Task: Compose an email with the signature Laura Phillips with the subject Request for feedback on an environmental impact assessment and the message Please let me know if there are any concerns with the project management approach. from softage.3@softage.net to softage.4@softage.net with an attached audio file Music_loop.mp3 Undo the message, redo the message and add the line (Thank you) Send the email. Finally, move the email from Sent Items to the label Equipment
Action: Mouse pressed left at (103, 131)
Screenshot: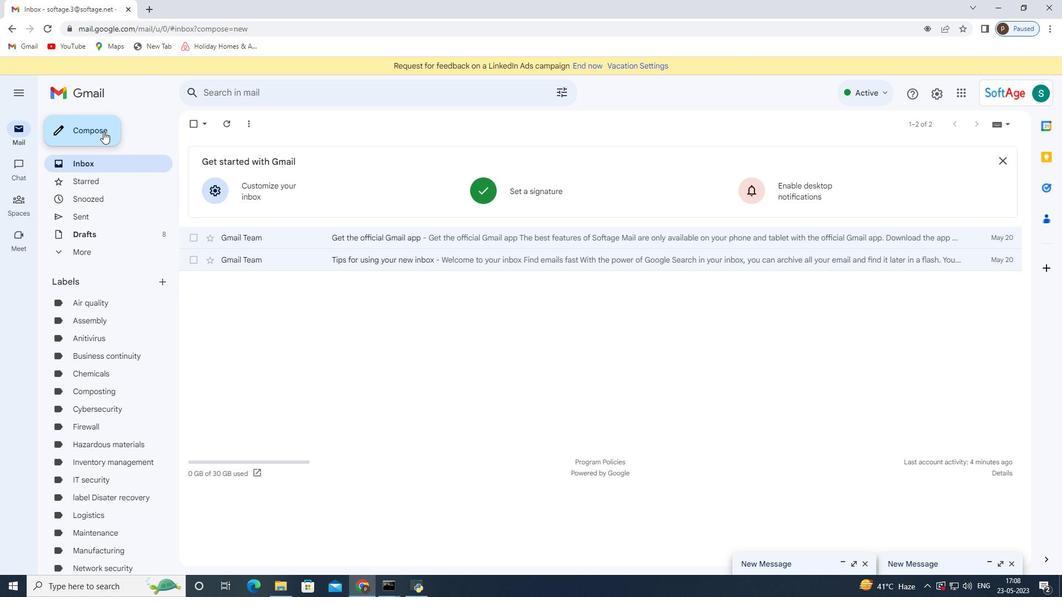 
Action: Mouse moved to (598, 545)
Screenshot: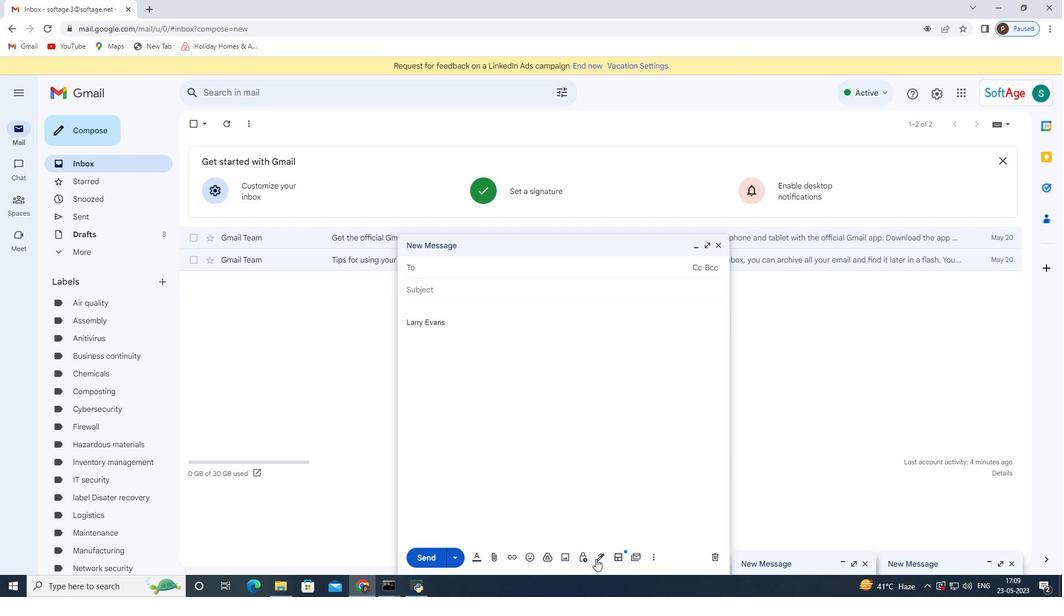 
Action: Mouse pressed left at (598, 545)
Screenshot: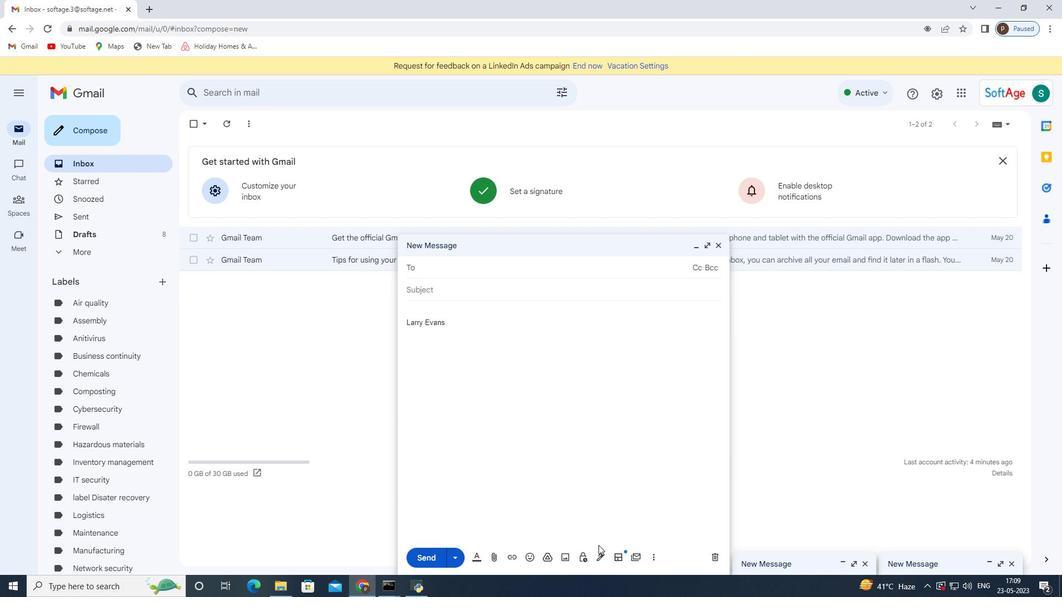 
Action: Mouse moved to (598, 553)
Screenshot: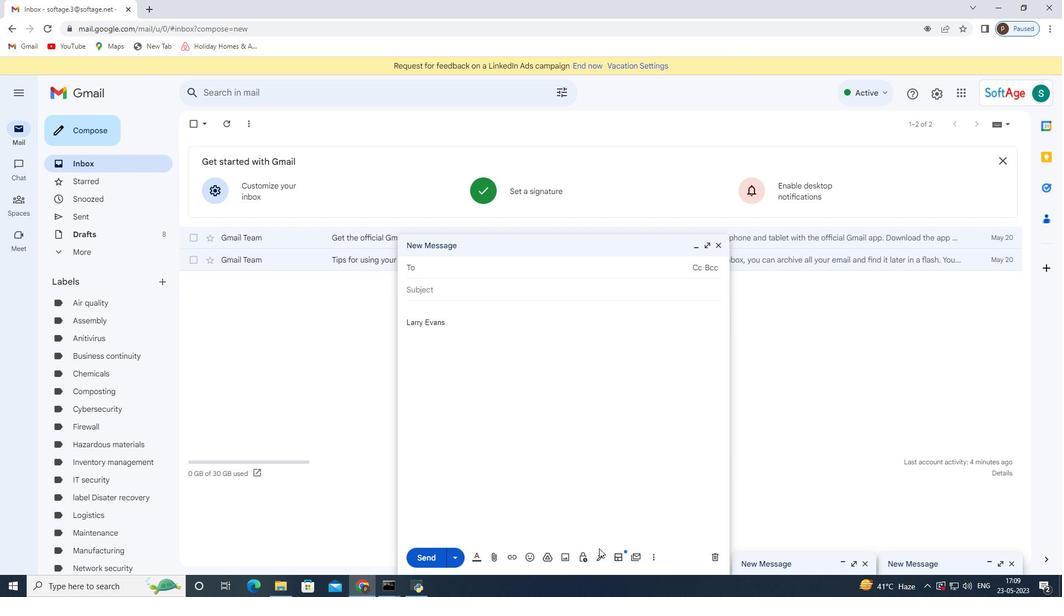 
Action: Mouse pressed left at (598, 553)
Screenshot: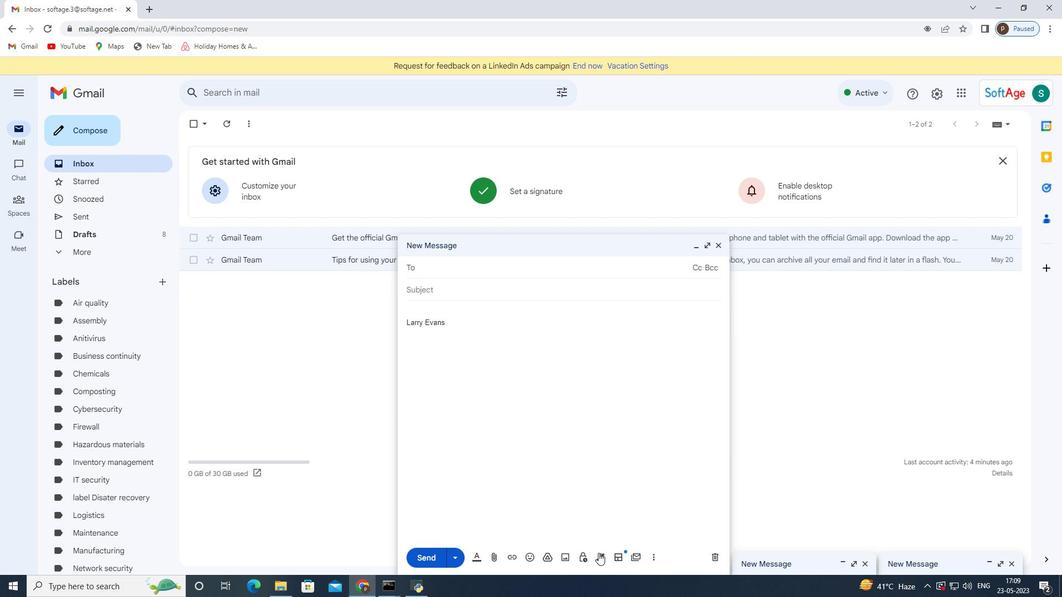 
Action: Mouse moved to (659, 498)
Screenshot: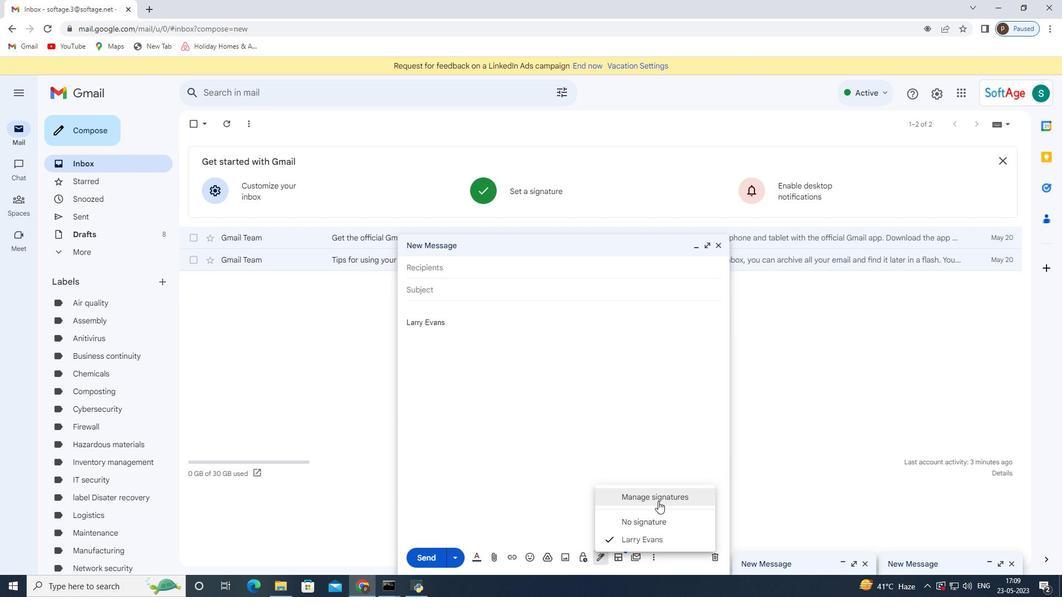 
Action: Mouse pressed left at (659, 498)
Screenshot: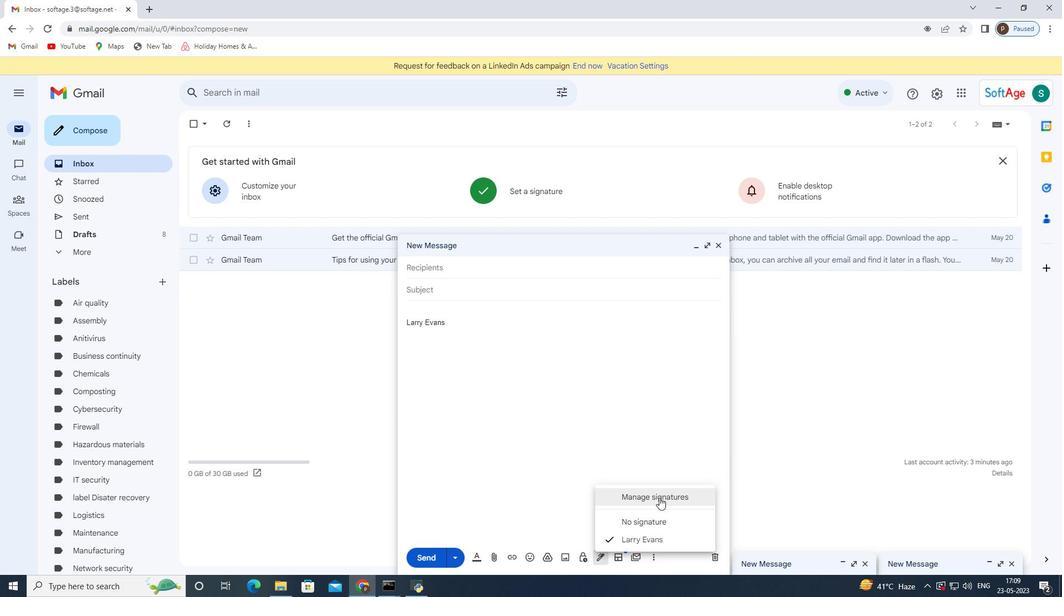 
Action: Mouse moved to (720, 244)
Screenshot: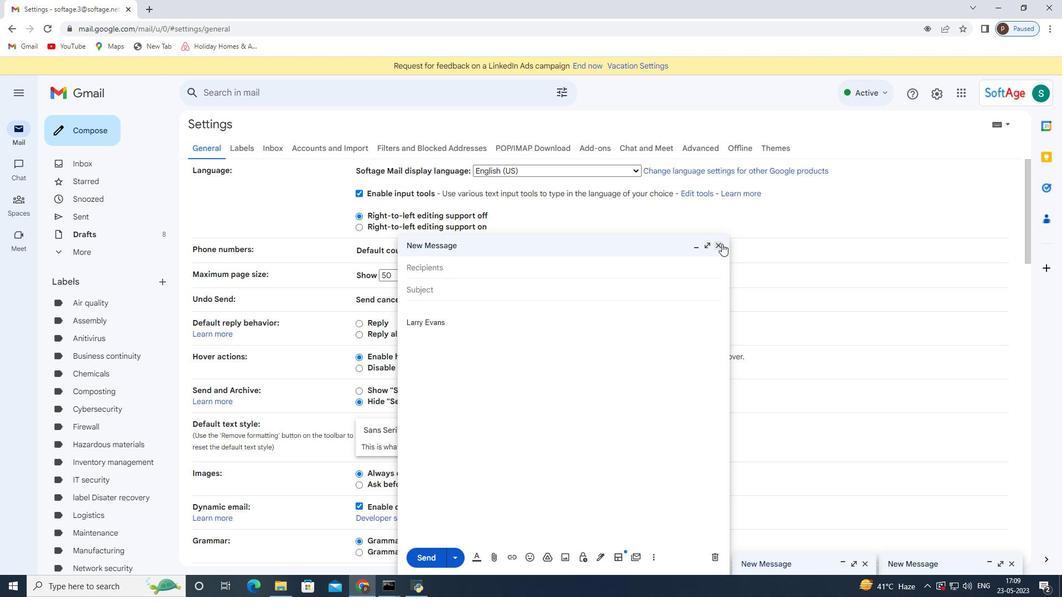 
Action: Mouse pressed left at (720, 244)
Screenshot: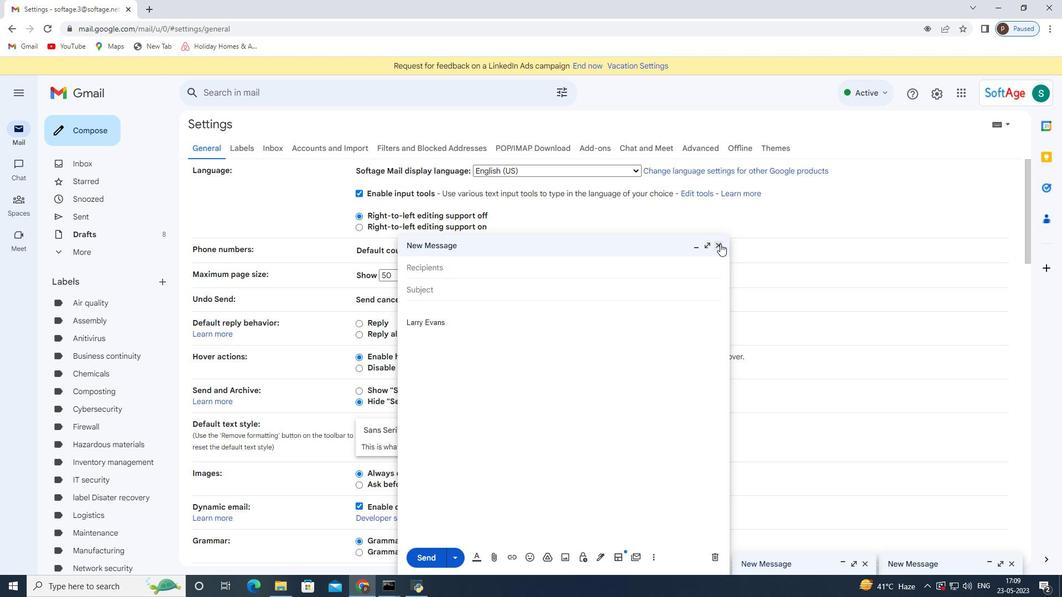 
Action: Mouse moved to (513, 373)
Screenshot: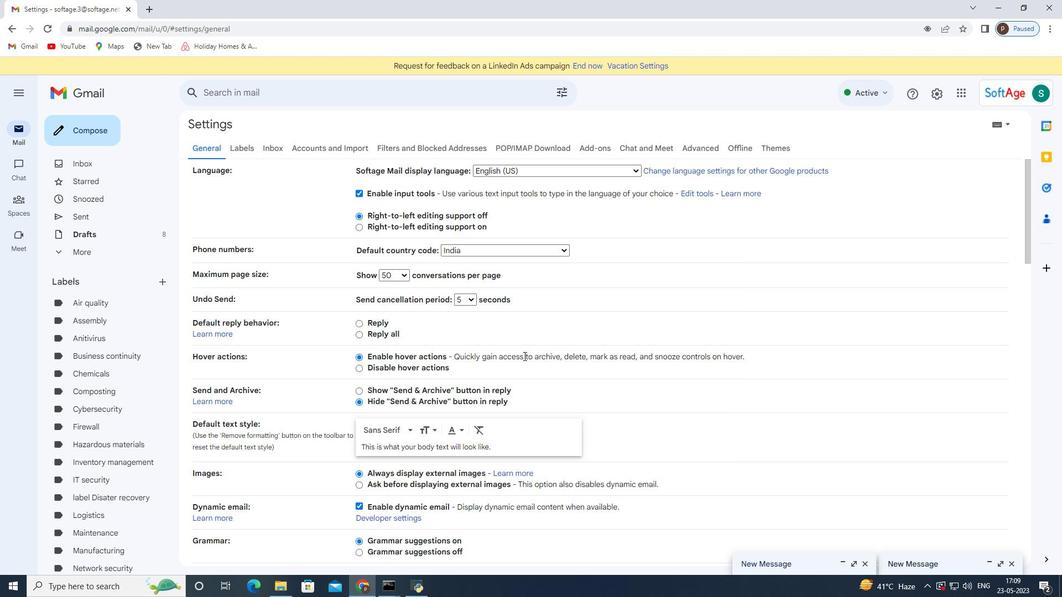 
Action: Mouse scrolled (522, 357) with delta (0, 0)
Screenshot: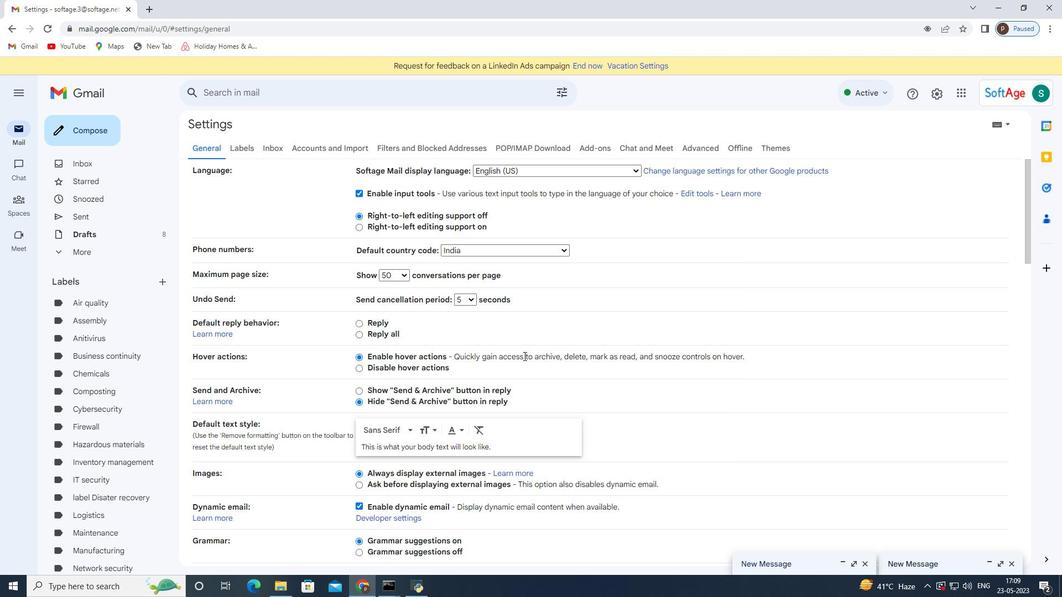 
Action: Mouse moved to (513, 373)
Screenshot: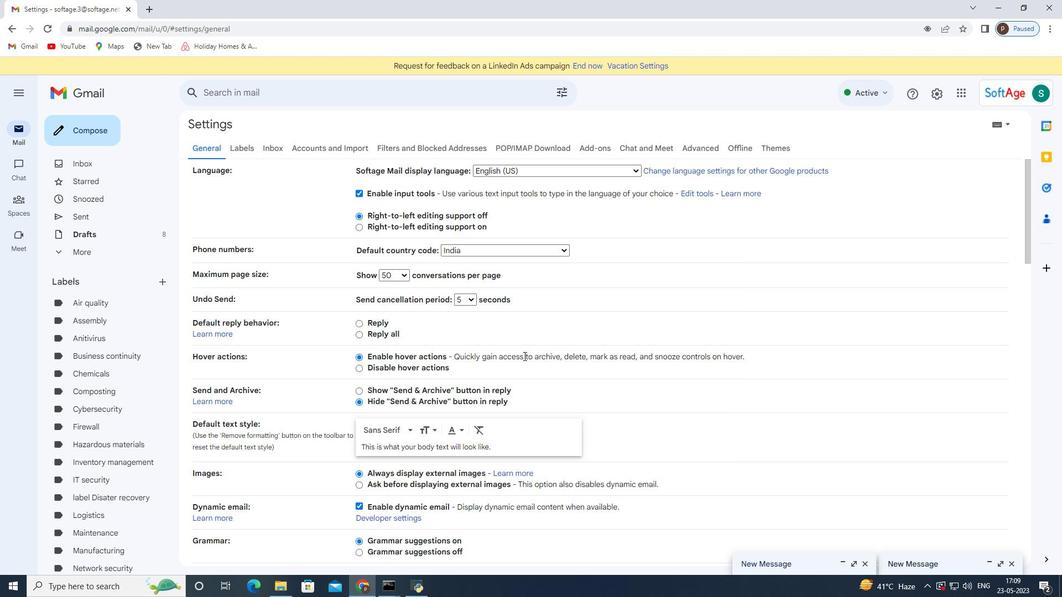 
Action: Mouse scrolled (520, 360) with delta (0, 0)
Screenshot: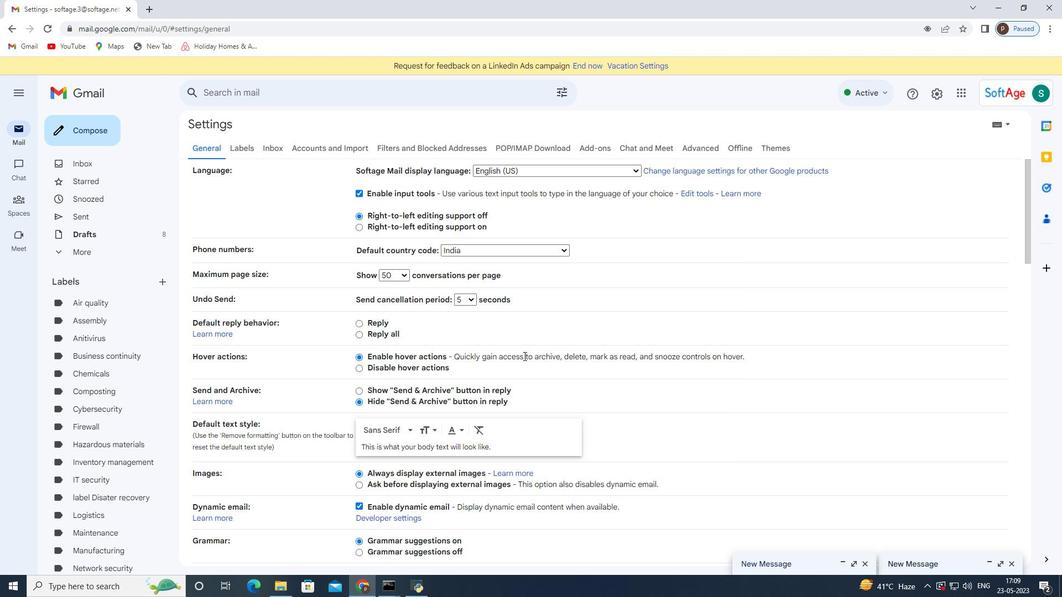 
Action: Mouse scrolled (514, 370) with delta (0, 0)
Screenshot: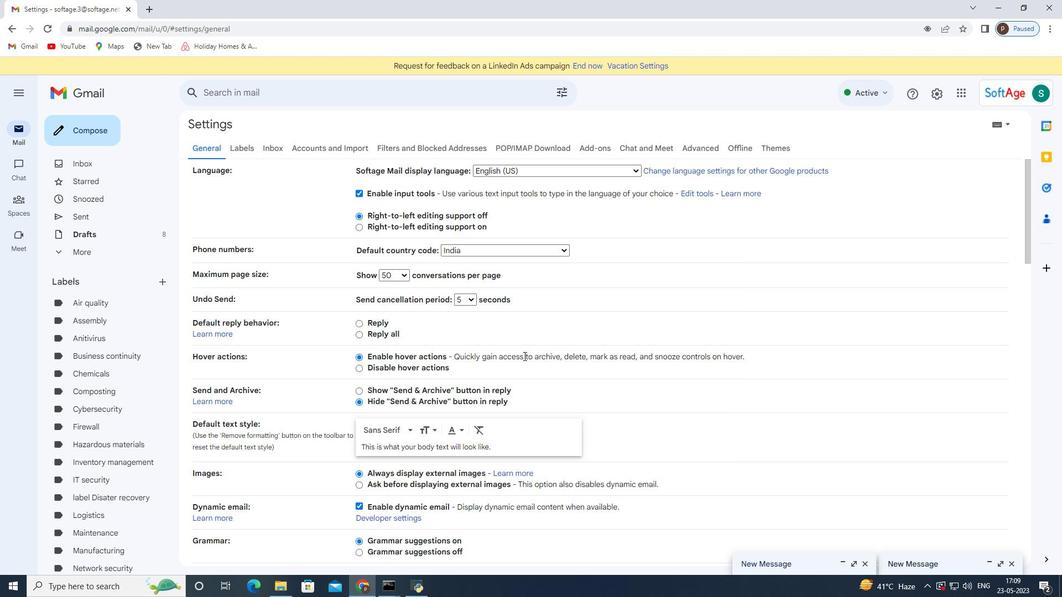 
Action: Mouse scrolled (514, 371) with delta (0, 0)
Screenshot: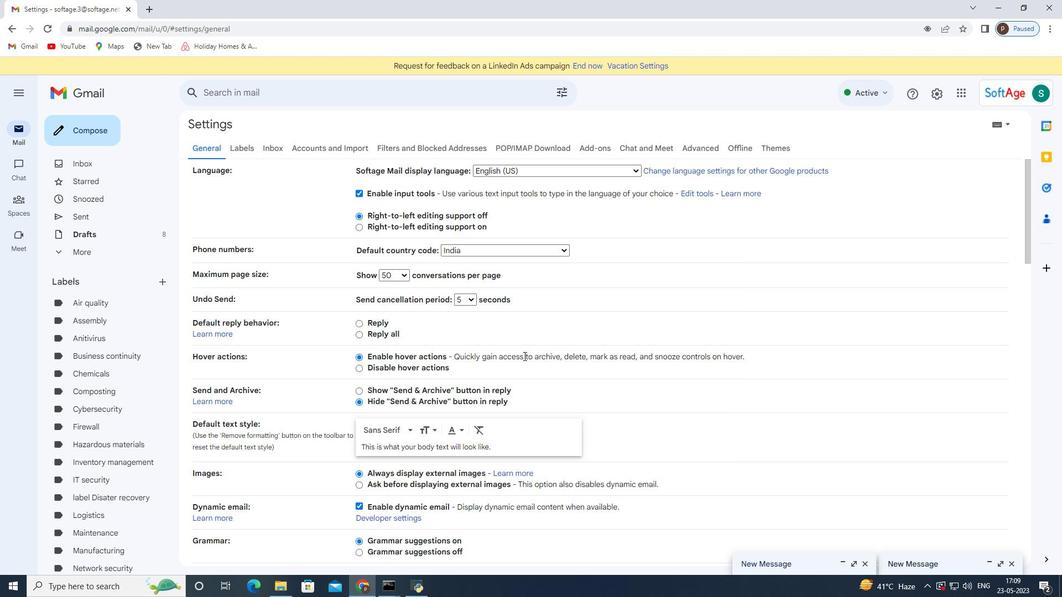 
Action: Mouse moved to (512, 374)
Screenshot: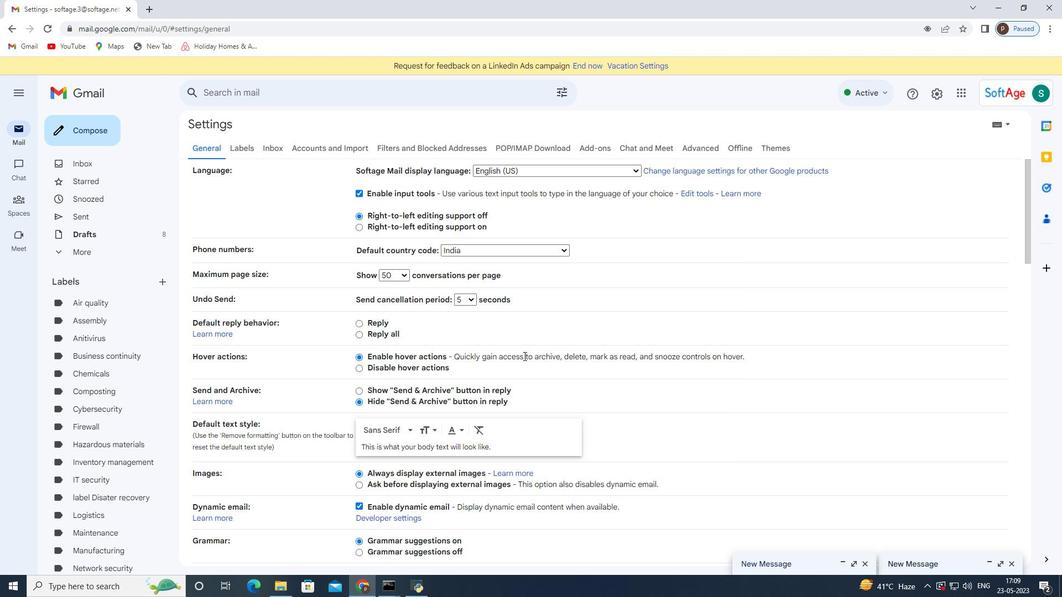 
Action: Mouse scrolled (513, 372) with delta (0, 0)
Screenshot: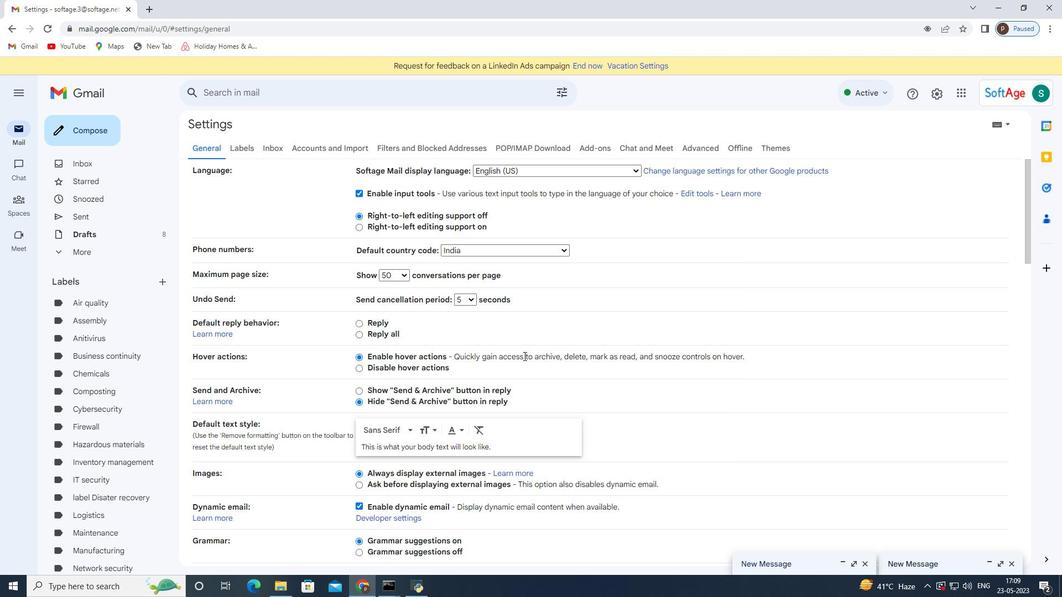 
Action: Mouse moved to (511, 374)
Screenshot: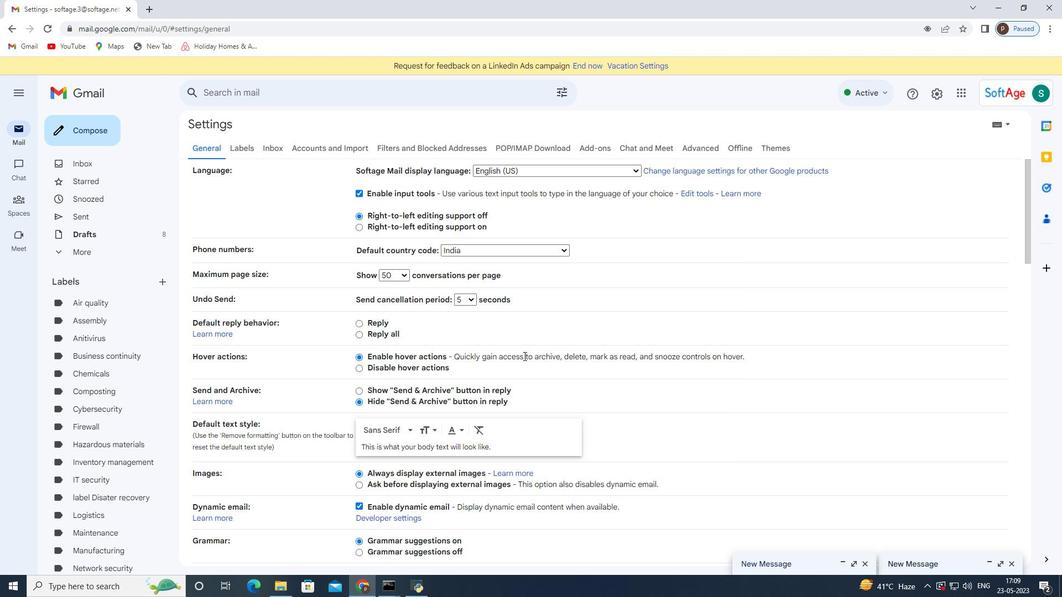 
Action: Mouse scrolled (512, 374) with delta (0, 0)
Screenshot: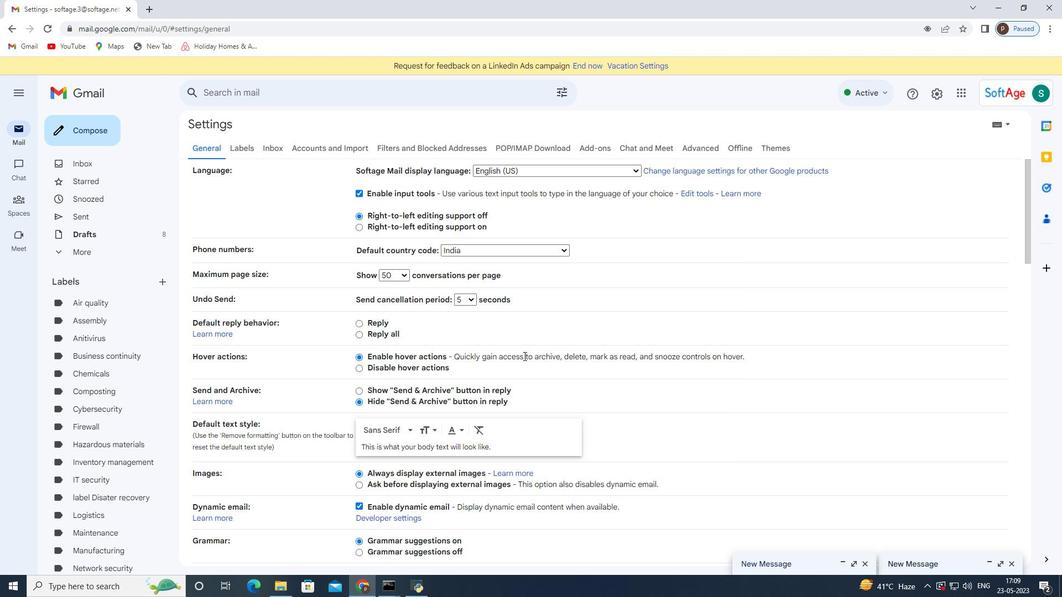 
Action: Mouse scrolled (511, 374) with delta (0, 0)
Screenshot: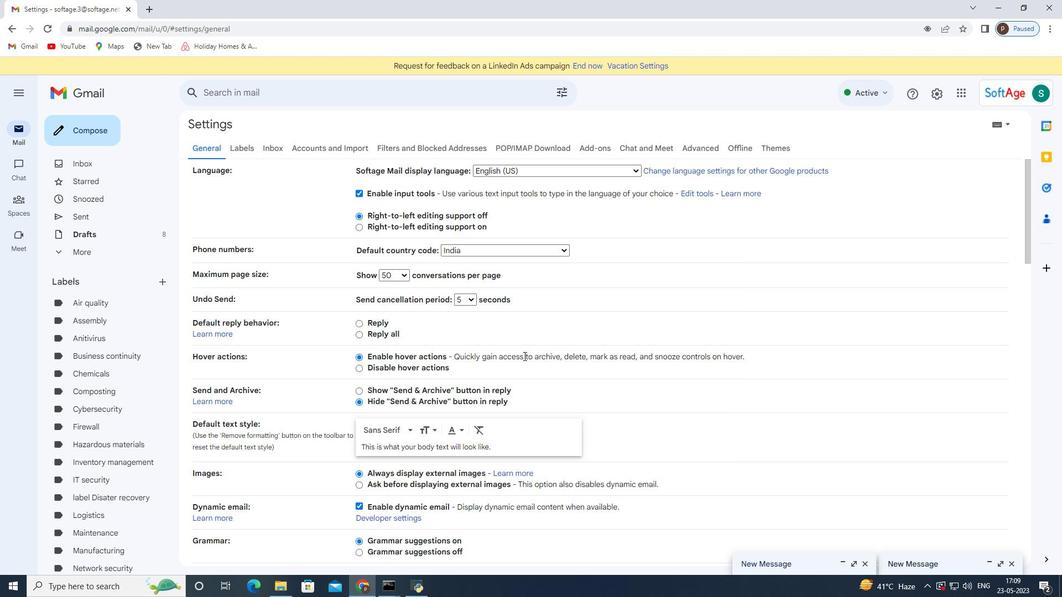 
Action: Mouse scrolled (511, 374) with delta (0, 0)
Screenshot: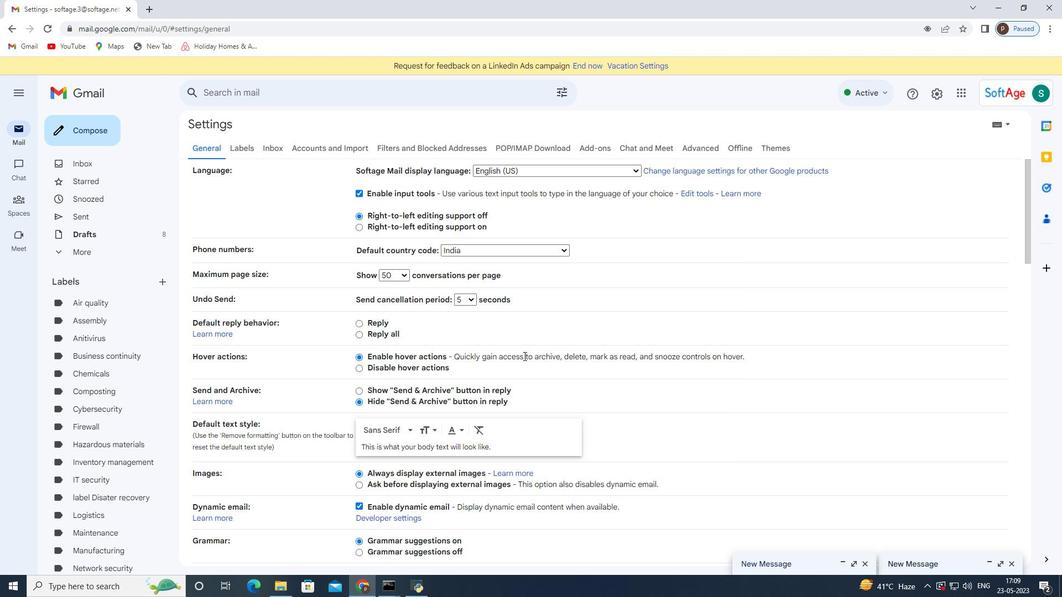 
Action: Mouse scrolled (511, 374) with delta (0, 0)
Screenshot: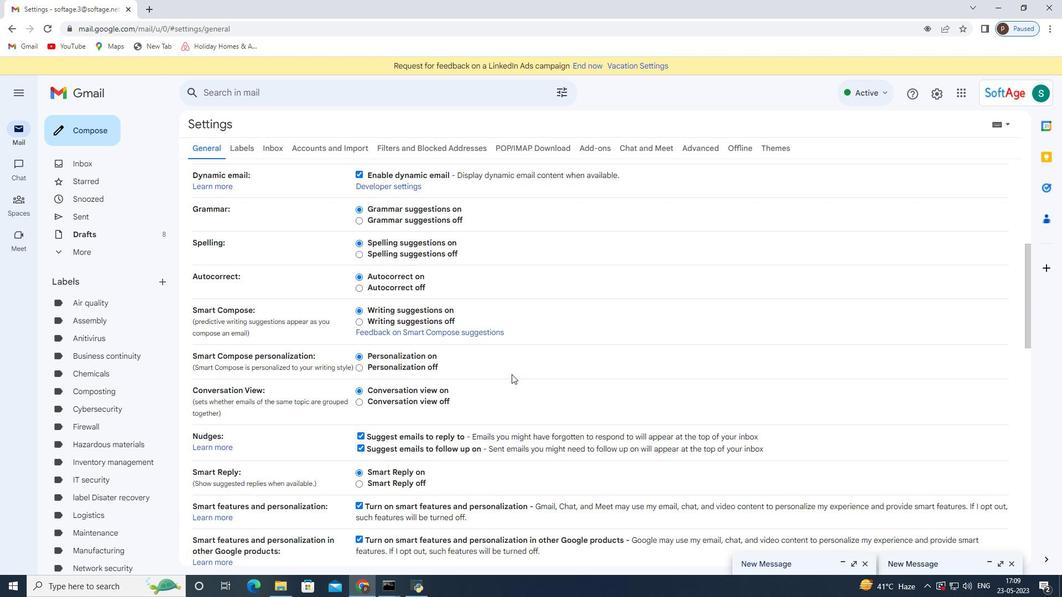 
Action: Mouse scrolled (511, 374) with delta (0, 0)
Screenshot: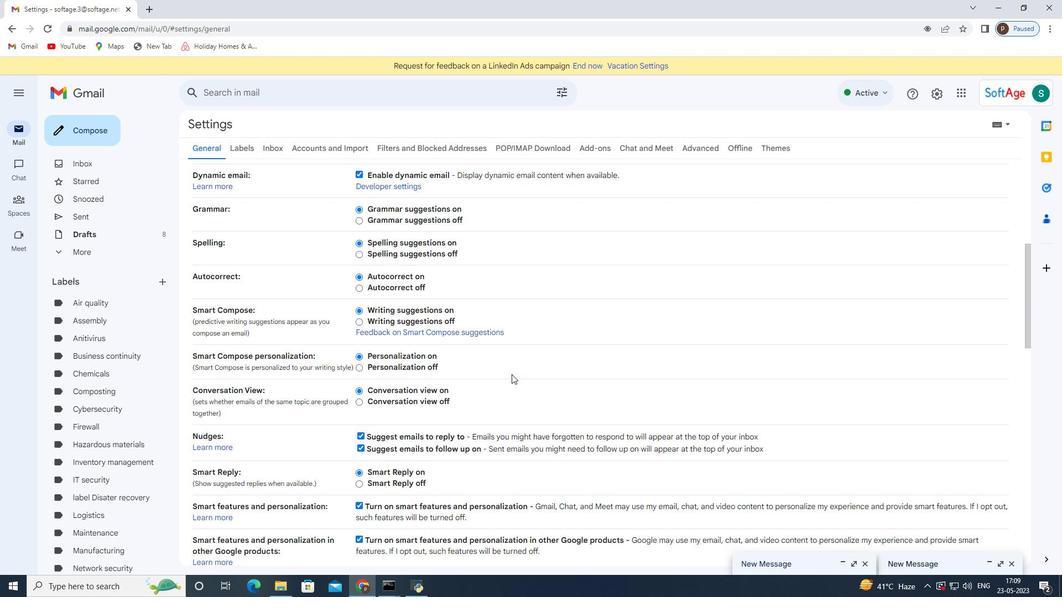 
Action: Mouse scrolled (511, 374) with delta (0, 0)
Screenshot: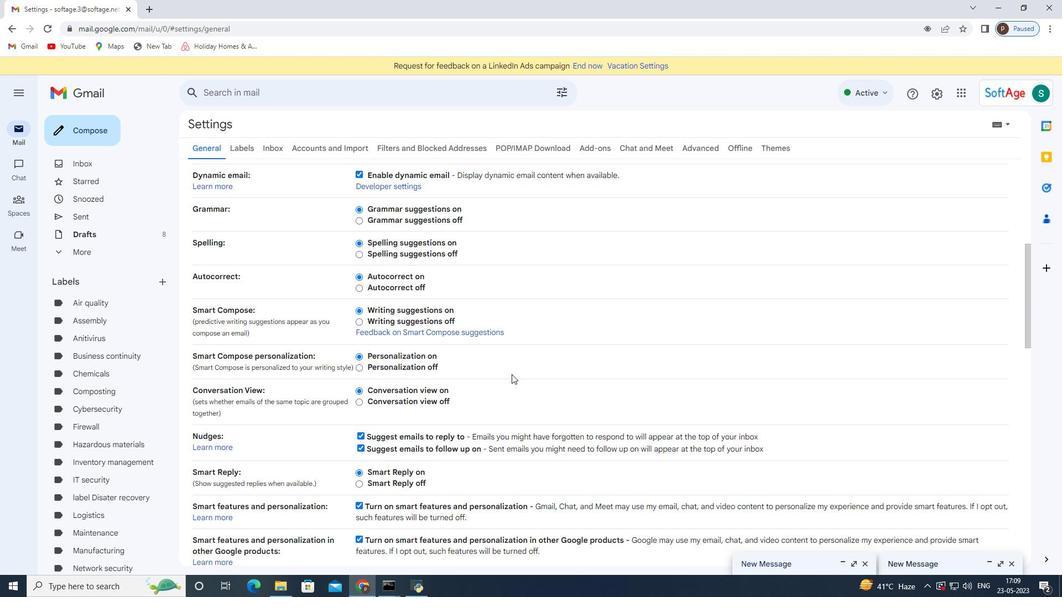 
Action: Mouse scrolled (511, 374) with delta (0, 0)
Screenshot: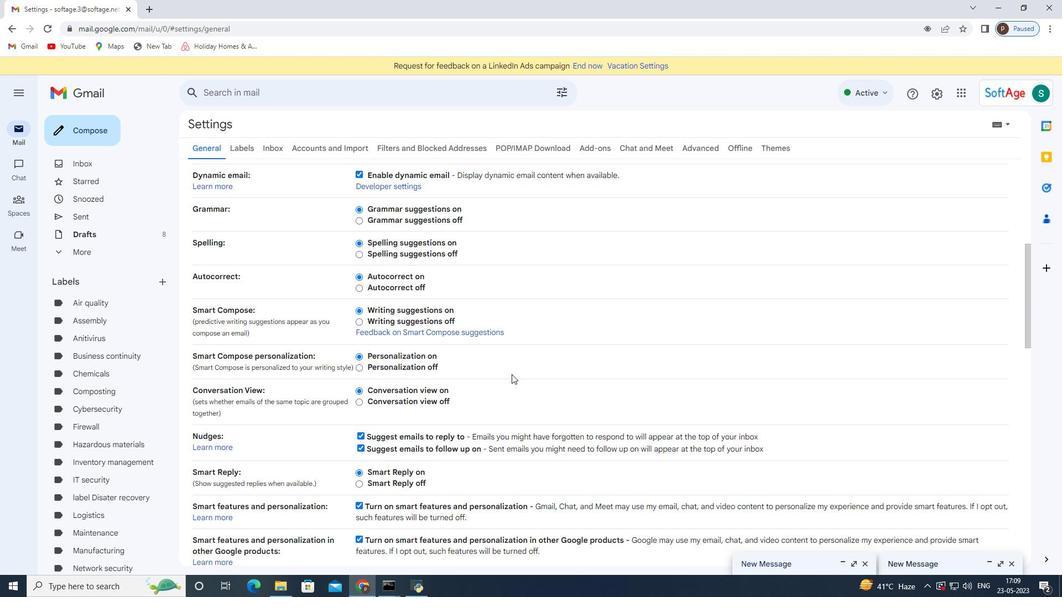 
Action: Mouse scrolled (511, 374) with delta (0, 0)
Screenshot: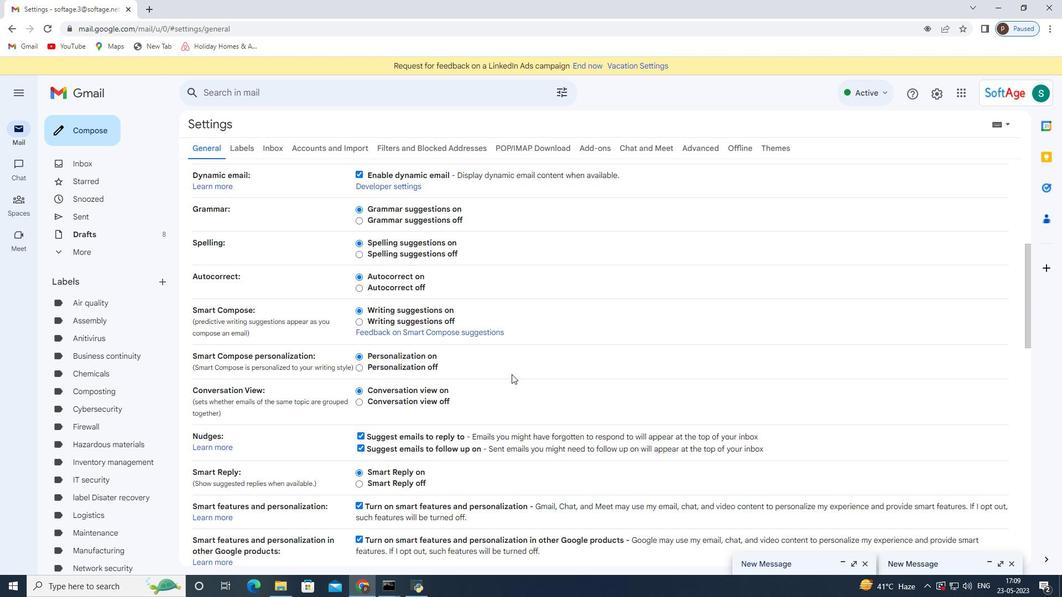 
Action: Mouse scrolled (511, 374) with delta (0, 0)
Screenshot: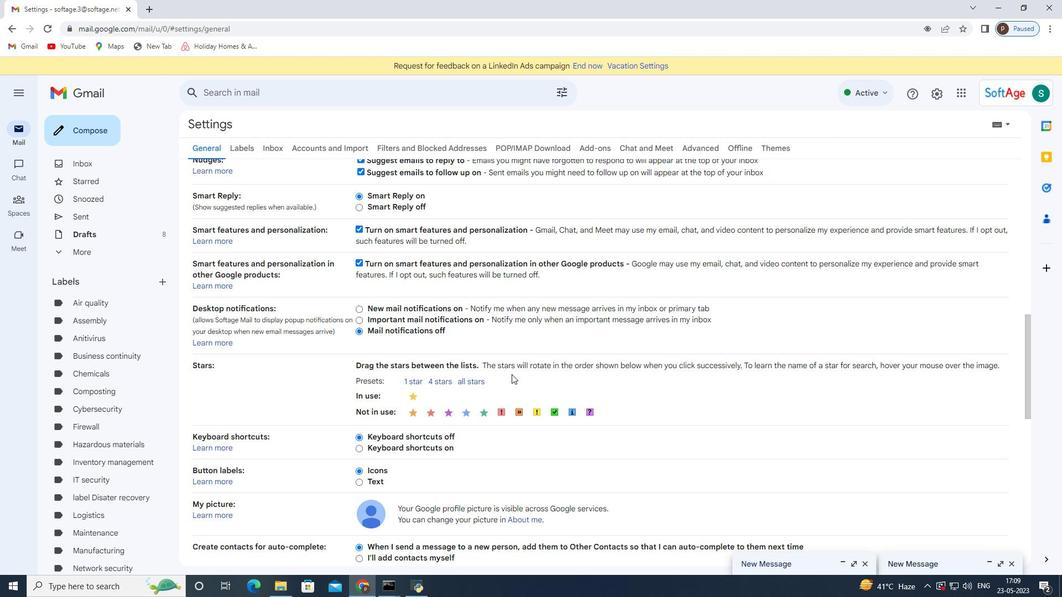 
Action: Mouse scrolled (511, 374) with delta (0, 0)
Screenshot: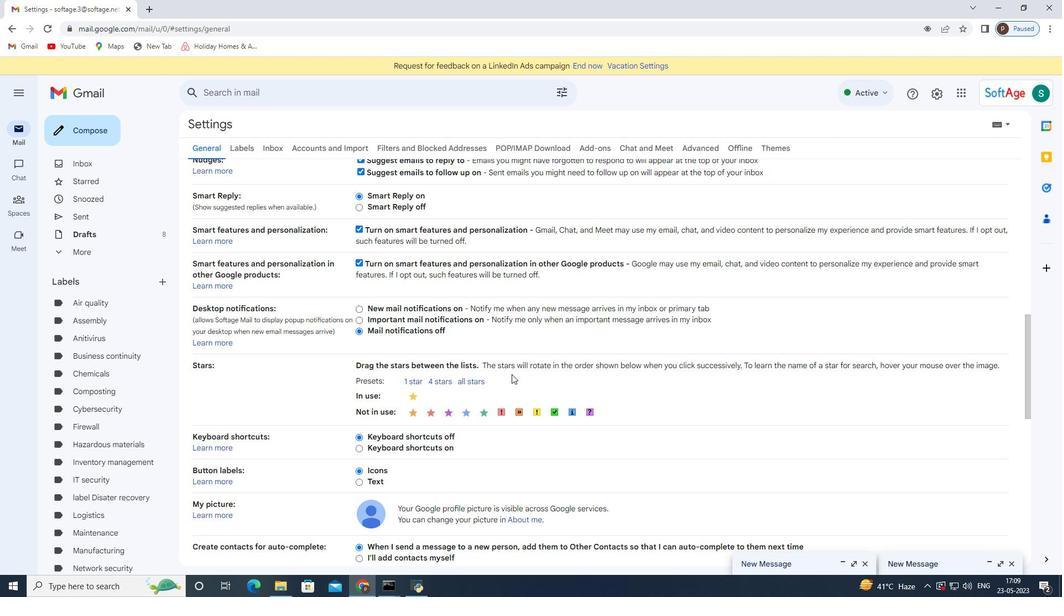 
Action: Mouse moved to (509, 377)
Screenshot: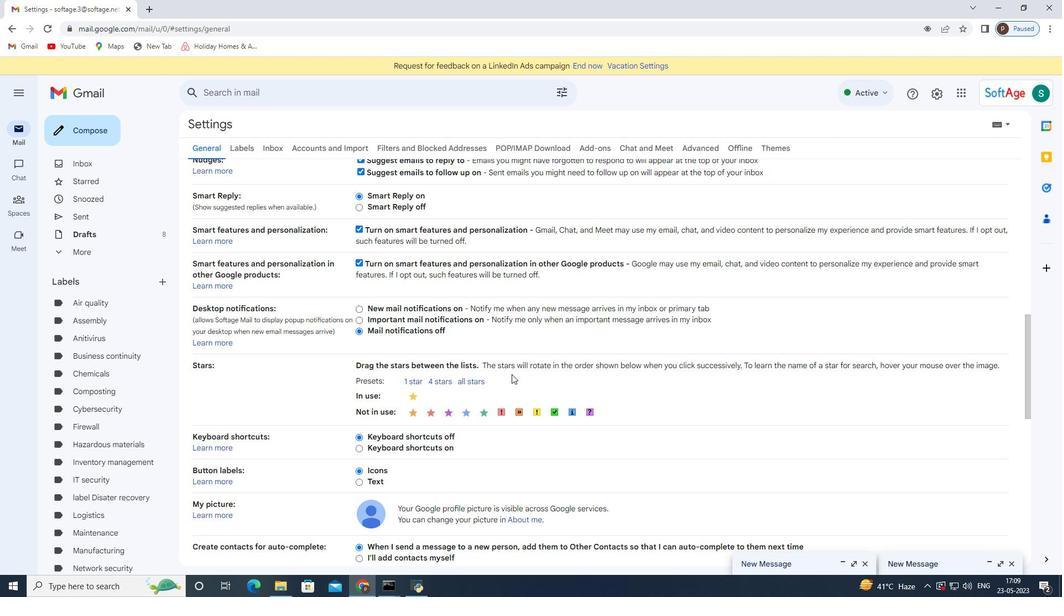 
Action: Mouse scrolled (509, 376) with delta (0, 0)
Screenshot: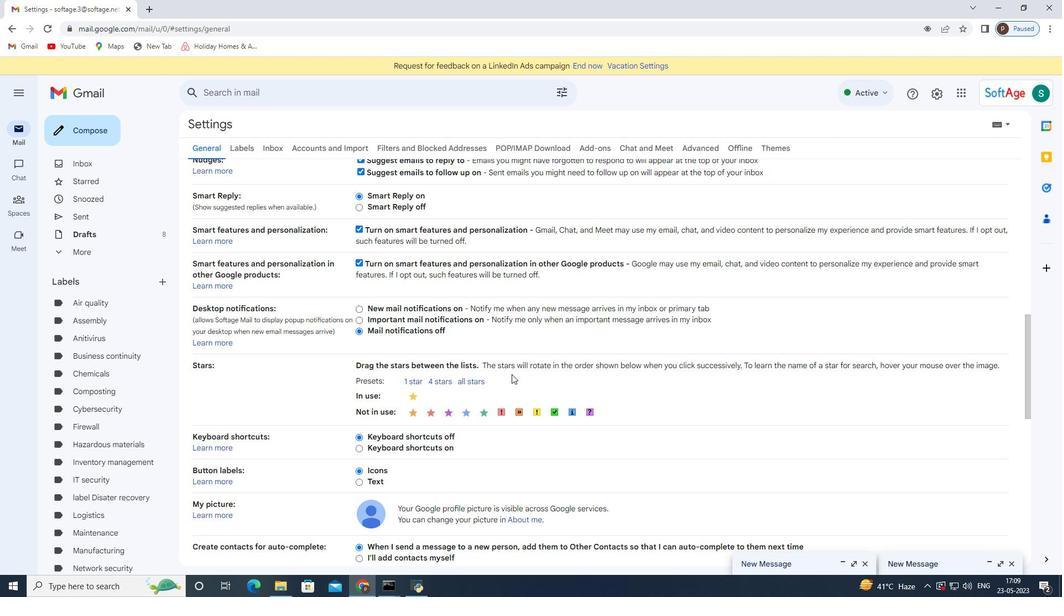 
Action: Mouse moved to (505, 382)
Screenshot: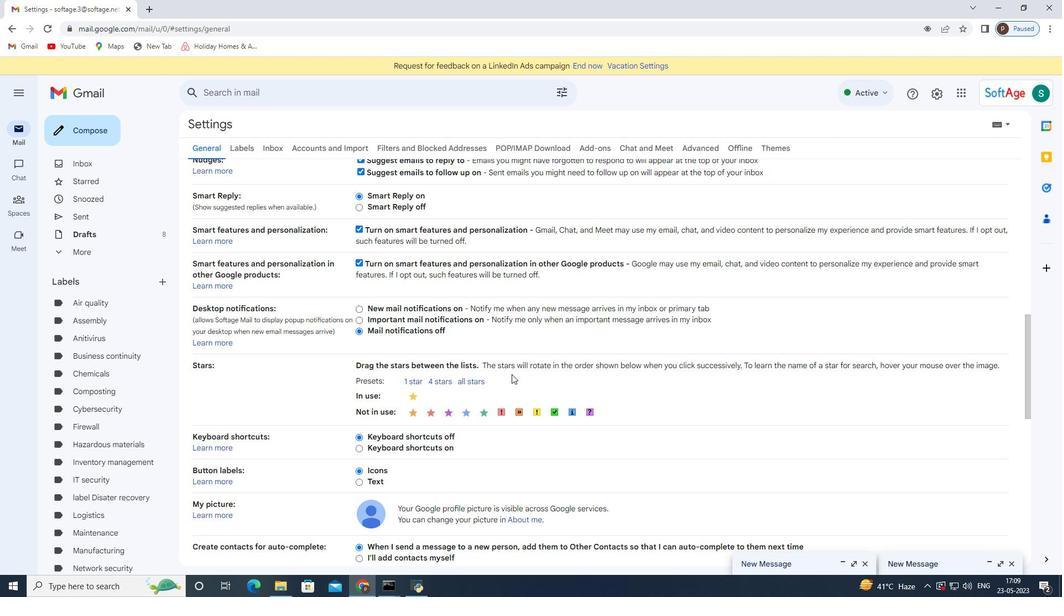 
Action: Mouse scrolled (505, 381) with delta (0, 0)
Screenshot: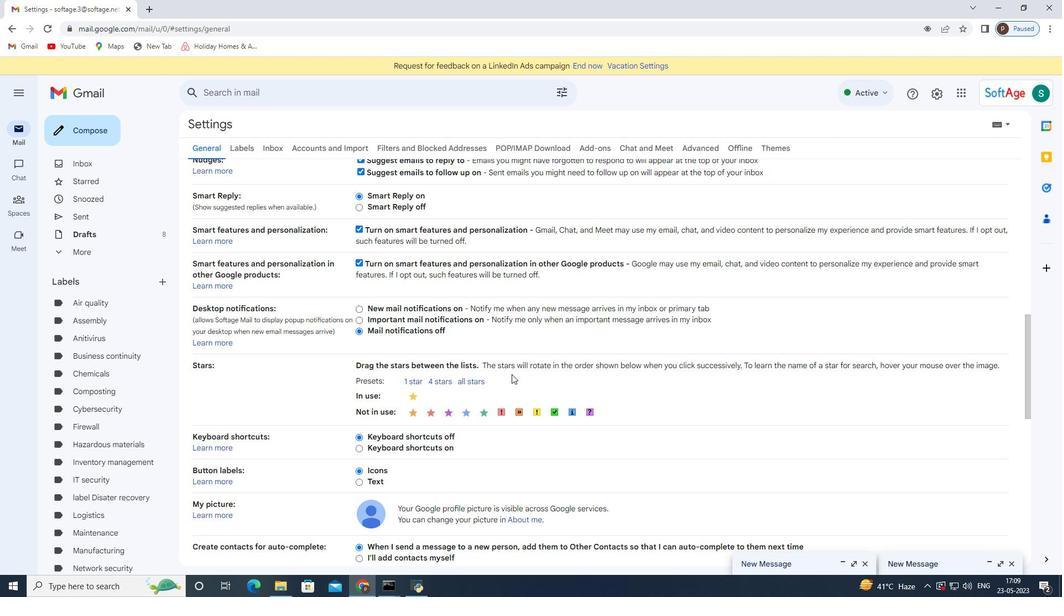 
Action: Mouse moved to (502, 386)
Screenshot: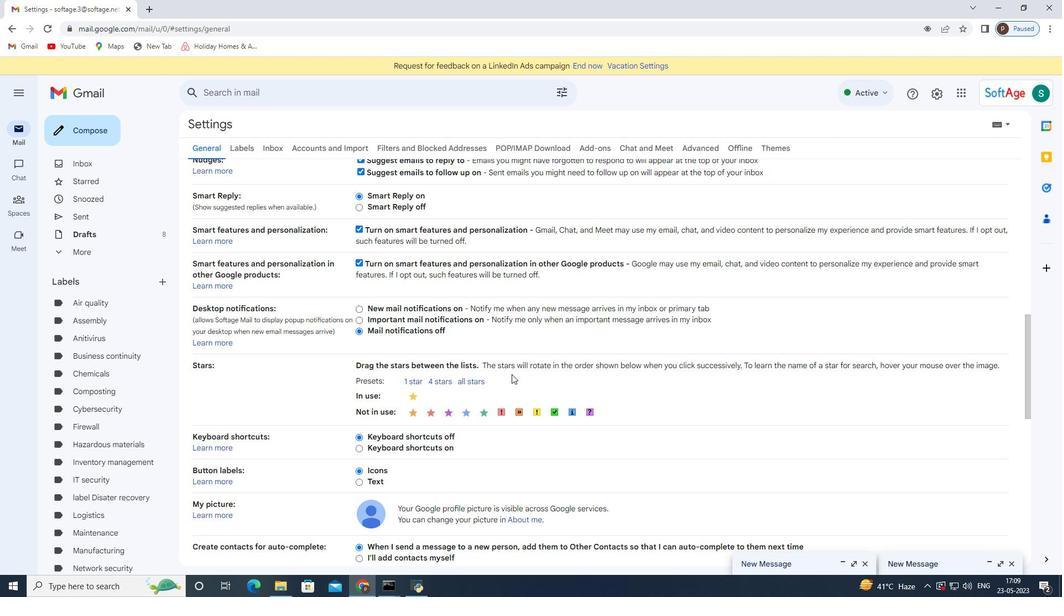 
Action: Mouse scrolled (502, 385) with delta (0, 0)
Screenshot: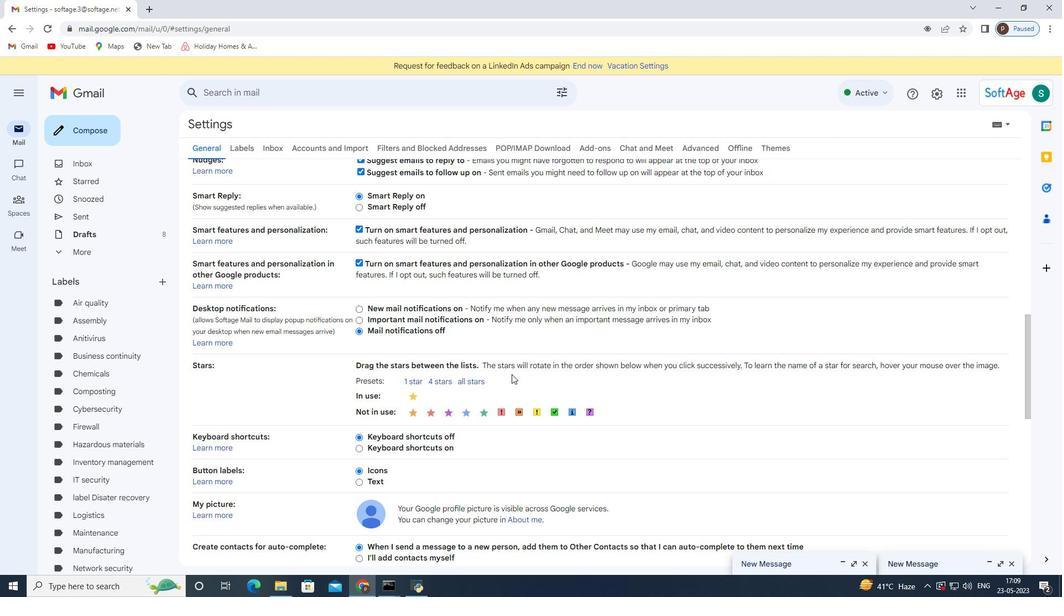 
Action: Mouse moved to (480, 319)
Screenshot: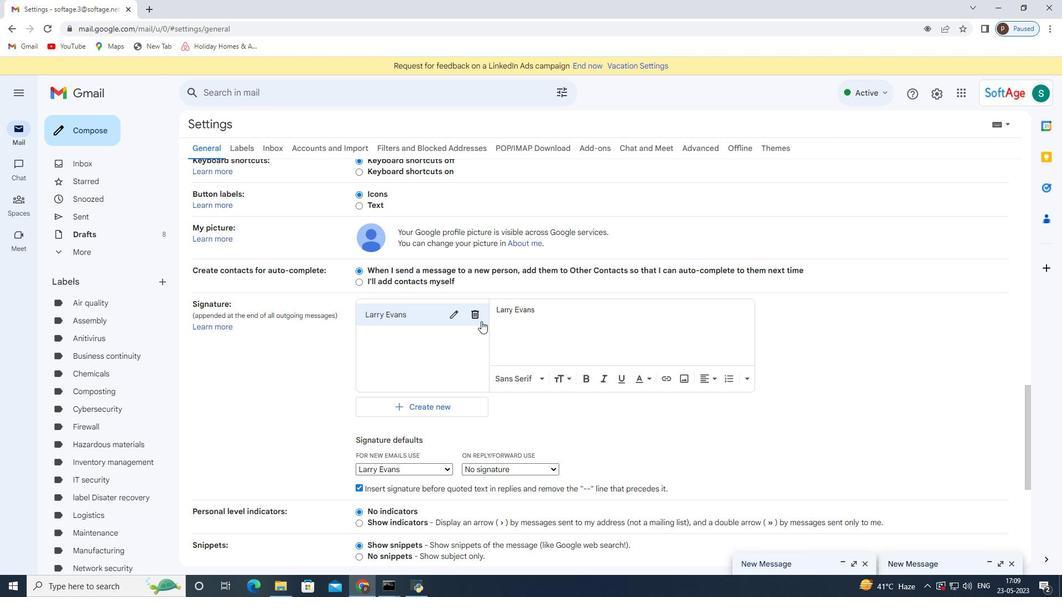 
Action: Mouse pressed left at (480, 319)
Screenshot: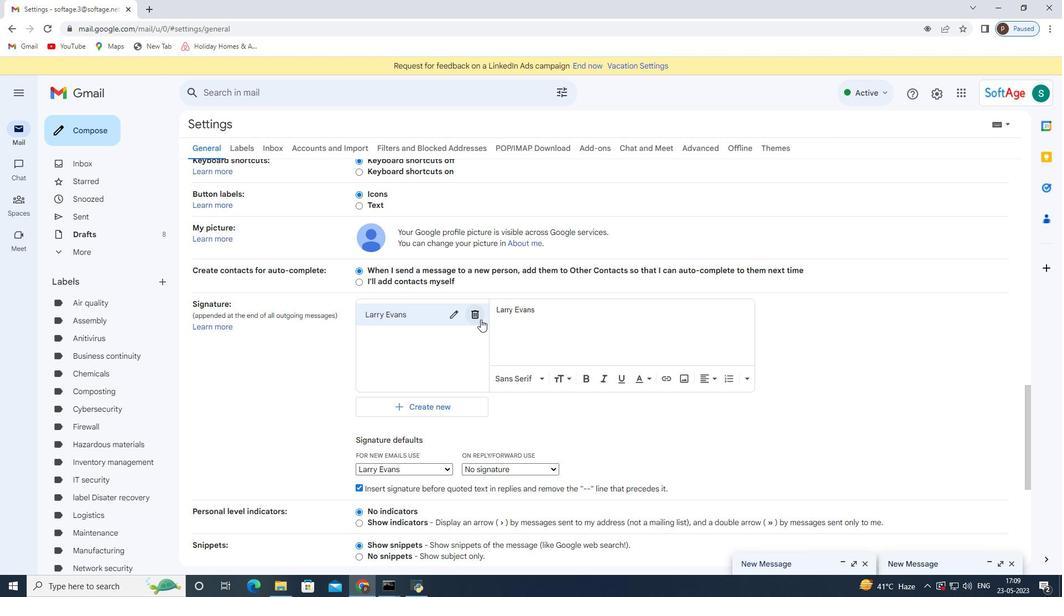 
Action: Mouse moved to (627, 337)
Screenshot: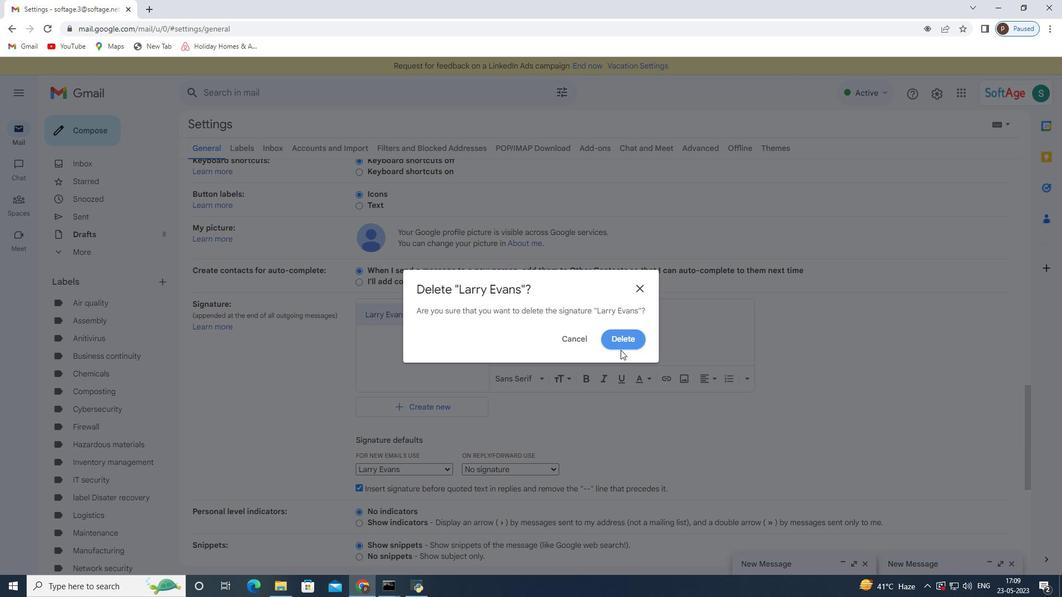 
Action: Mouse pressed left at (627, 337)
Screenshot: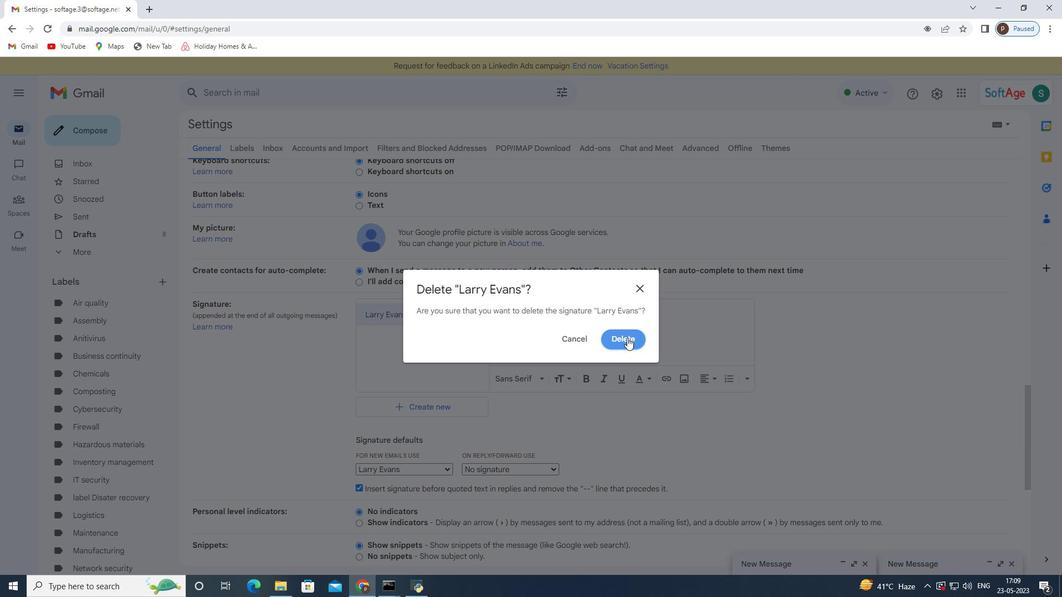 
Action: Mouse moved to (409, 328)
Screenshot: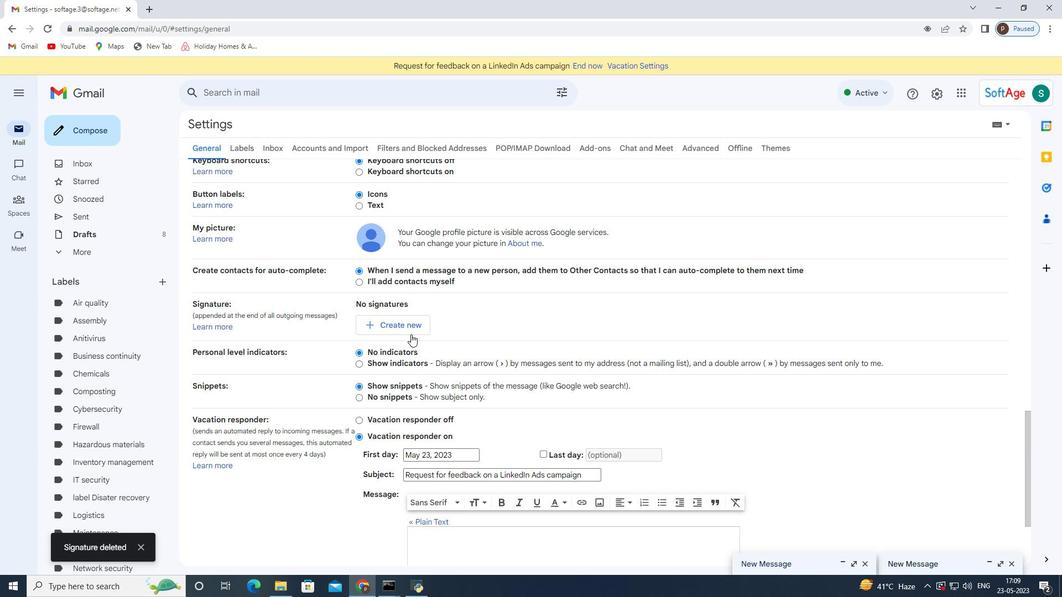 
Action: Mouse pressed left at (409, 328)
Screenshot: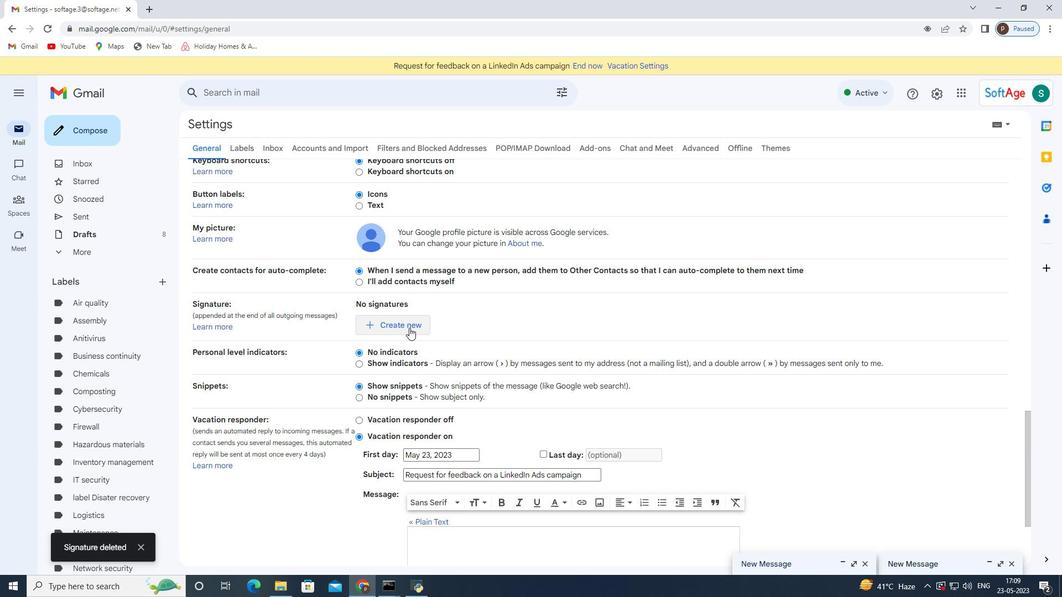 
Action: Mouse moved to (470, 308)
Screenshot: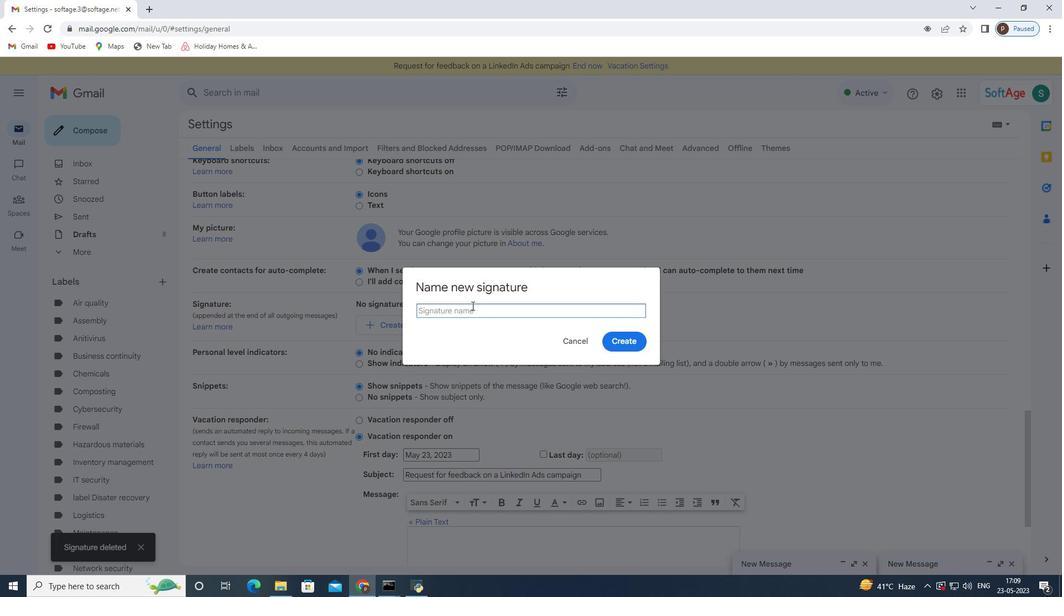 
Action: Mouse pressed left at (470, 308)
Screenshot: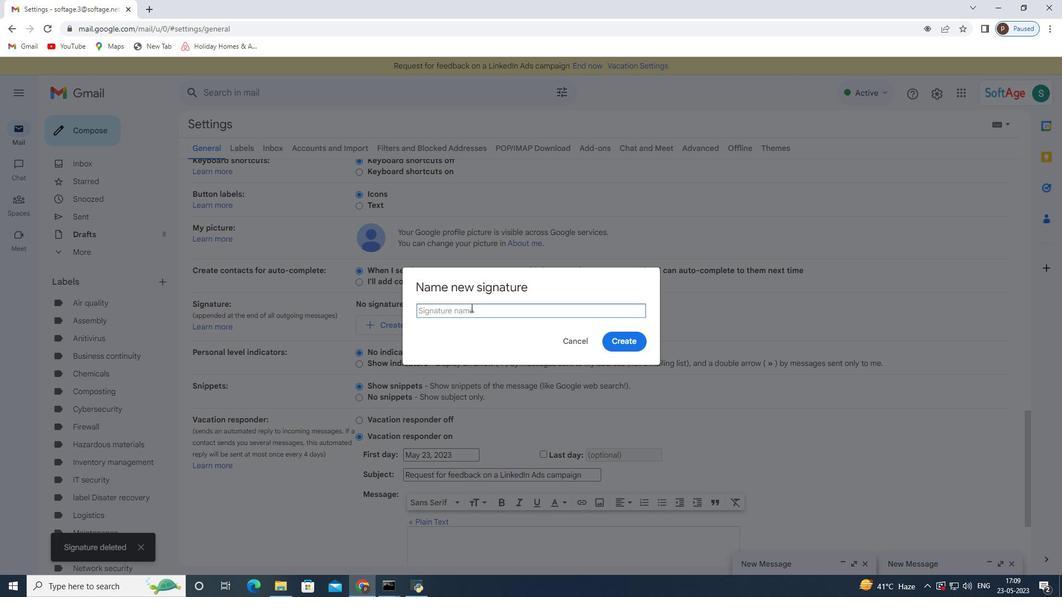 
Action: Key pressed <Key.shift>Laura<Key.space><Key.shift><Key.shift><Key.shift><Key.shift><Key.shift><Key.shift><Key.shift><Key.shift><Key.shift><Key.shift><Key.shift><Key.shift>Phillips
Screenshot: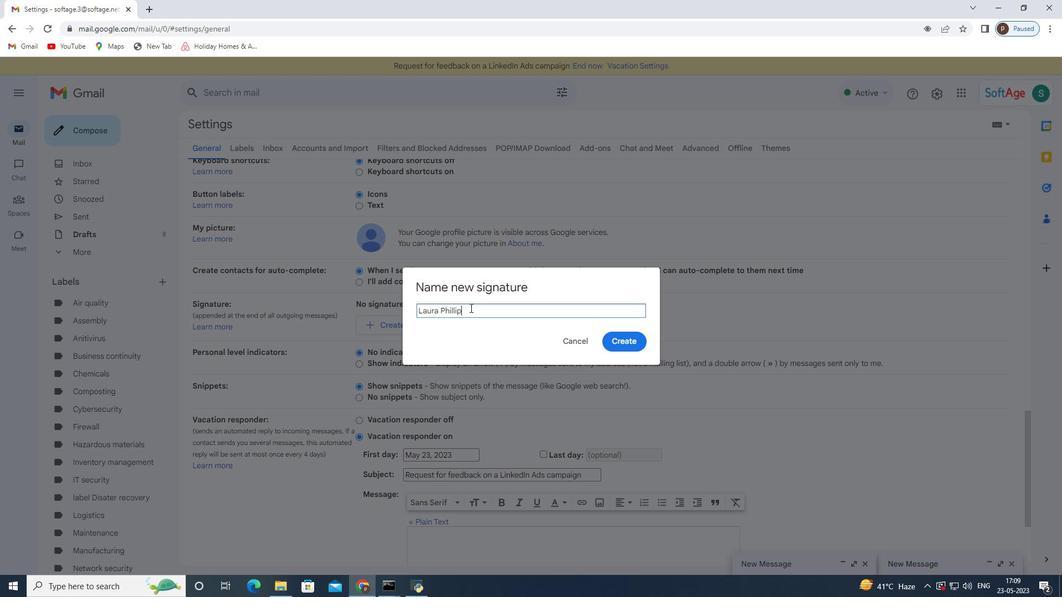 
Action: Mouse moved to (637, 341)
Screenshot: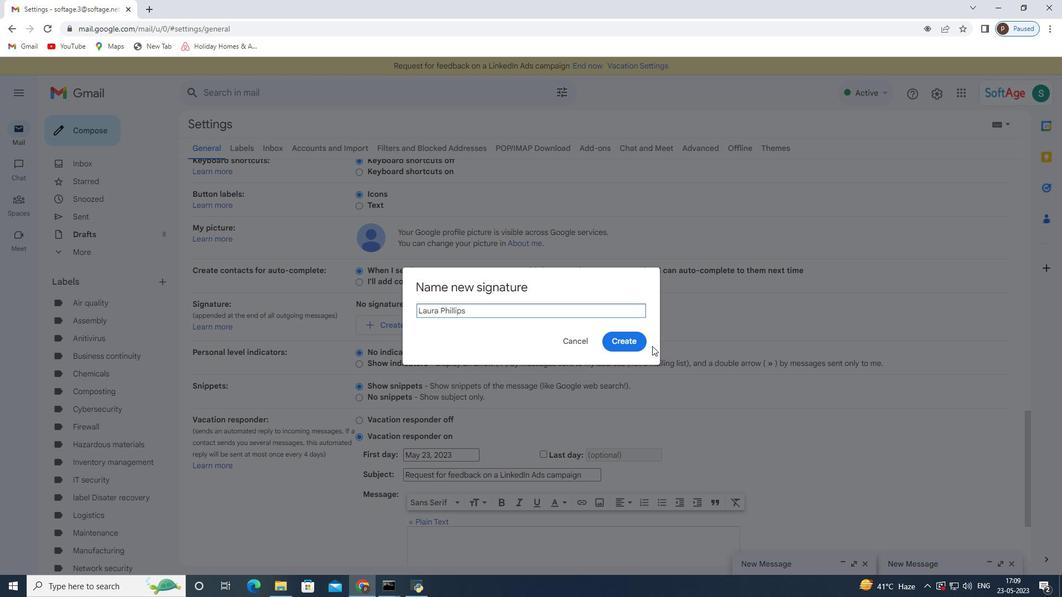 
Action: Mouse pressed left at (637, 341)
Screenshot: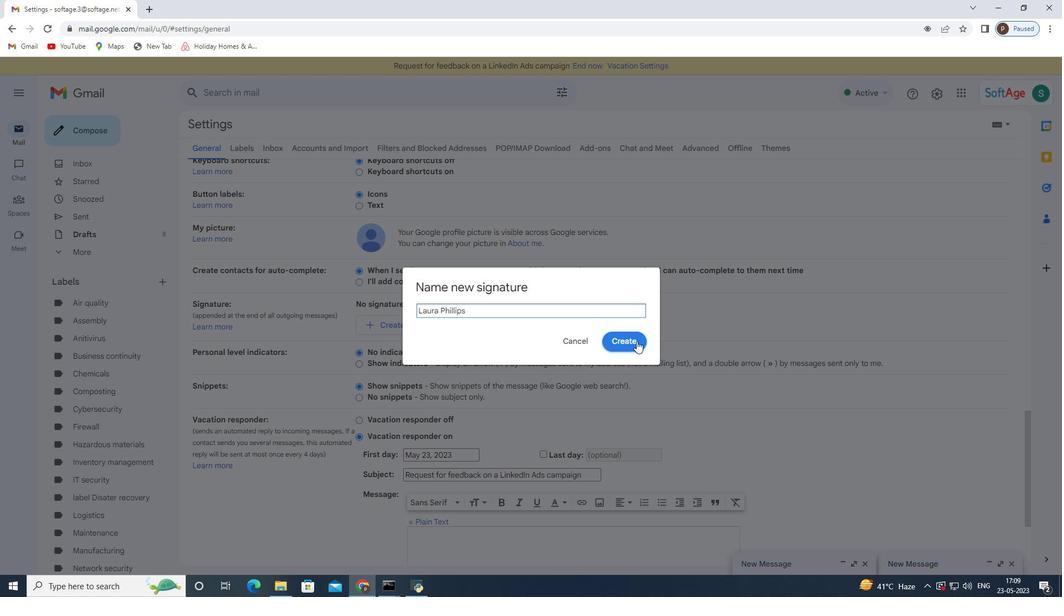 
Action: Mouse moved to (509, 311)
Screenshot: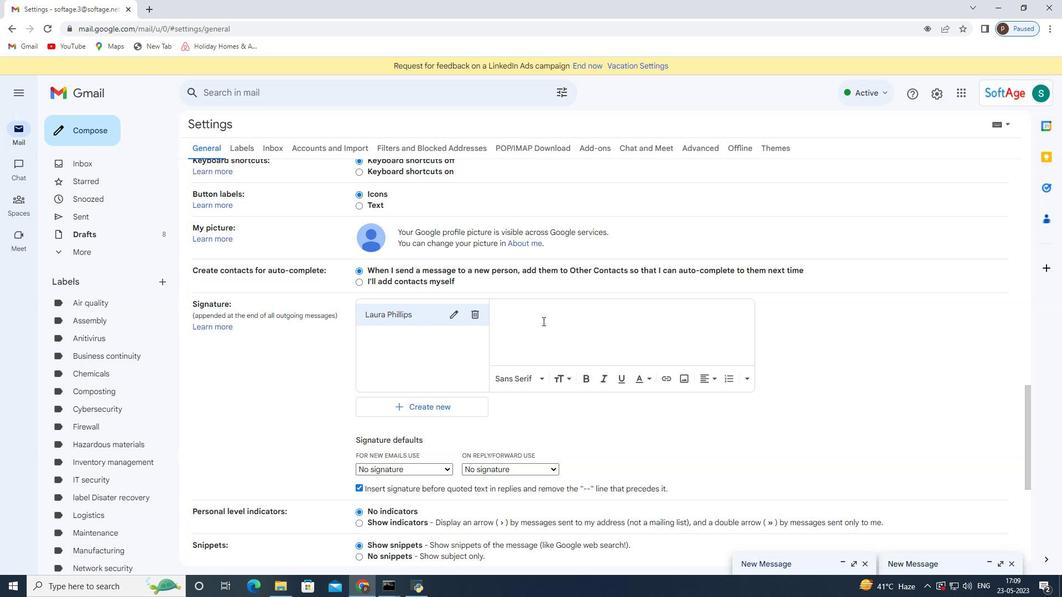 
Action: Mouse pressed left at (509, 311)
Screenshot: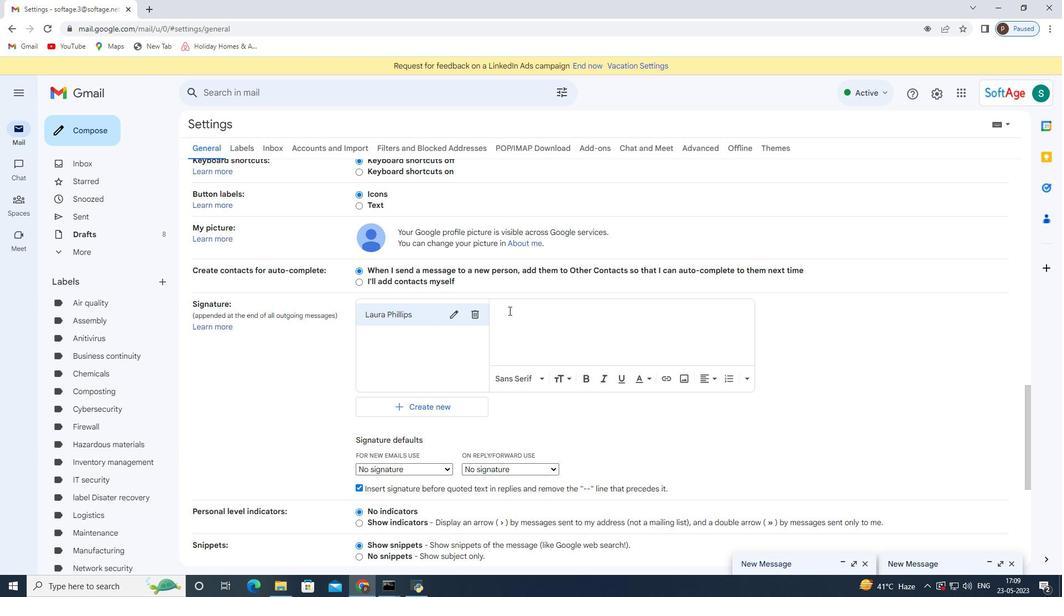 
Action: Key pressed <Key.shift>Laura<Key.space><Key.shift>Phillips
Screenshot: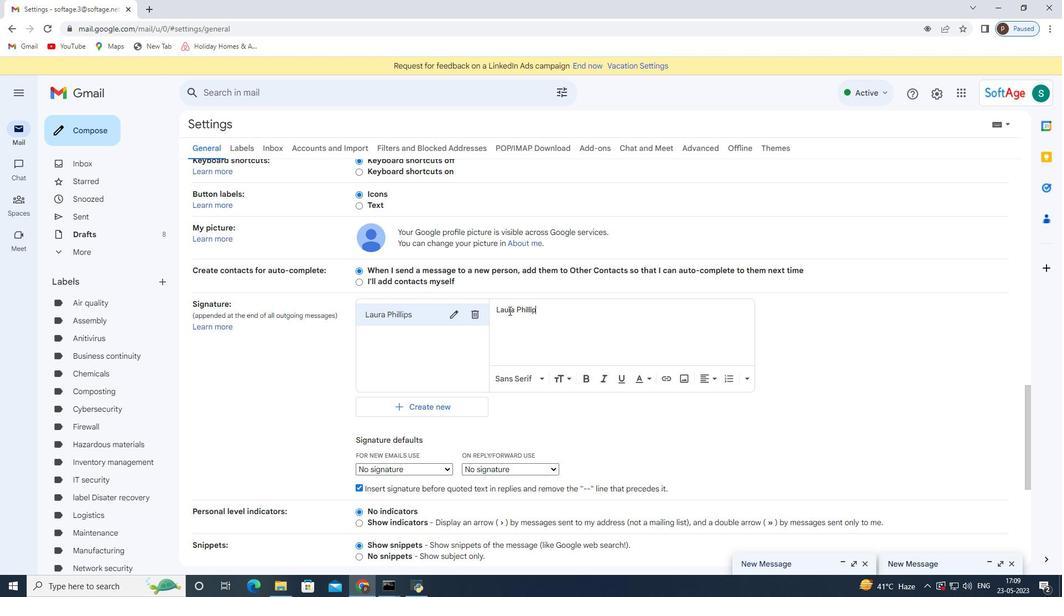 
Action: Mouse scrolled (509, 310) with delta (0, 0)
Screenshot: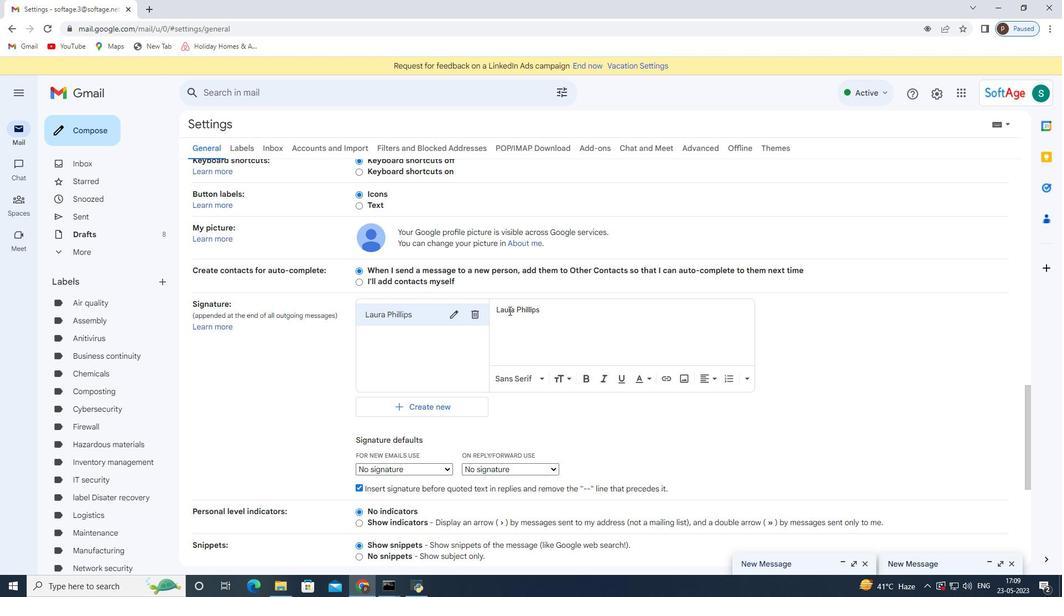 
Action: Mouse moved to (440, 416)
Screenshot: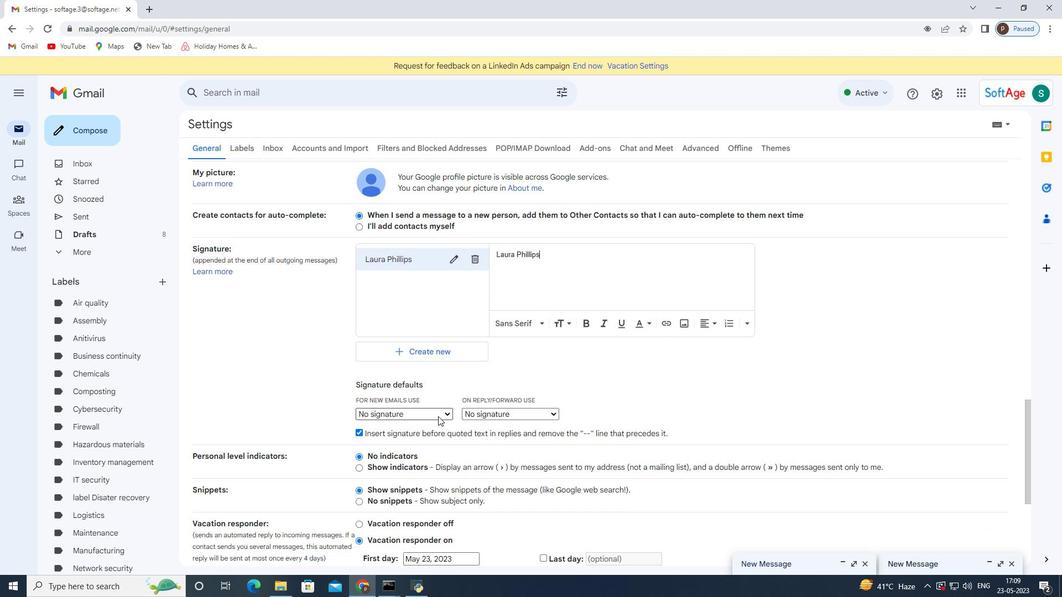 
Action: Mouse pressed left at (440, 416)
Screenshot: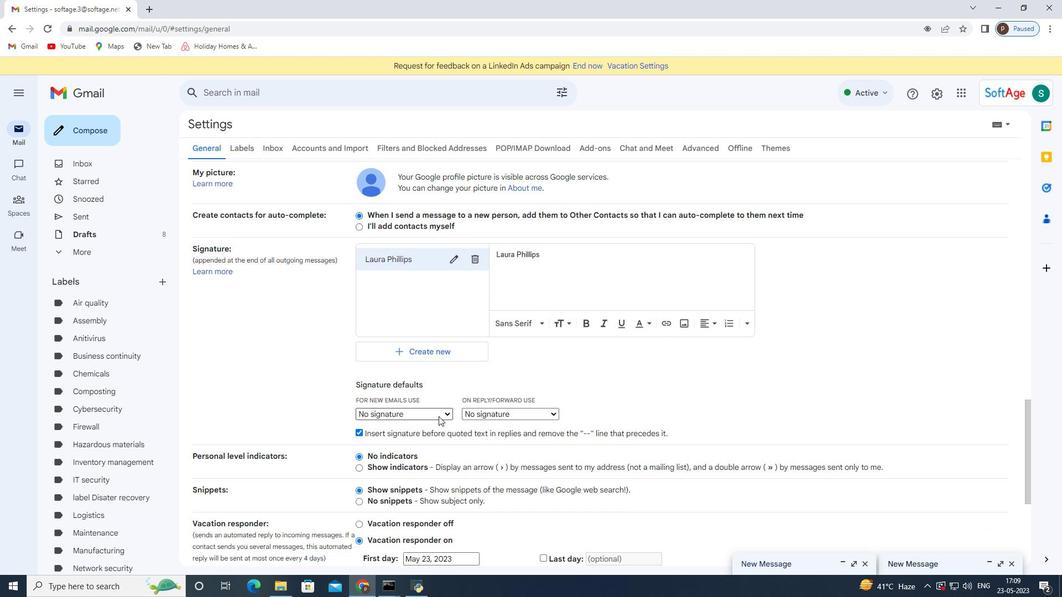 
Action: Mouse moved to (427, 440)
Screenshot: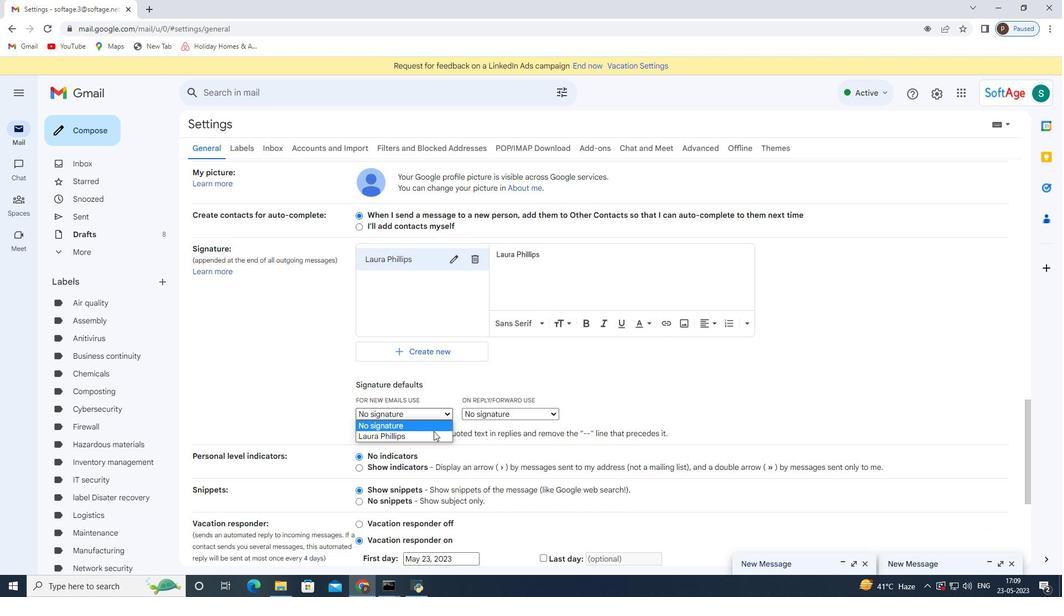 
Action: Mouse pressed left at (427, 440)
Screenshot: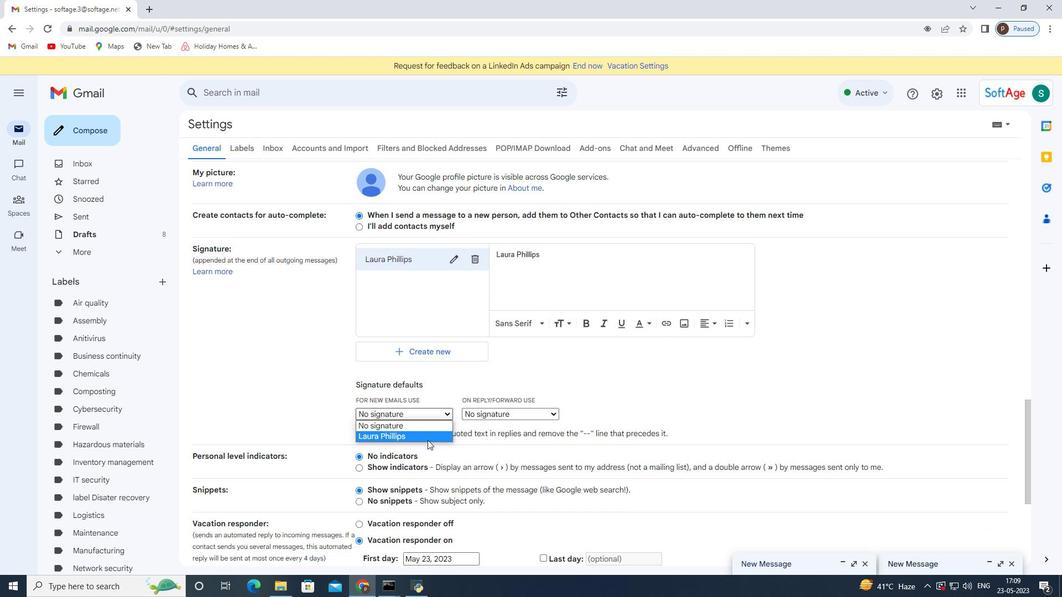 
Action: Mouse moved to (437, 436)
Screenshot: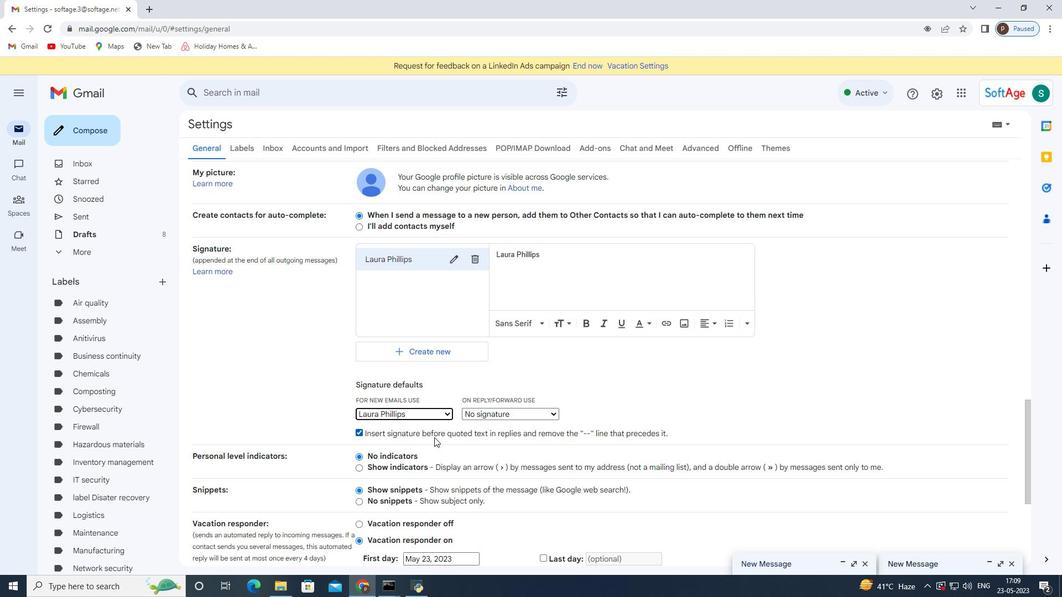 
Action: Mouse scrolled (437, 435) with delta (0, 0)
Screenshot: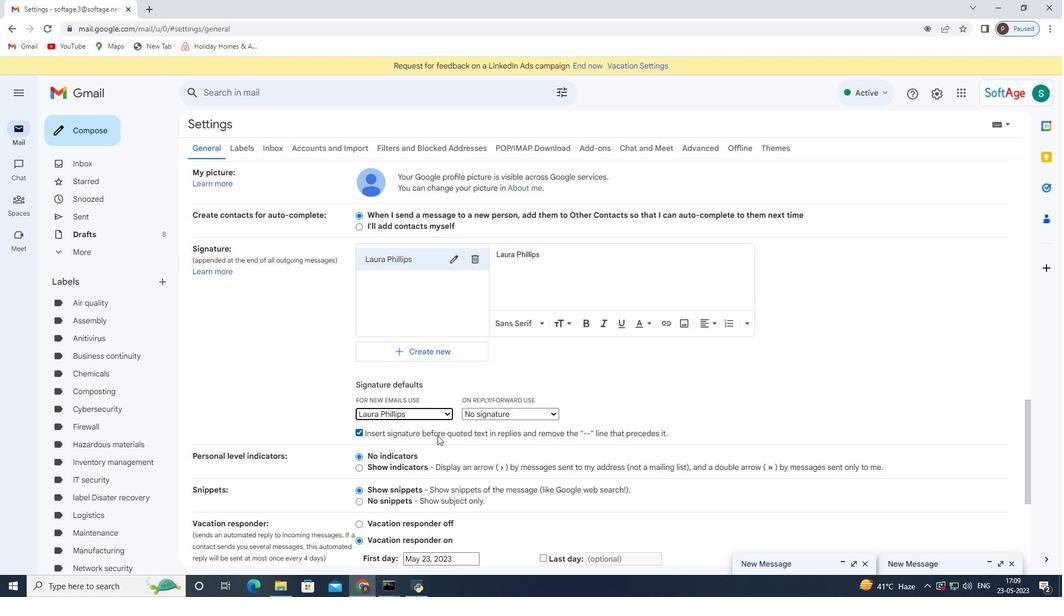 
Action: Mouse scrolled (437, 435) with delta (0, 0)
Screenshot: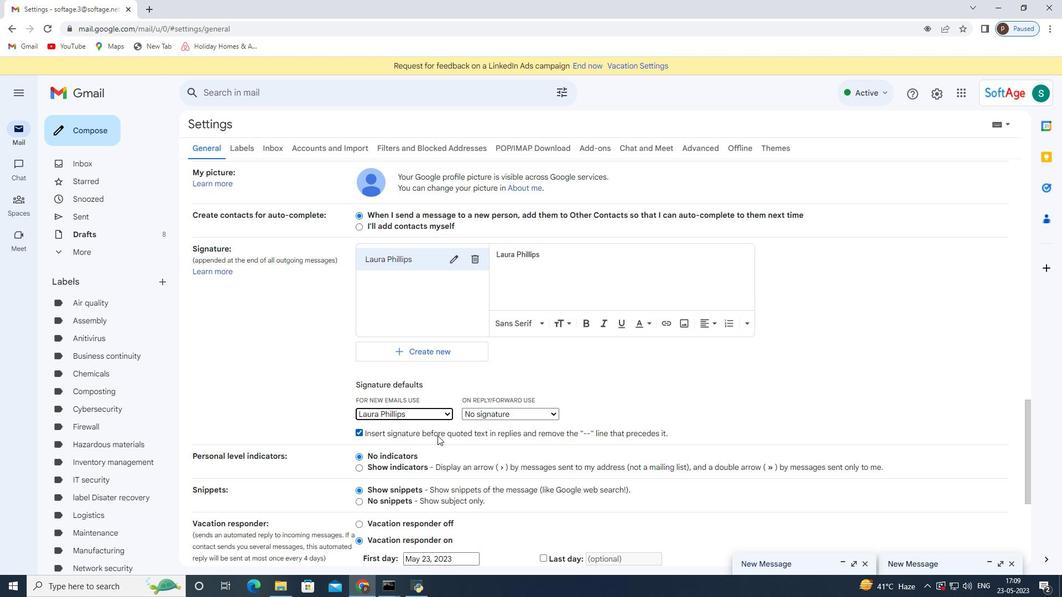 
Action: Mouse moved to (464, 413)
Screenshot: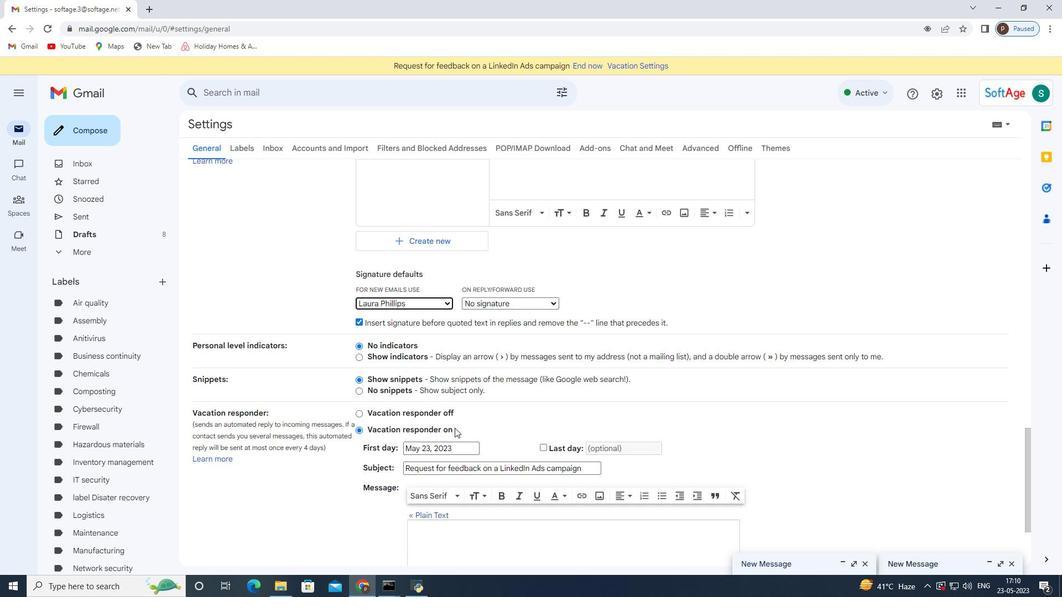 
Action: Mouse scrolled (464, 412) with delta (0, 0)
Screenshot: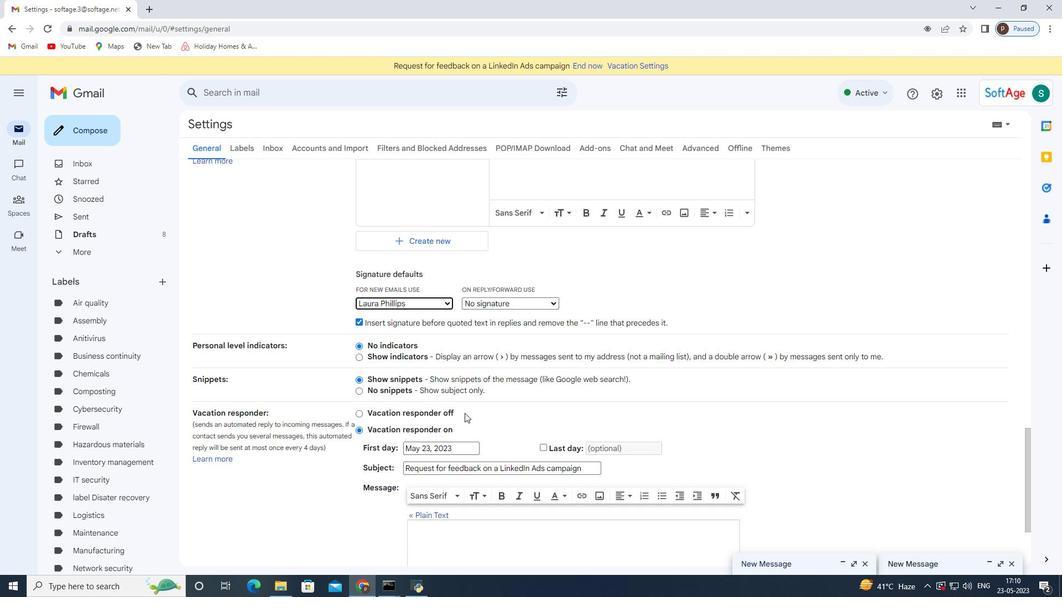 
Action: Mouse moved to (464, 419)
Screenshot: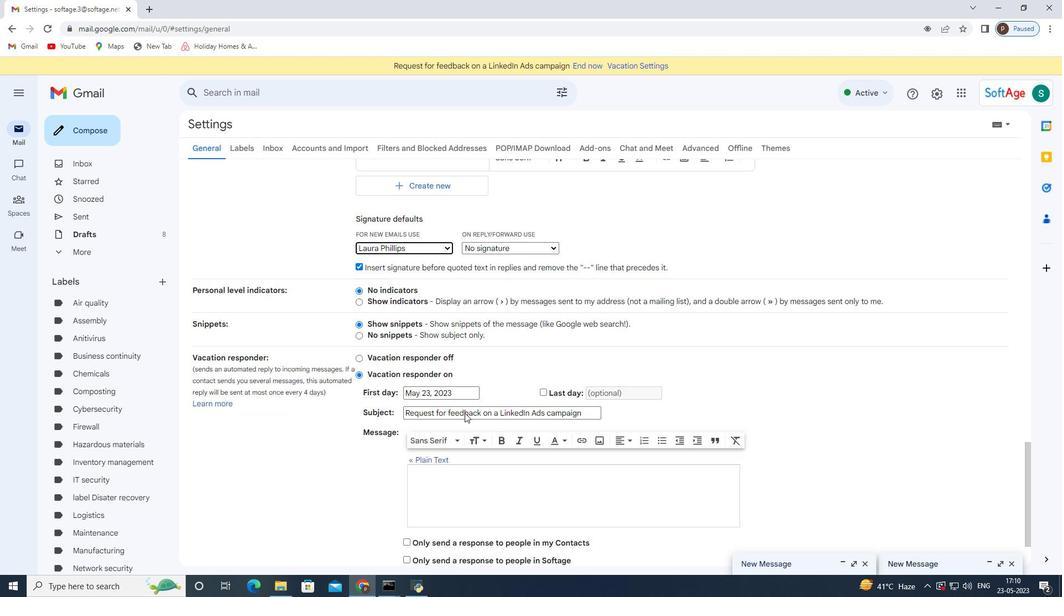 
Action: Mouse scrolled (464, 418) with delta (0, 0)
Screenshot: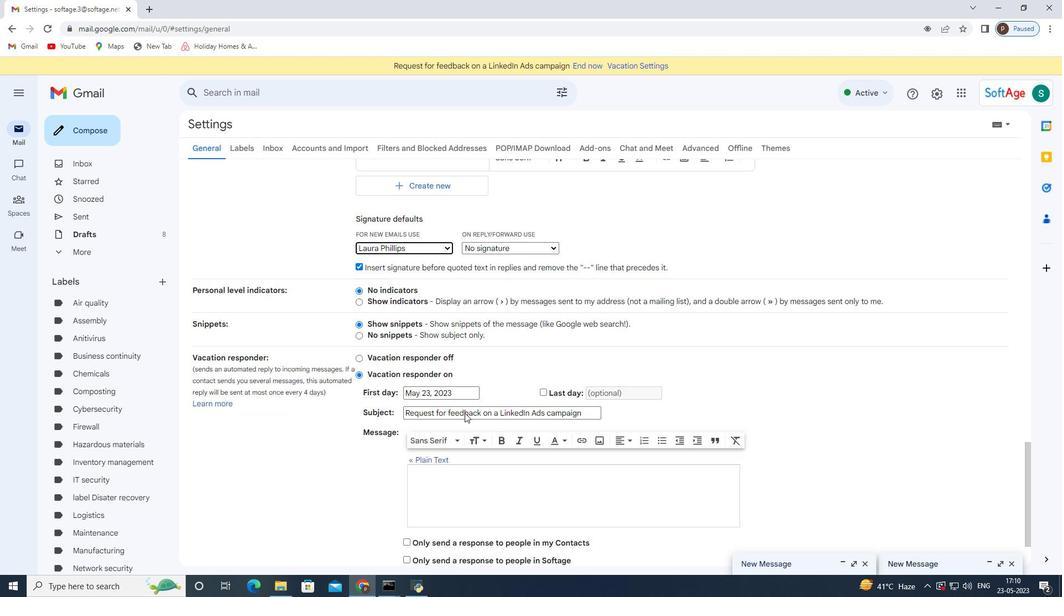 
Action: Mouse moved to (464, 421)
Screenshot: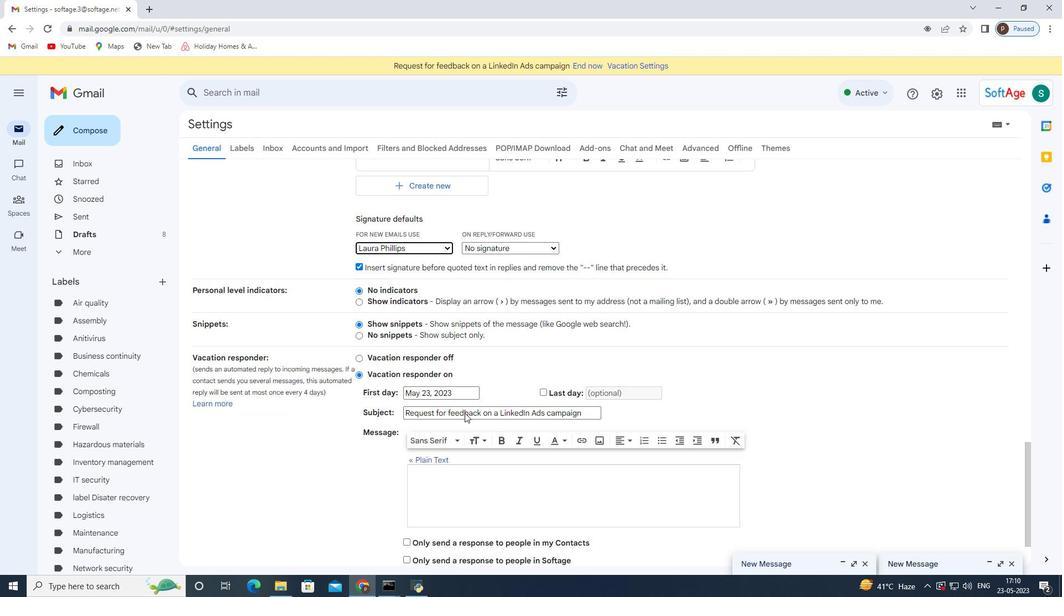
Action: Mouse scrolled (464, 421) with delta (0, 0)
Screenshot: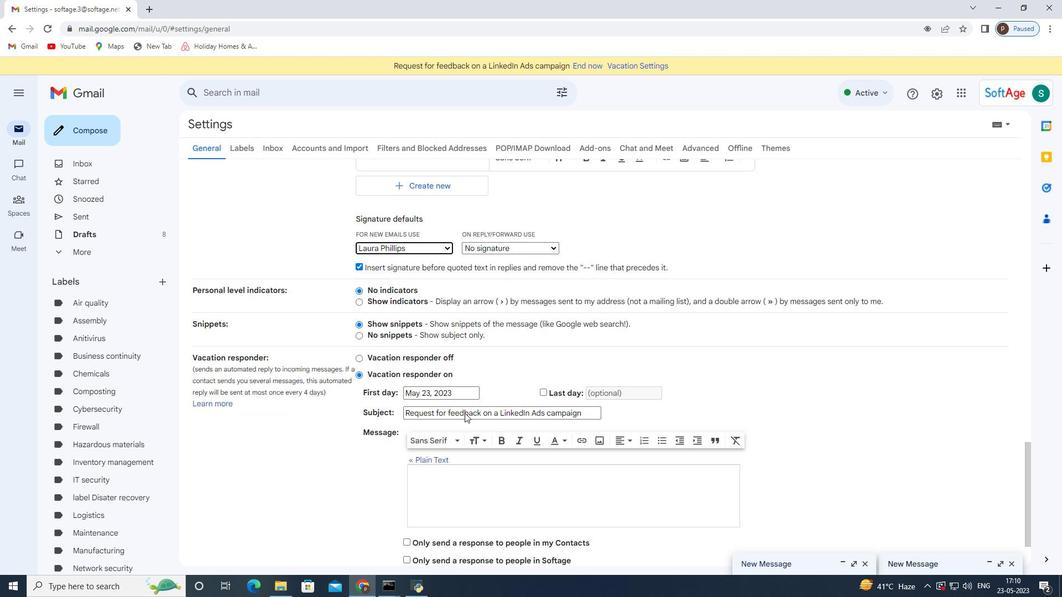 
Action: Mouse moved to (463, 425)
Screenshot: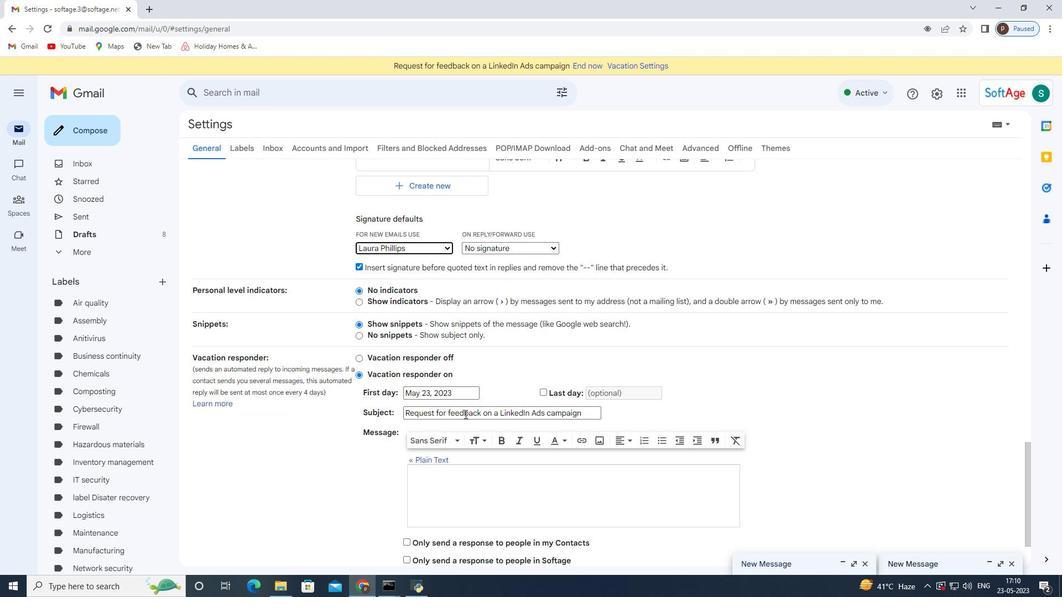 
Action: Mouse scrolled (463, 422) with delta (0, 0)
Screenshot: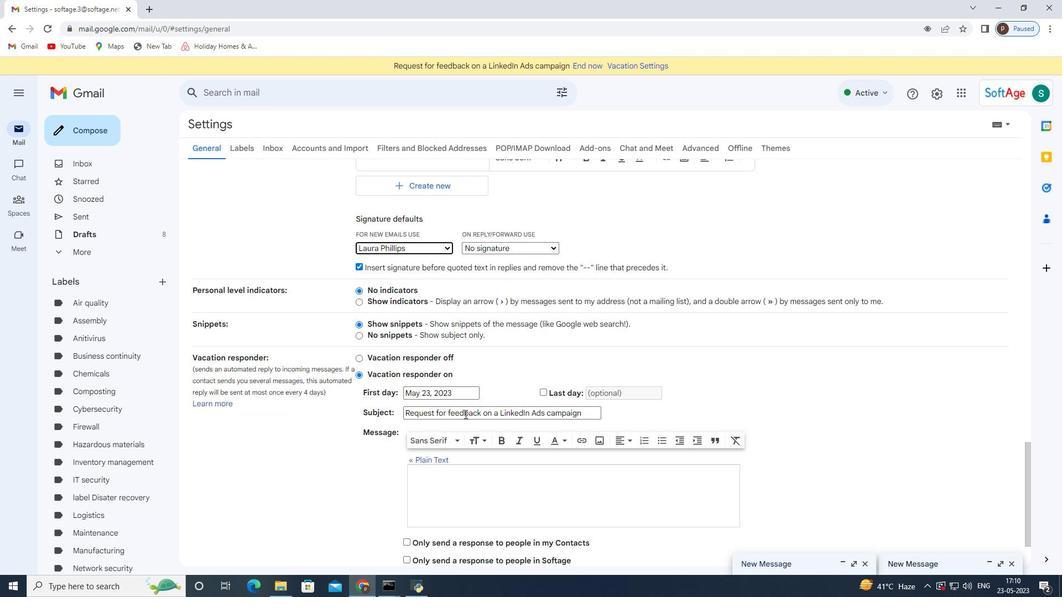 
Action: Mouse scrolled (463, 423) with delta (0, 0)
Screenshot: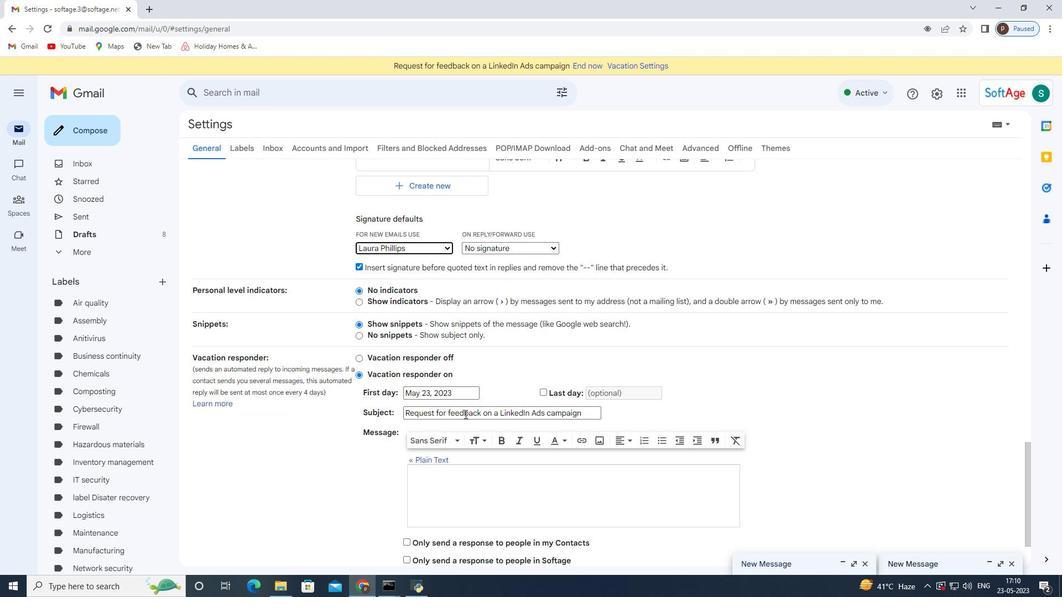 
Action: Mouse moved to (468, 434)
Screenshot: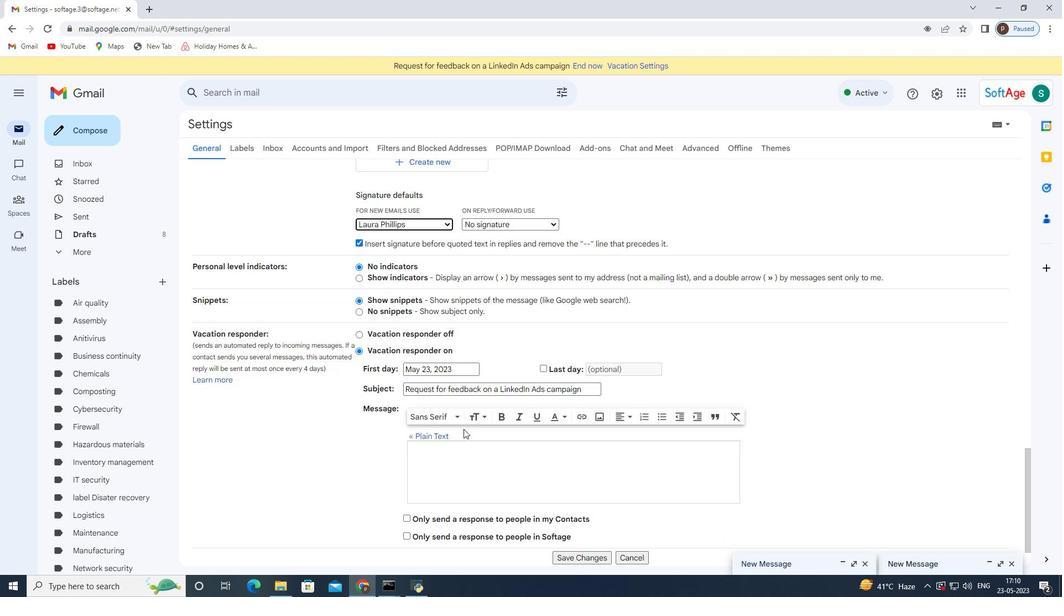 
Action: Mouse scrolled (468, 433) with delta (0, 0)
Screenshot: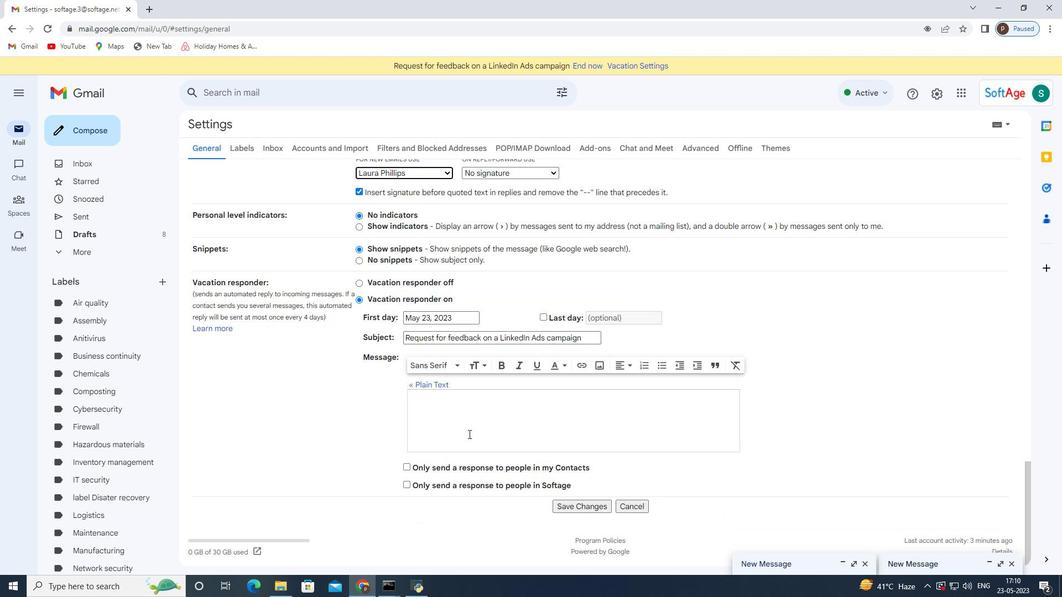 
Action: Mouse moved to (597, 509)
Screenshot: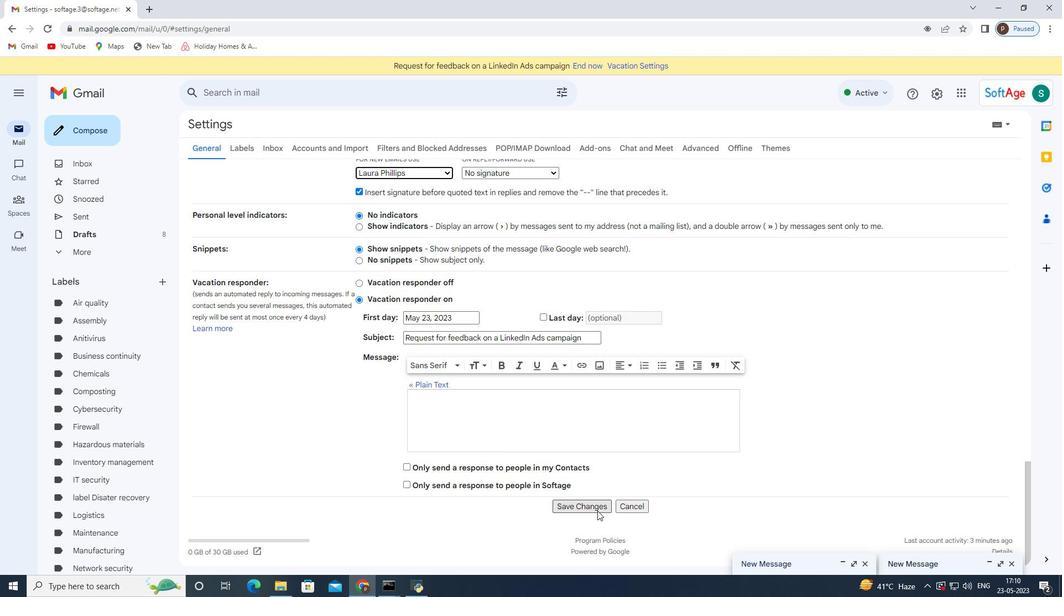 
Action: Mouse pressed left at (597, 509)
Screenshot: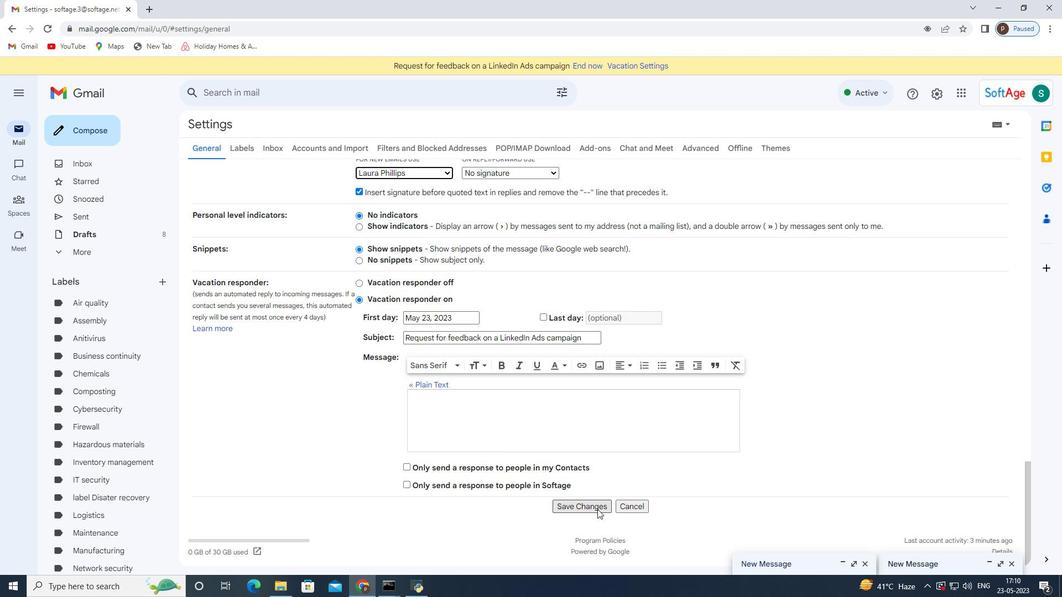 
Action: Mouse moved to (100, 132)
Screenshot: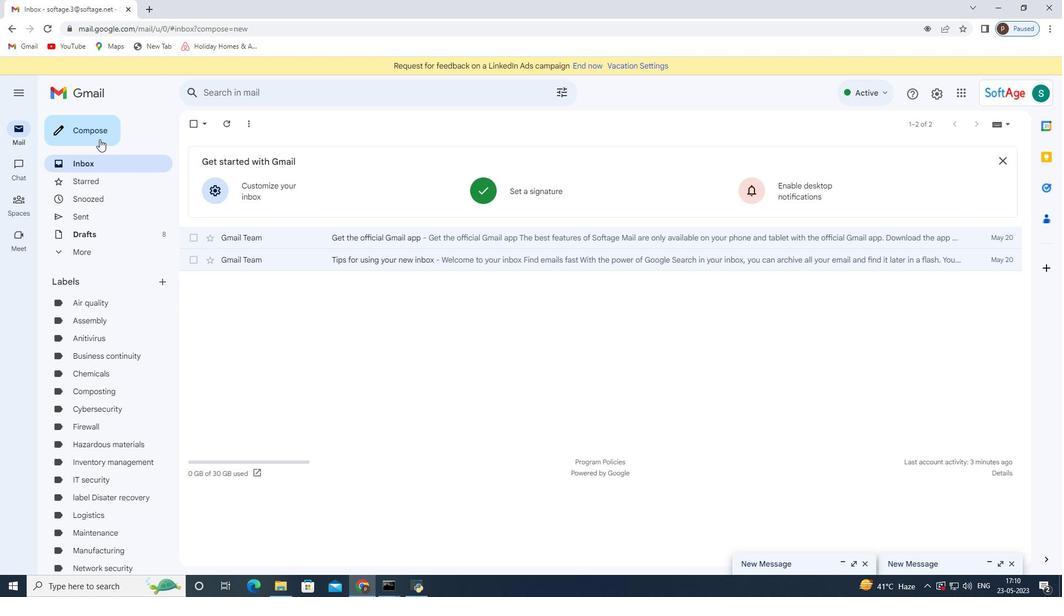 
Action: Mouse pressed left at (100, 132)
Screenshot: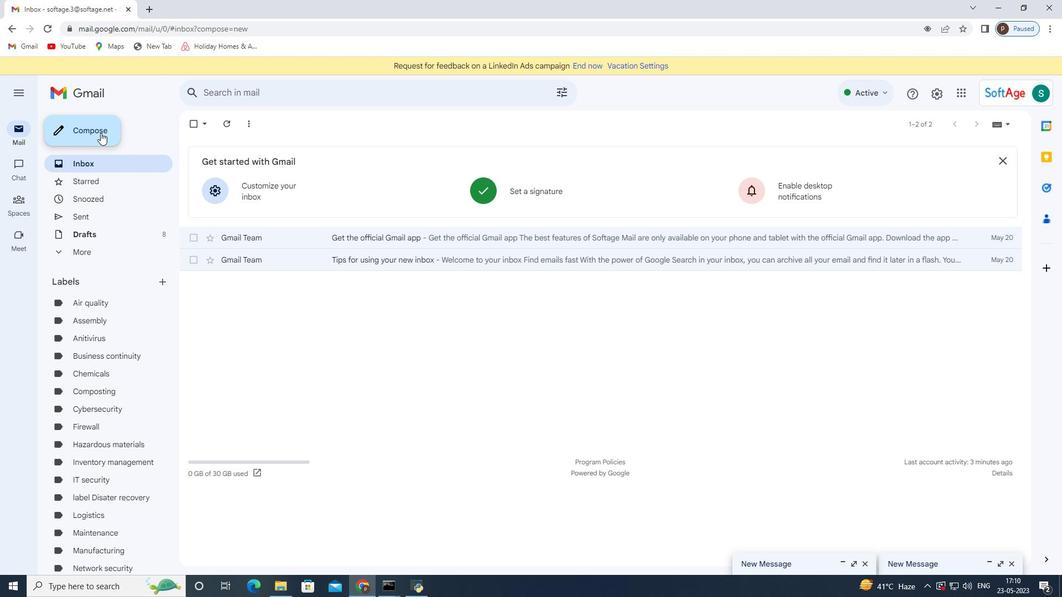 
Action: Mouse moved to (404, 286)
Screenshot: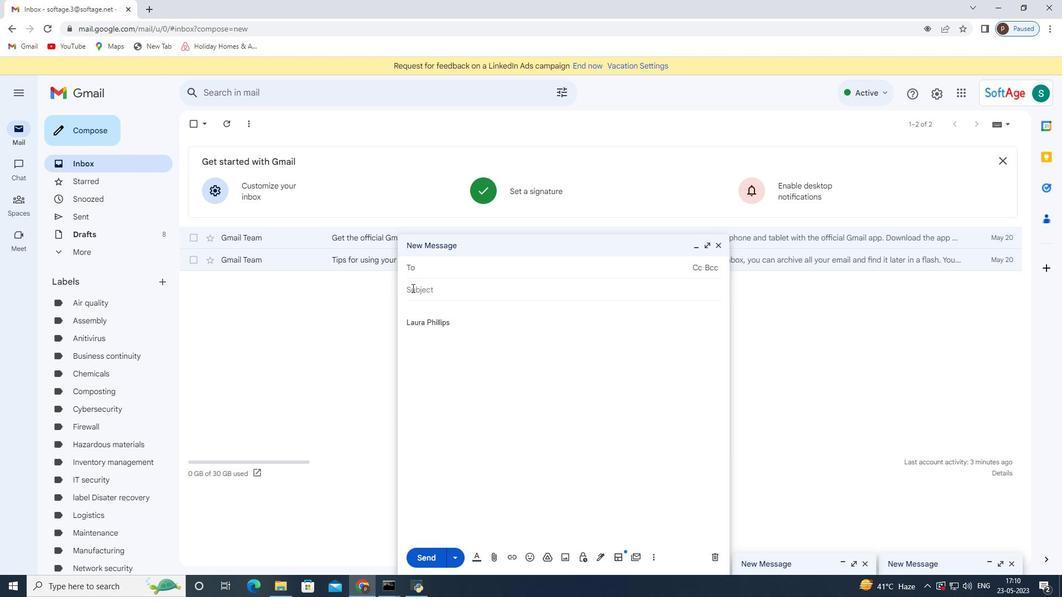 
Action: Mouse pressed left at (404, 286)
Screenshot: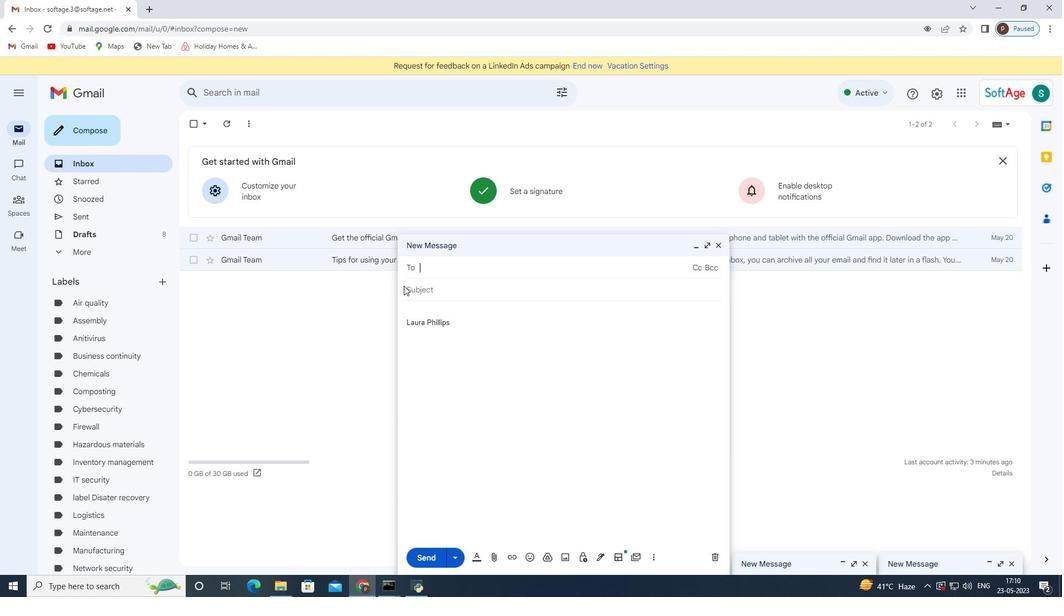 
Action: Mouse moved to (421, 289)
Screenshot: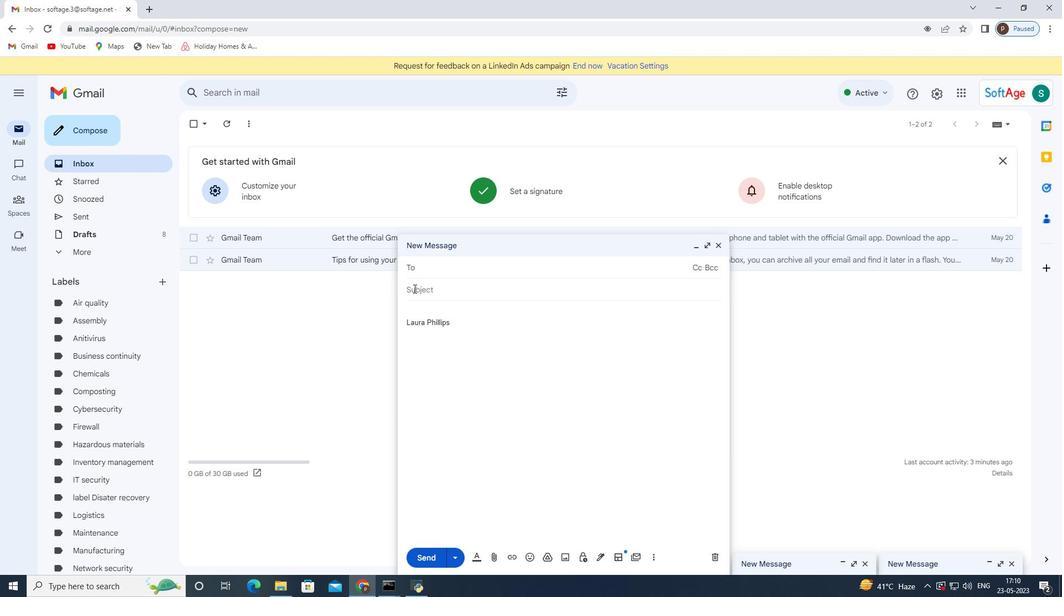 
Action: Mouse pressed left at (421, 289)
Screenshot: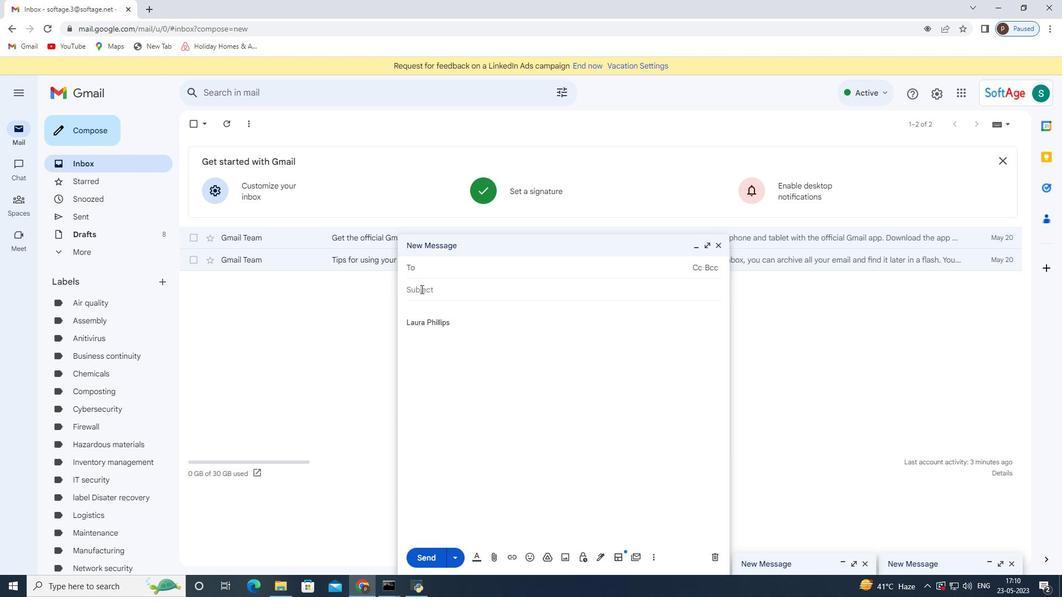 
Action: Key pressed <Key.shift>Request<Key.space>for<Key.space>feedback<Key.space>on<Key.space>an<Key.space>environment<Key.space>impact<Key.space>assessment
Screenshot: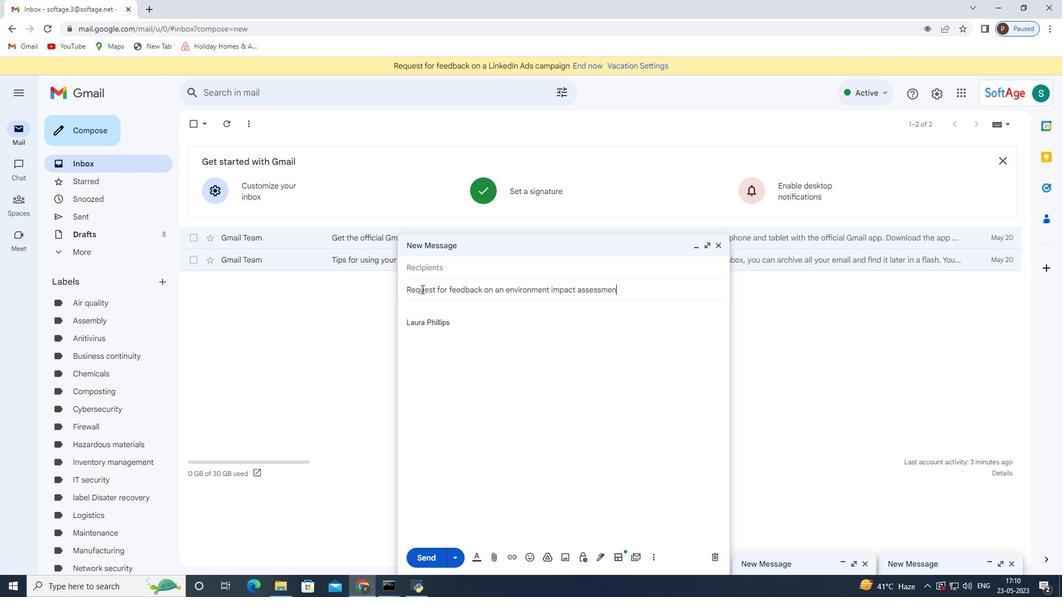 
Action: Mouse moved to (1057, 596)
Screenshot: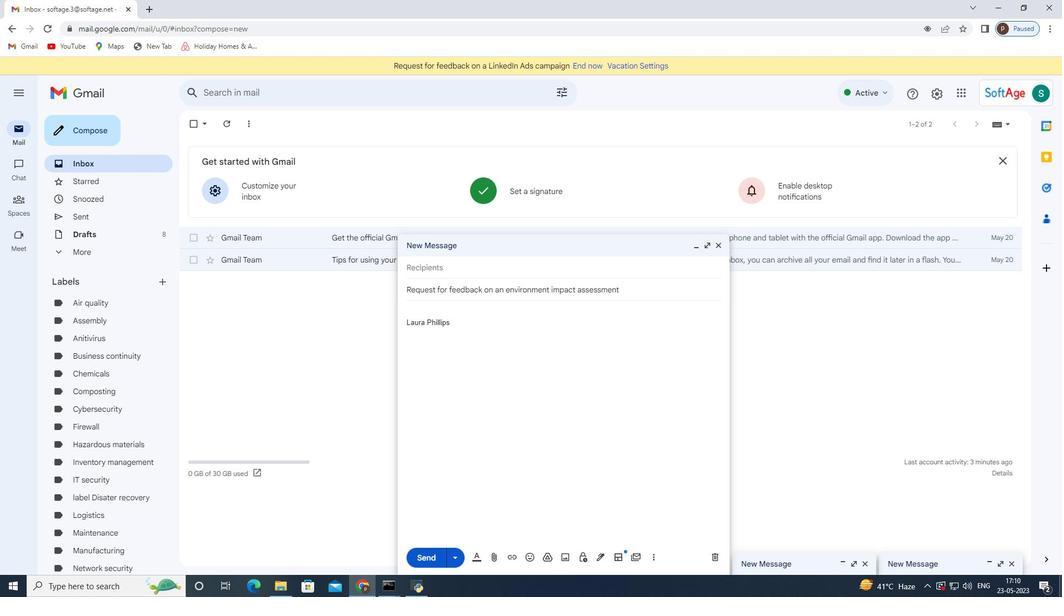 
Action: Key pressed <Key.tab><Key.shift>Please<Key.space>let<Key.space>me<Key.space>know<Key.space>if<Key.space>there<Key.space>are<Key.space>any<Key.space>concerns<Key.space>with<Key.space>the<Key.space>project<Key.space>management<Key.space>approach.
Screenshot: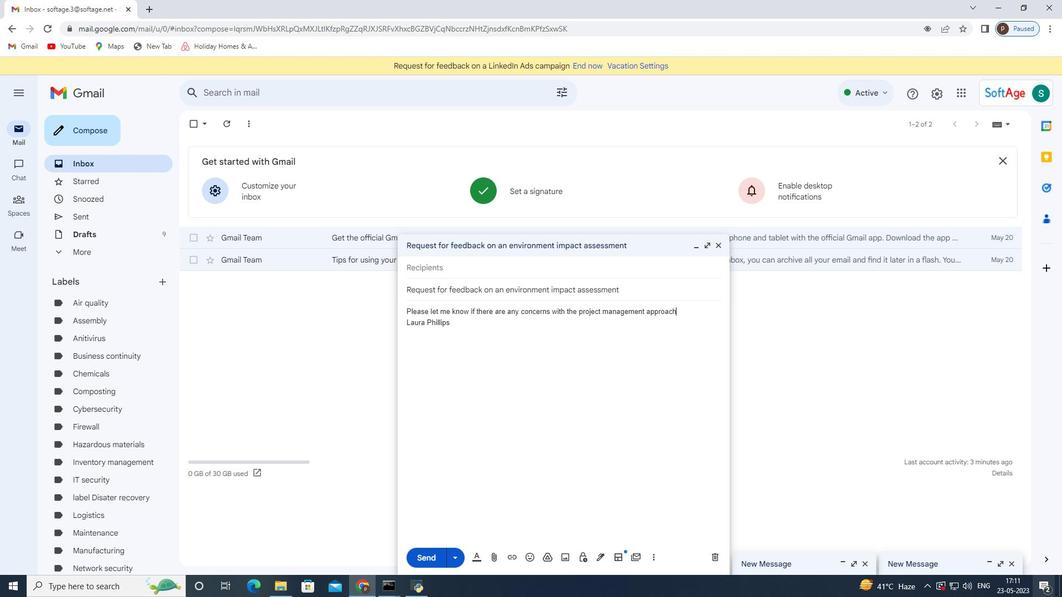 
Action: Mouse moved to (443, 269)
Screenshot: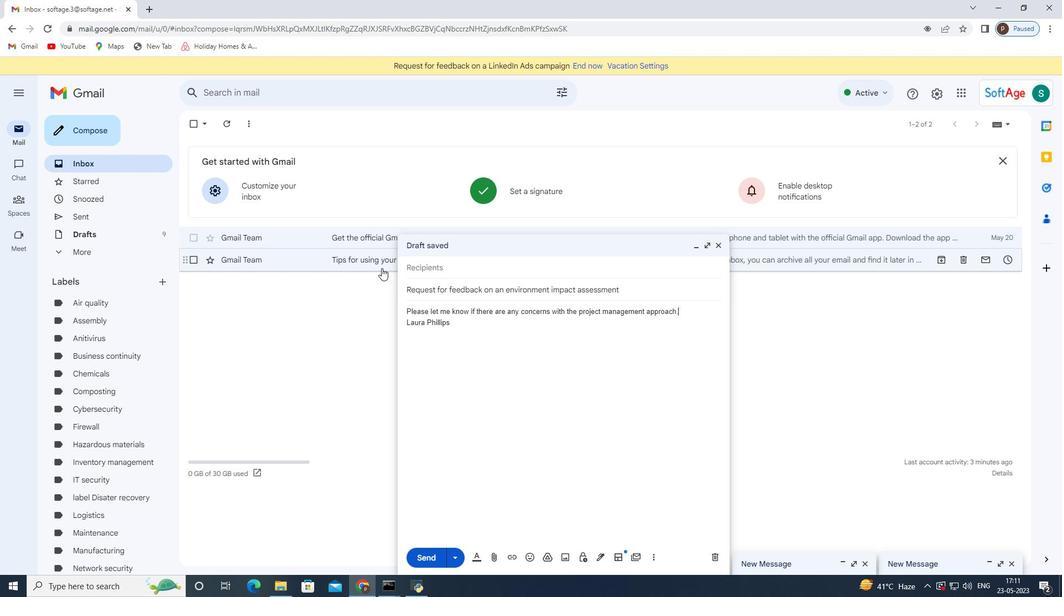 
Action: Mouse pressed left at (443, 269)
Screenshot: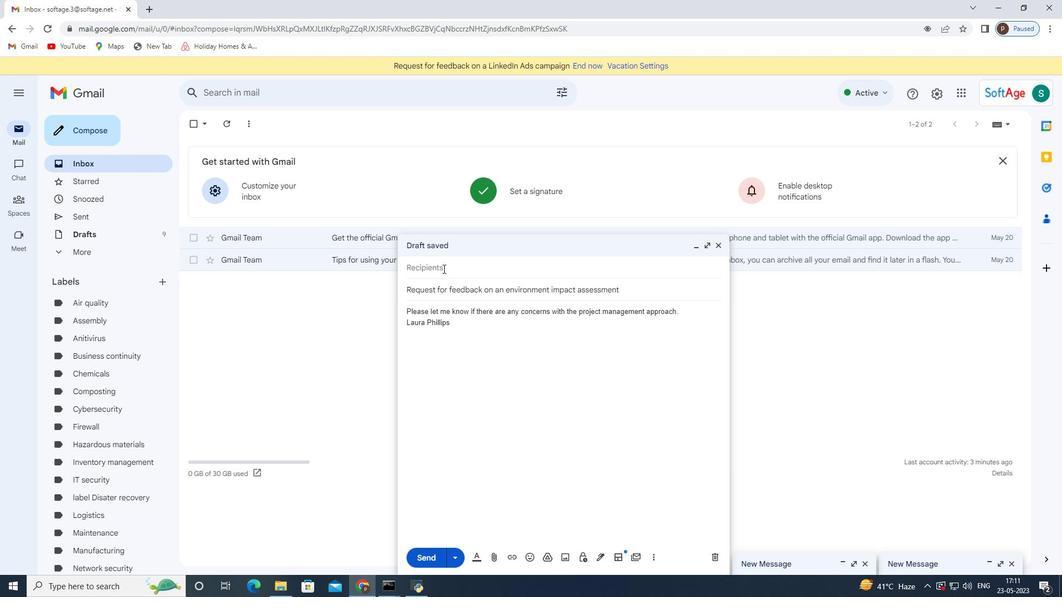 
Action: Key pressed softage.4<Key.shift>@softage.net
Screenshot: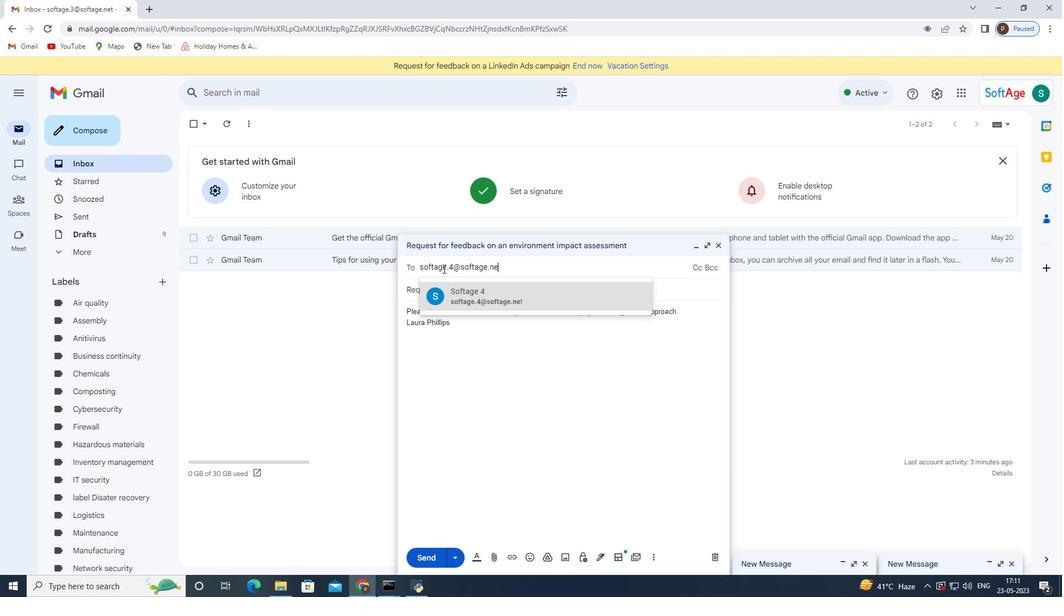 
Action: Mouse moved to (523, 298)
Screenshot: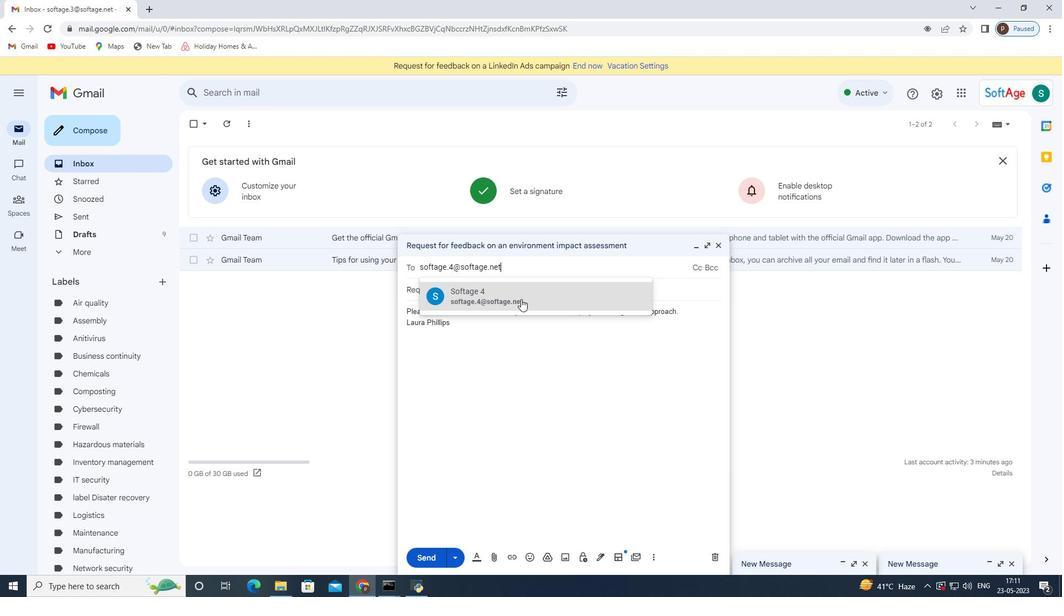 
Action: Mouse pressed left at (523, 298)
Screenshot: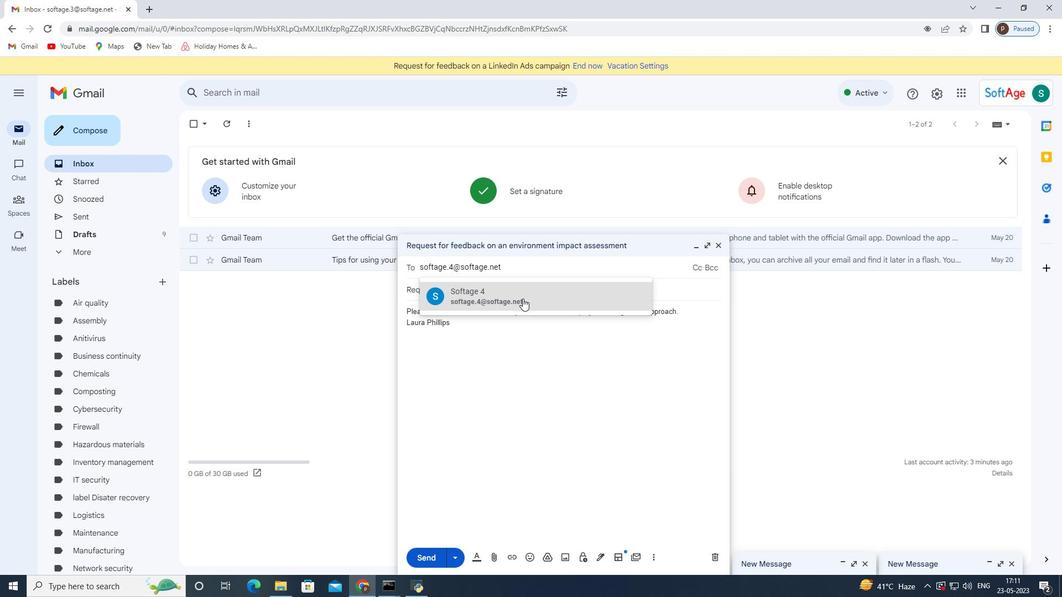 
Action: Mouse moved to (494, 556)
Screenshot: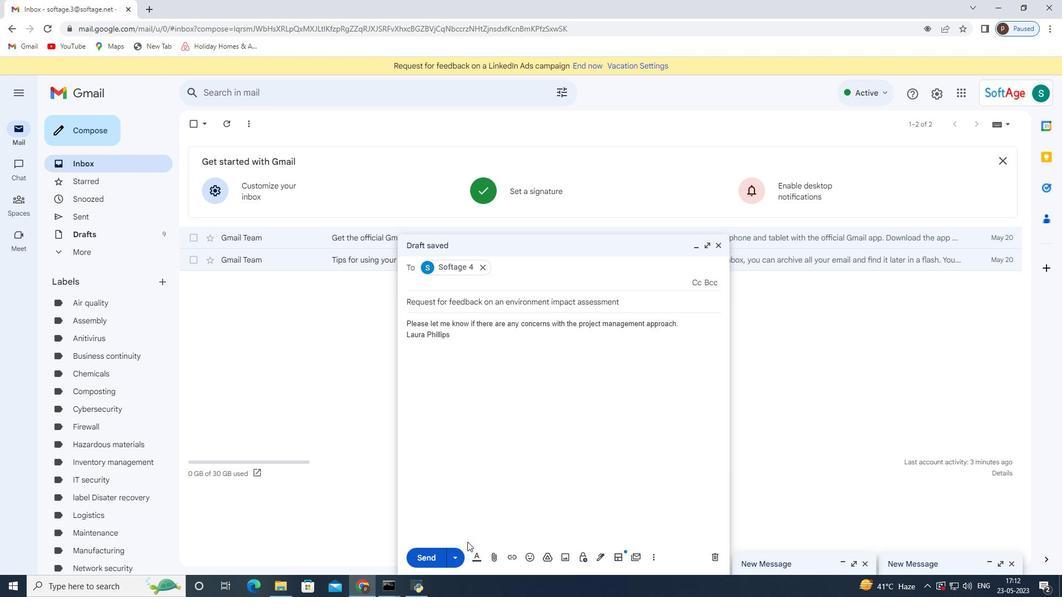 
Action: Mouse pressed left at (494, 556)
Screenshot: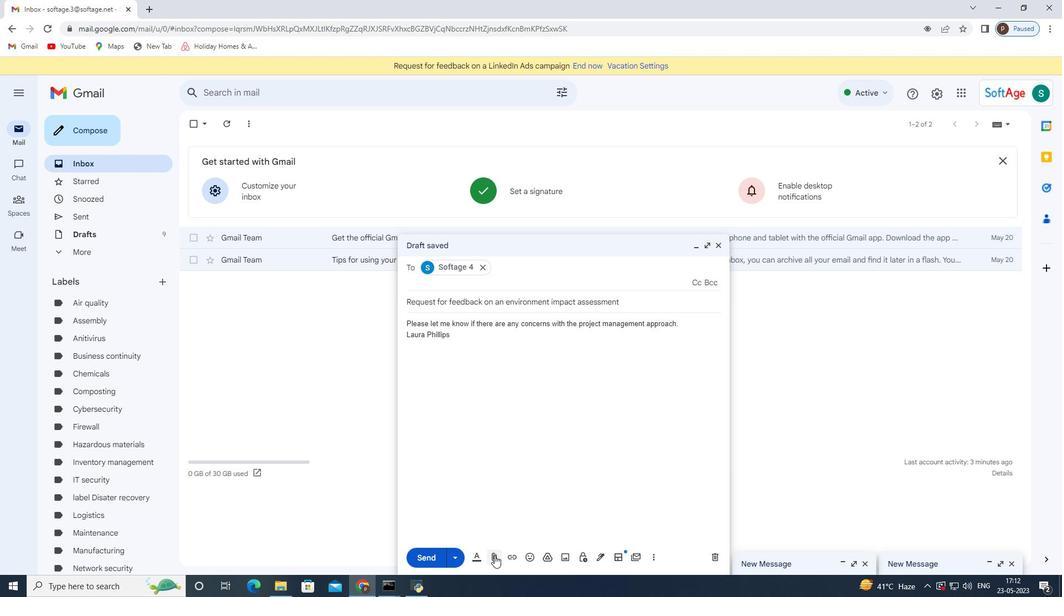 
Action: Mouse moved to (176, 93)
Screenshot: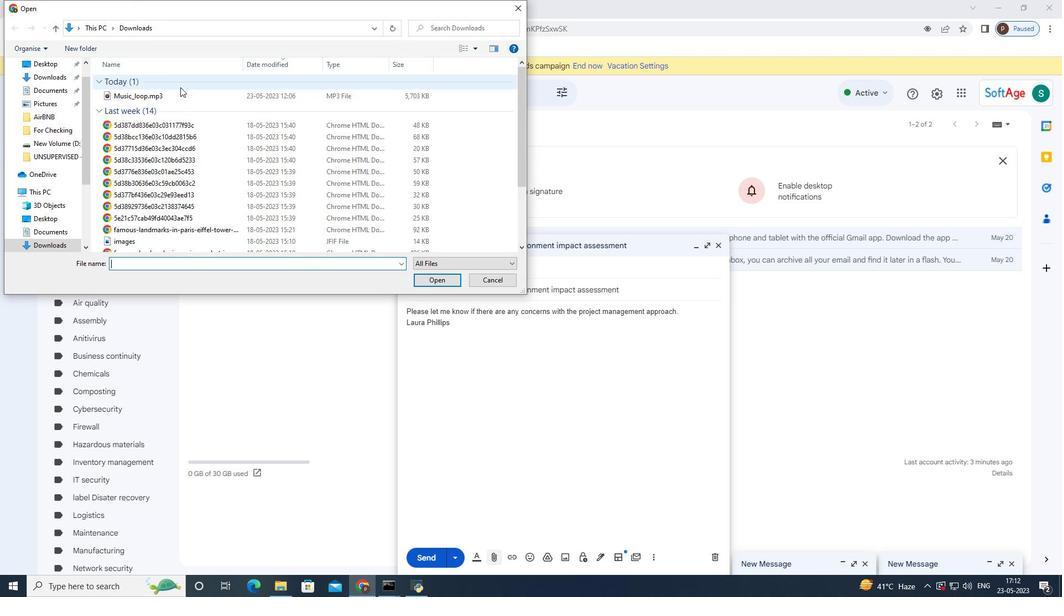 
Action: Mouse pressed left at (176, 93)
Screenshot: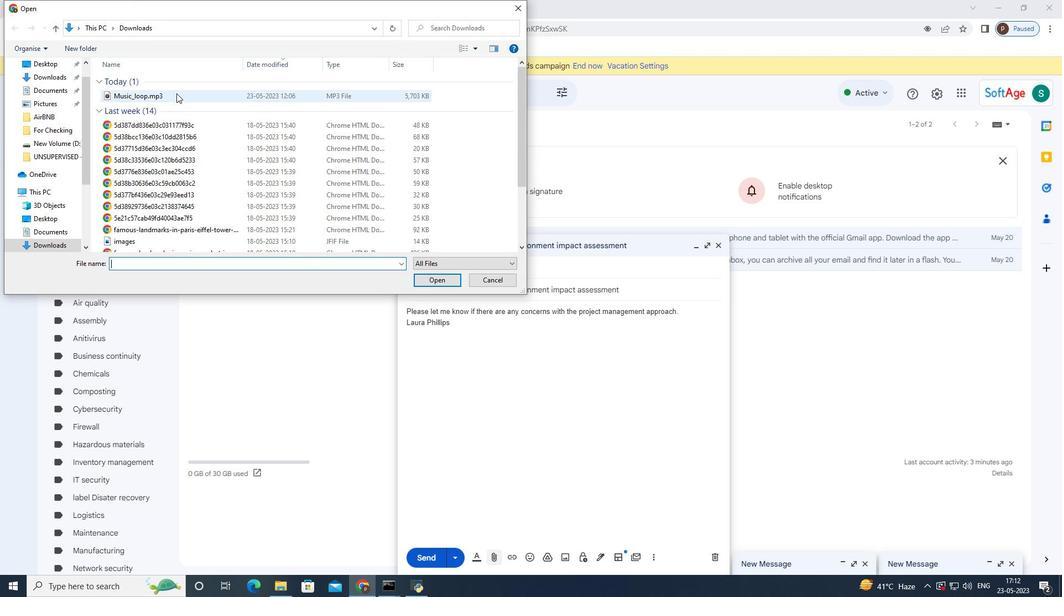 
Action: Mouse moved to (431, 281)
Screenshot: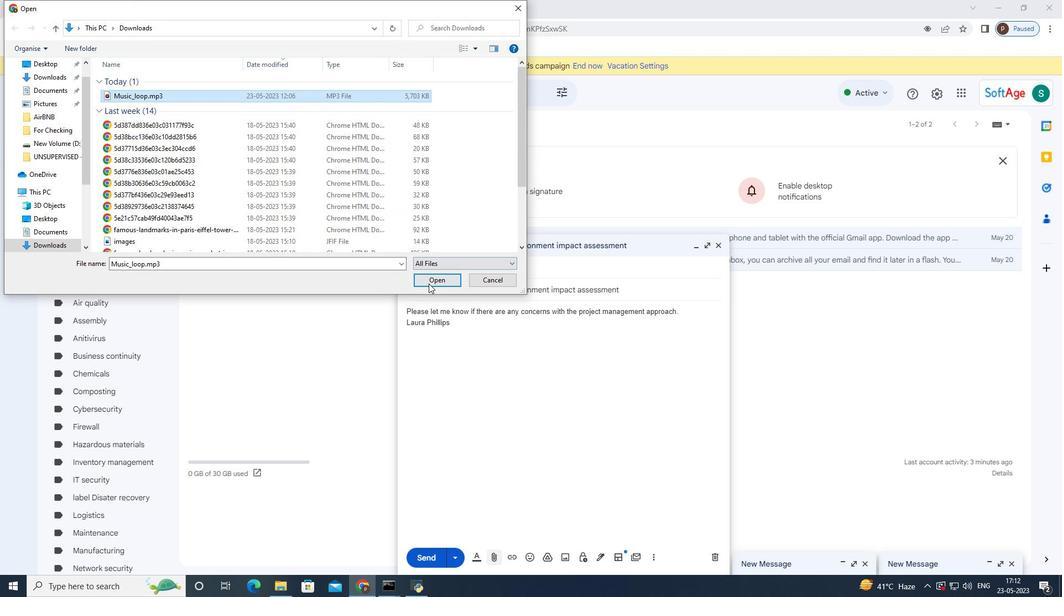 
Action: Mouse pressed left at (431, 281)
Screenshot: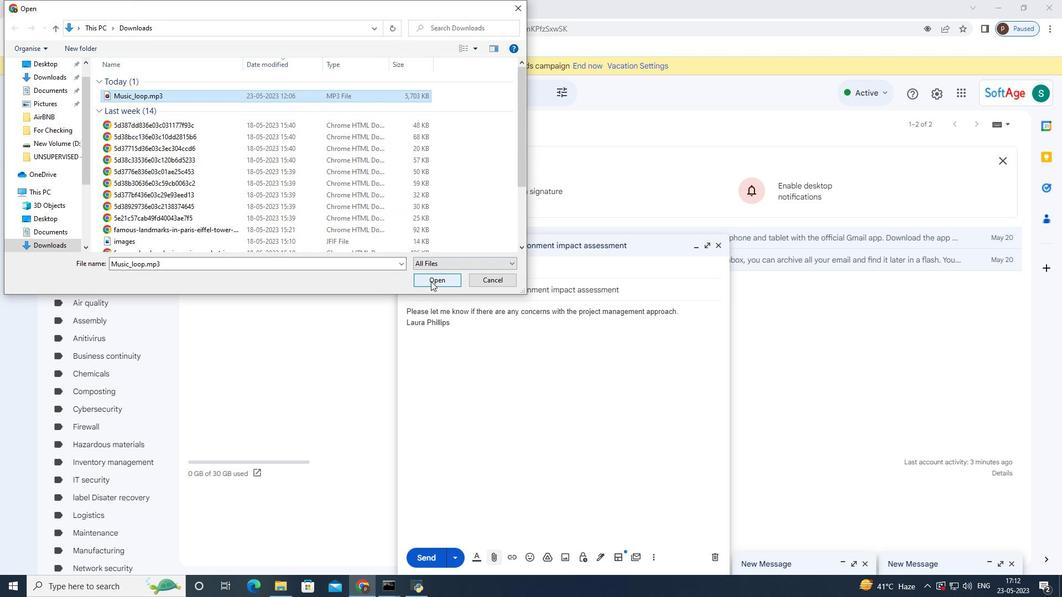 
Action: Mouse moved to (688, 311)
Screenshot: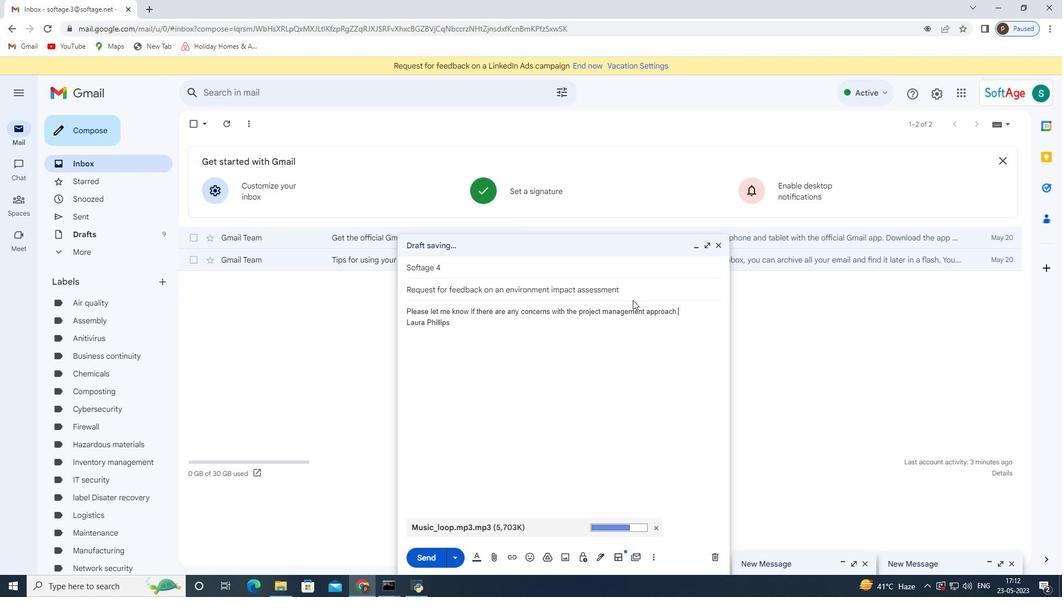 
Action: Mouse pressed left at (688, 311)
Screenshot: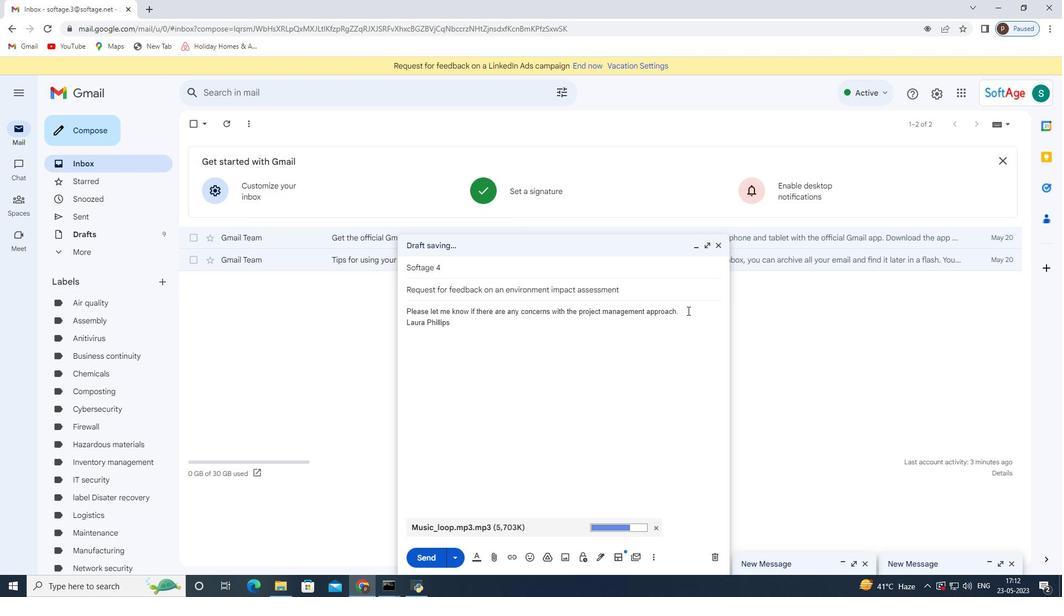 
Action: Key pressed <Key.backspace><Key.backspace><Key.backspace><Key.backspace><Key.backspace><Key.backspace><Key.backspace><Key.backspace><Key.backspace><Key.backspace><Key.backspace><Key.backspace><Key.backspace><Key.backspace><Key.backspace><Key.backspace><Key.backspace><Key.backspace><Key.backspace><Key.backspace><Key.backspace><Key.backspace><Key.backspace><Key.backspace><Key.backspace><Key.backspace><Key.backspace><Key.backspace><Key.backspace><Key.backspace><Key.backspace><Key.backspace><Key.backspace><Key.backspace><Key.backspace><Key.backspace><Key.backspace><Key.backspace><Key.backspace><Key.backspace><Key.backspace><Key.backspace><Key.backspace><Key.backspace><Key.backspace><Key.backspace><Key.backspace><Key.backspace><Key.backspace><Key.backspace><Key.backspace><Key.backspace><Key.backspace><Key.backspace><Key.backspace><Key.backspace><Key.backspace><Key.backspace><Key.backspace><Key.backspace><Key.backspace><Key.backspace><Key.backspace><Key.backspace><Key.backspace><Key.backspace><Key.backspace><Key.backspace><Key.backspace><Key.backspace><Key.backspace><Key.backspace><Key.backspace><Key.backspace><Key.backspace><Key.backspace><Key.backspace><Key.backspace><Key.backspace><Key.backspace><Key.backspace><Key.backspace>ctrl+Z<'\x1a'><'\x1a'><'\x1a'><'\x1a'><'\x1a'><'\x1a'><'\x1a'>ctrl+Z<Key.enter><Key.enter><Key.shift>Thank<Key.space>you
Screenshot: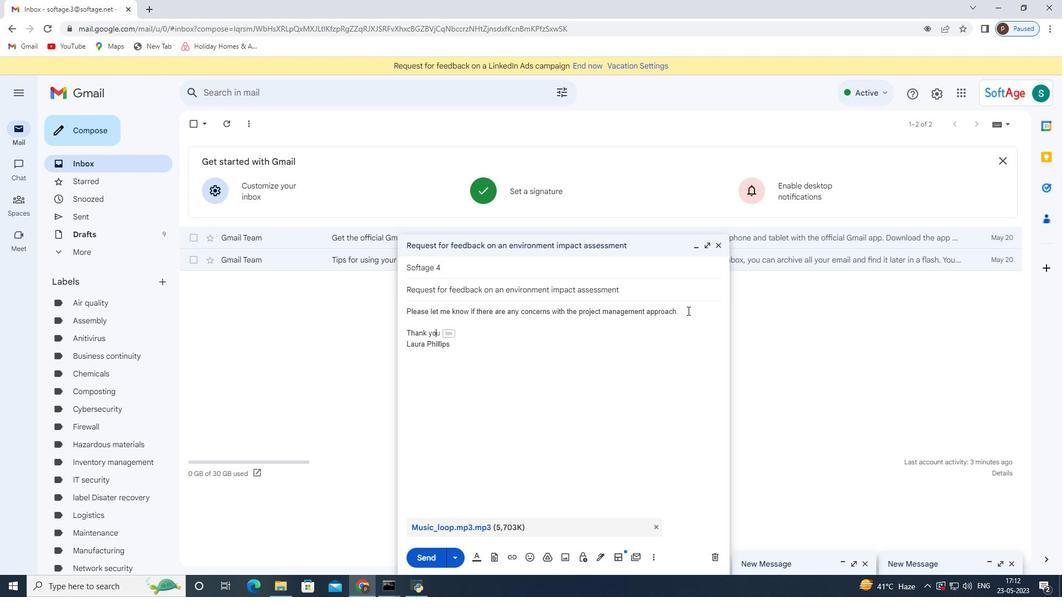
Action: Mouse moved to (434, 557)
Screenshot: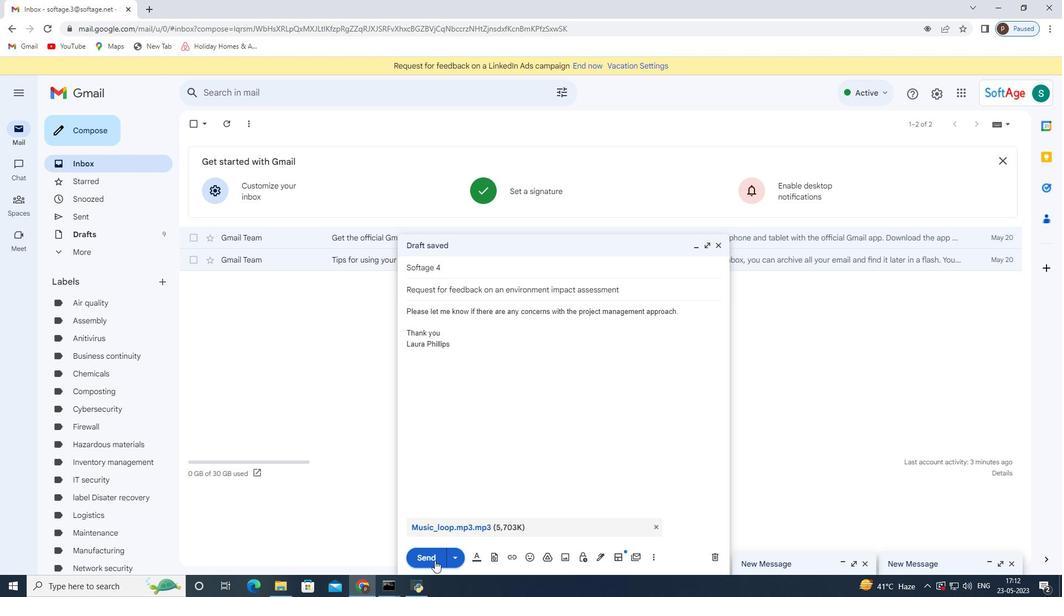 
Action: Mouse pressed left at (434, 557)
Screenshot: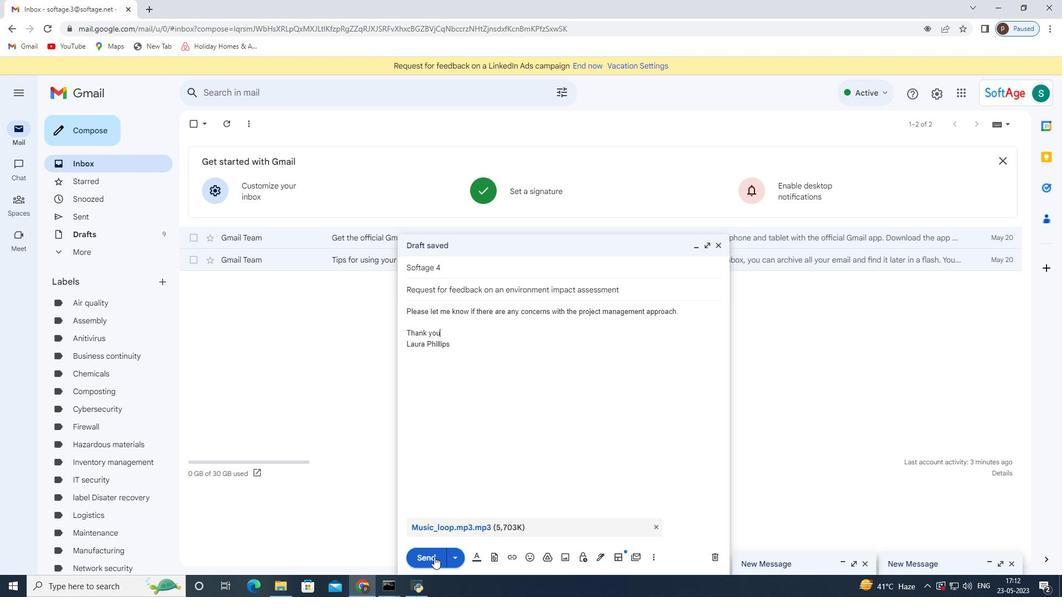
Action: Mouse moved to (81, 218)
Screenshot: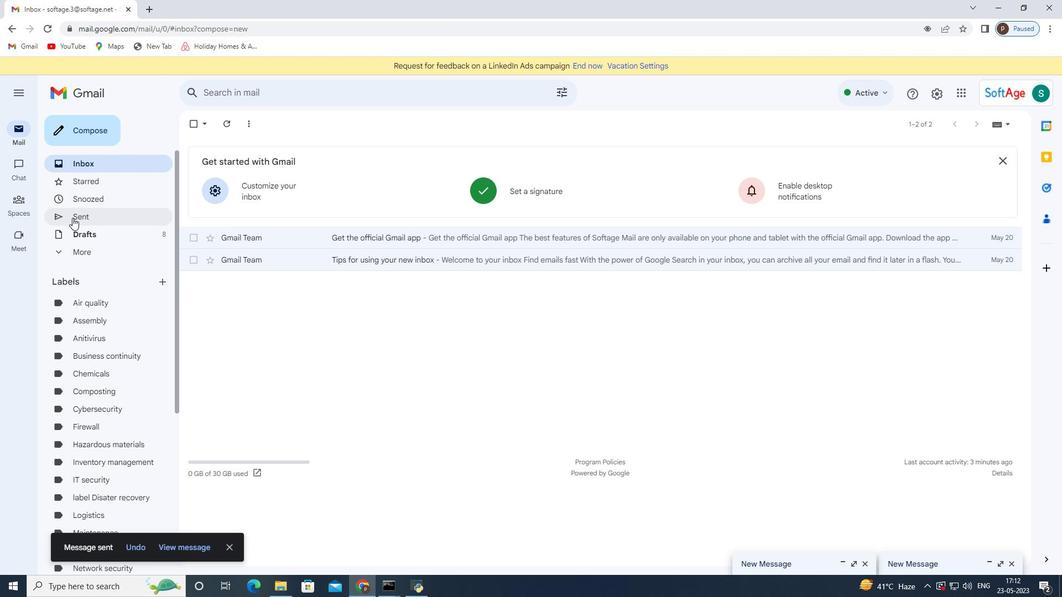 
Action: Mouse pressed left at (81, 218)
Screenshot: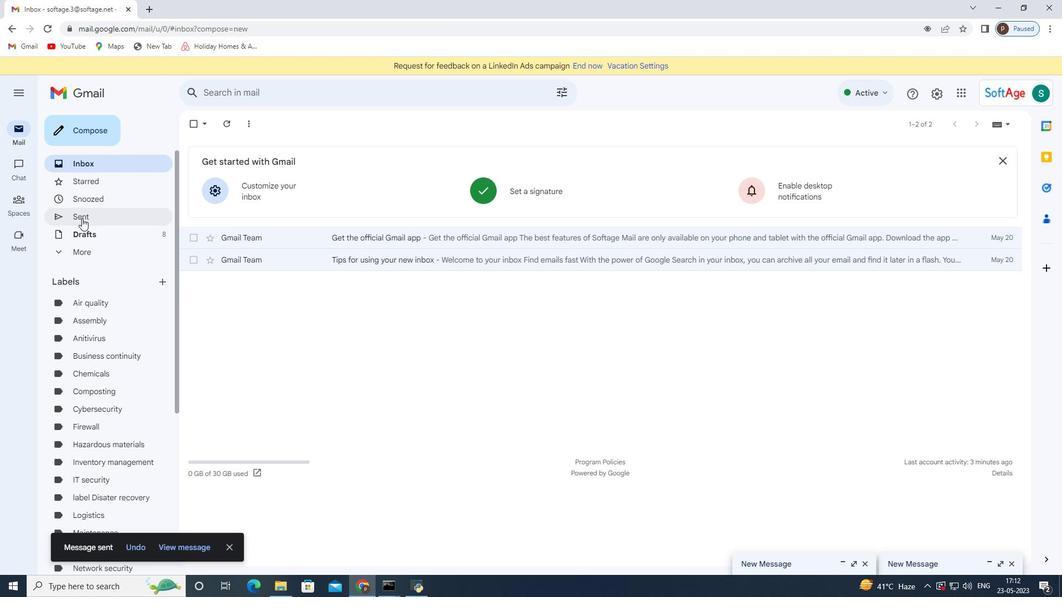 
Action: Mouse moved to (438, 185)
Screenshot: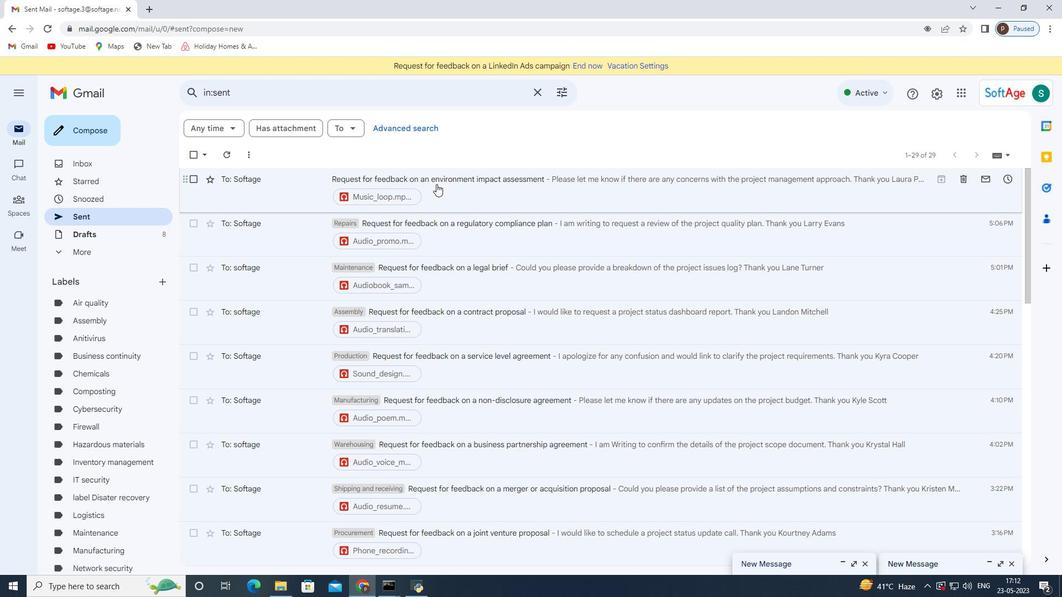 
Action: Mouse pressed right at (438, 185)
Screenshot: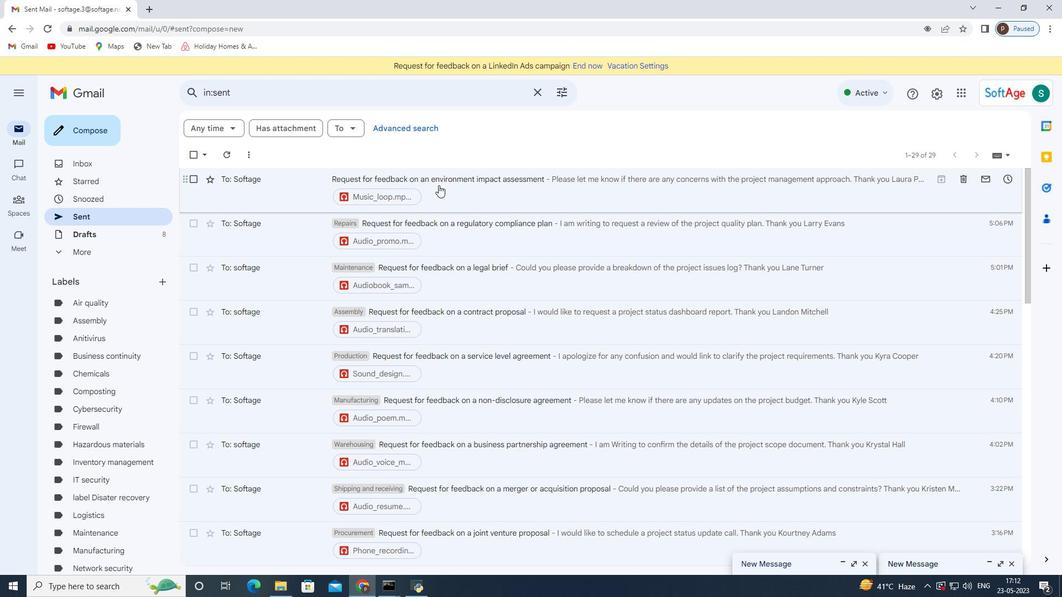 
Action: Mouse moved to (500, 365)
Screenshot: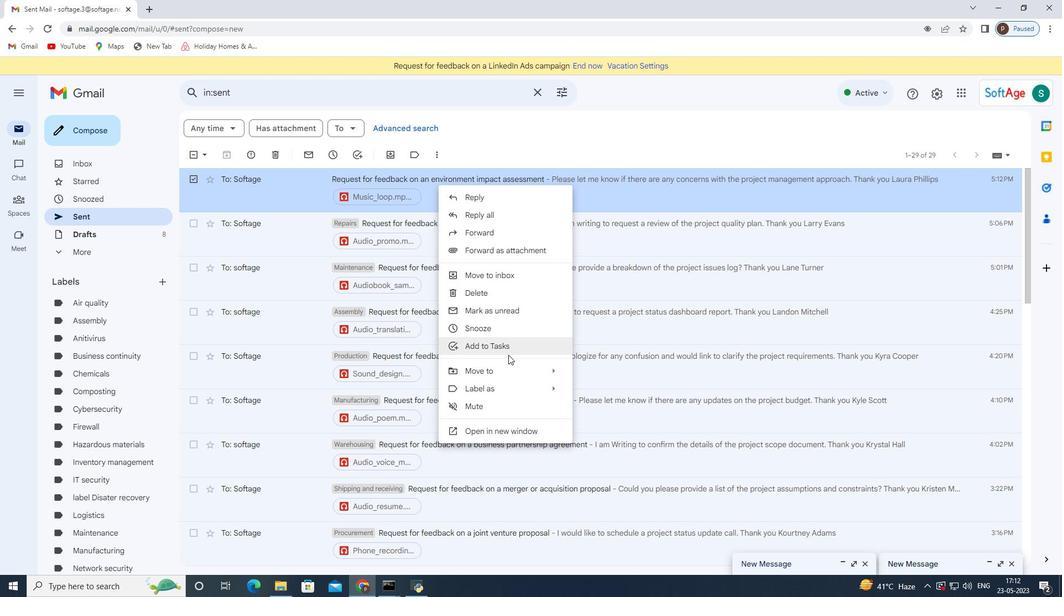 
Action: Mouse pressed left at (500, 365)
Screenshot: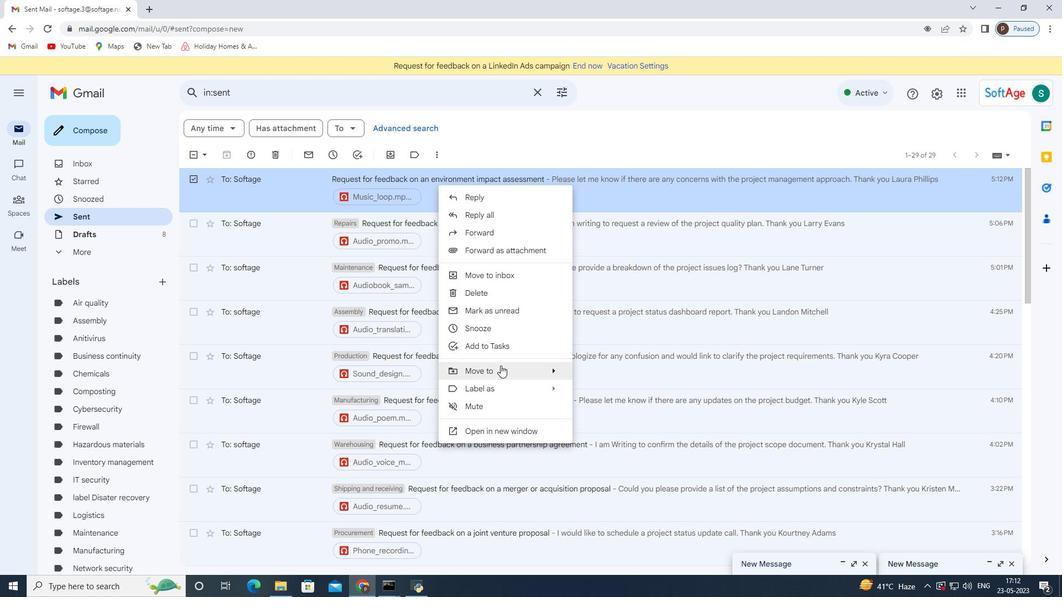 
Action: Mouse moved to (624, 349)
Screenshot: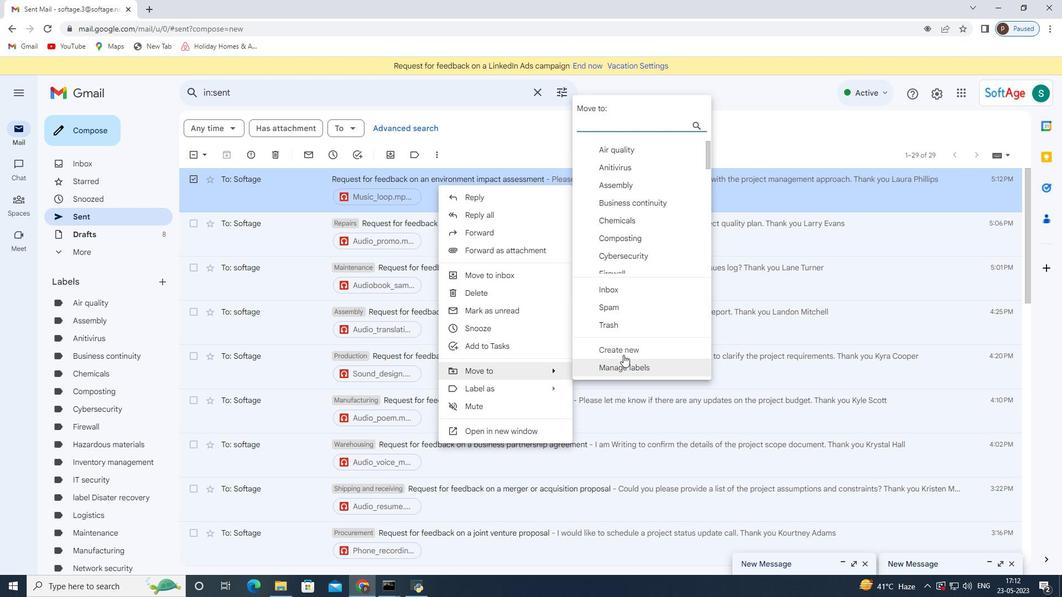 
Action: Mouse pressed left at (624, 349)
Screenshot: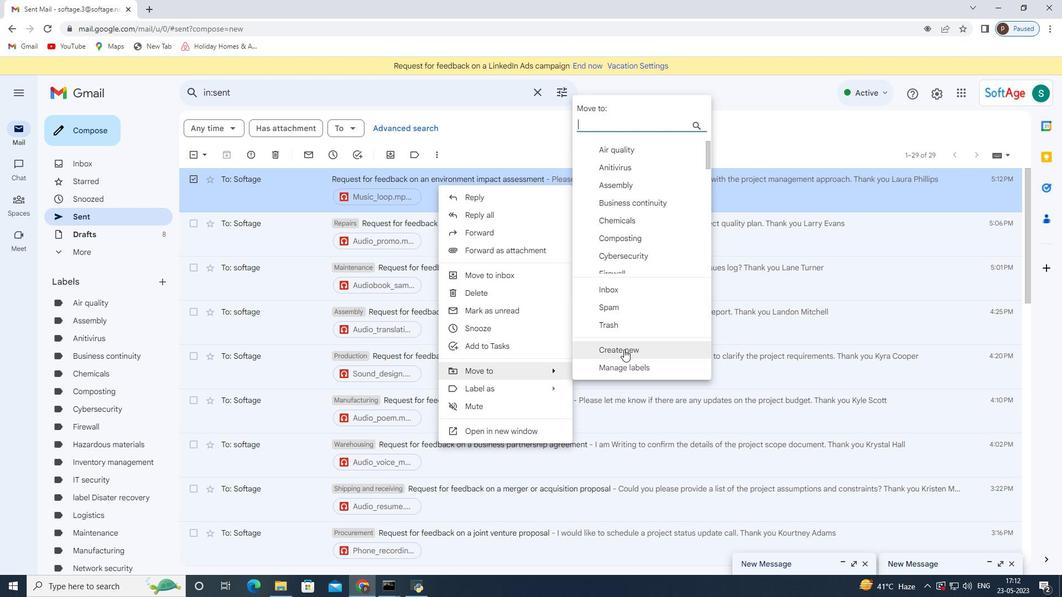 
Action: Mouse moved to (457, 304)
Screenshot: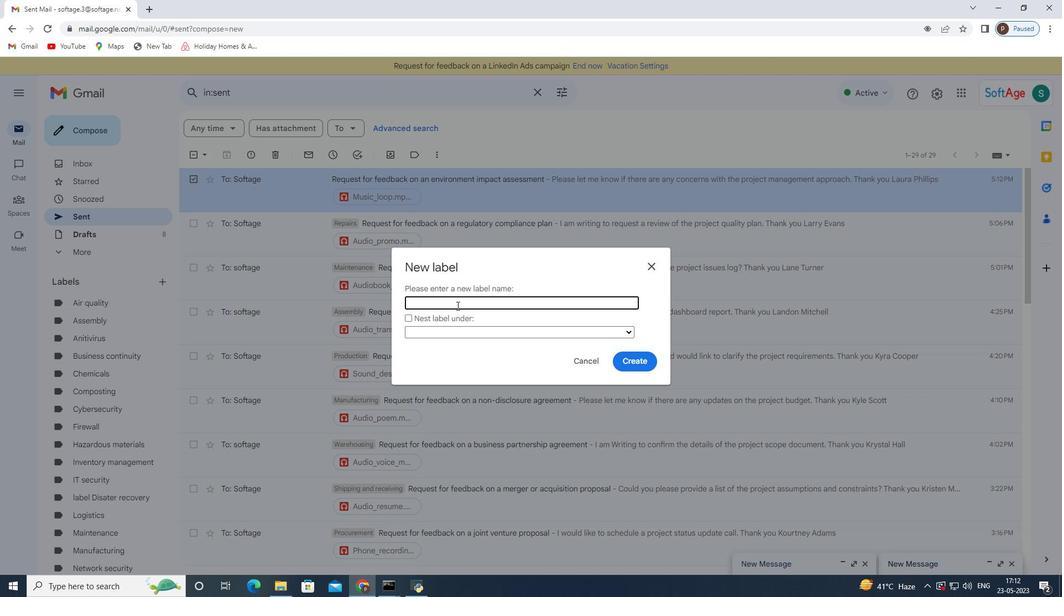 
Action: Mouse pressed left at (457, 304)
Screenshot: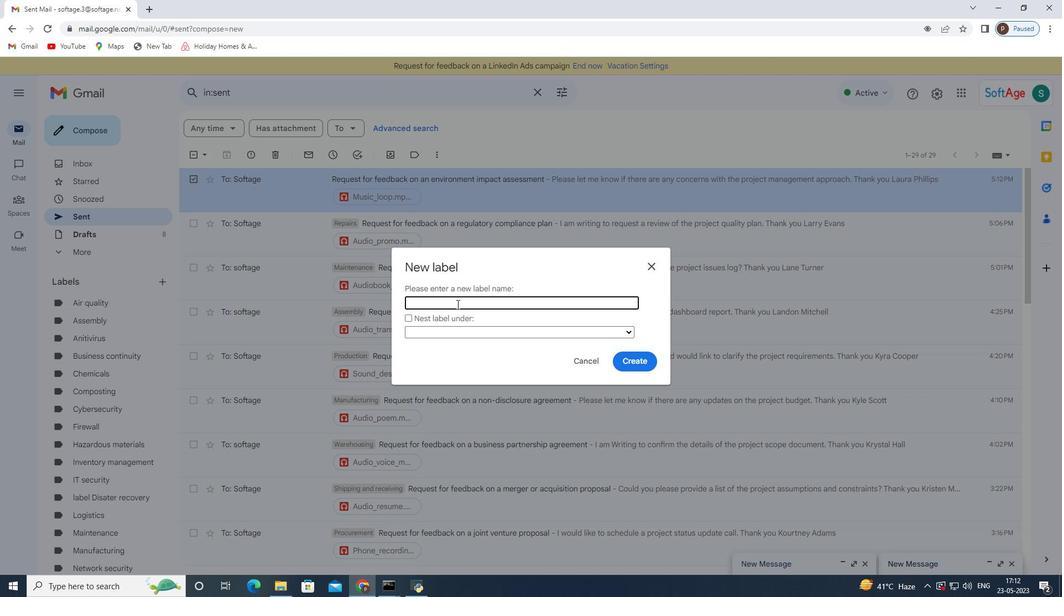 
Action: Key pressed <Key.shift><Key.shift><Key.shift><Key.shift><Key.shift><Key.shift><Key.shift><Key.shift>Equipment
Screenshot: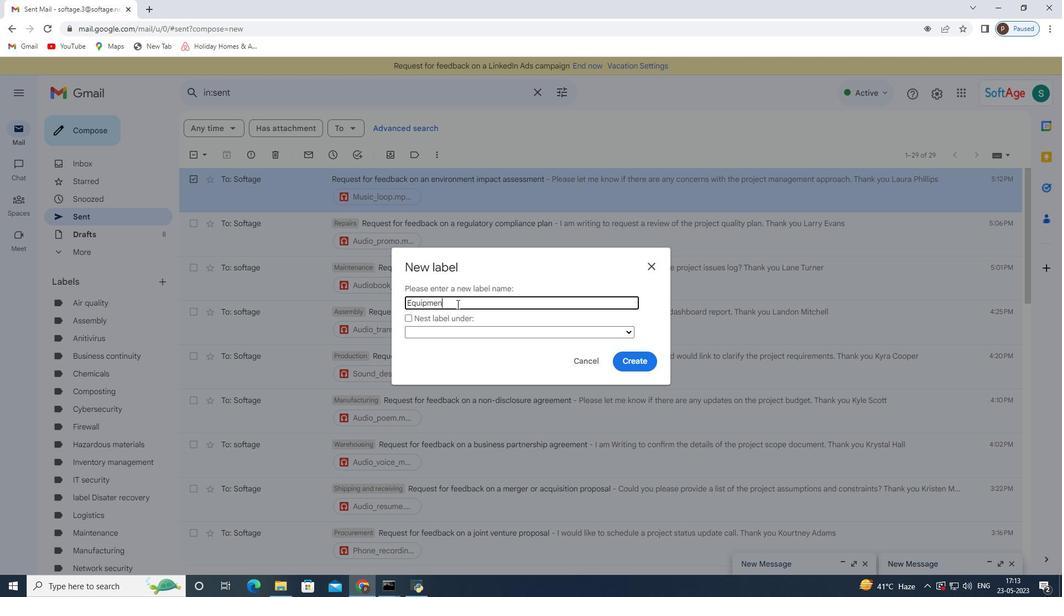 
Action: Mouse moved to (631, 359)
Screenshot: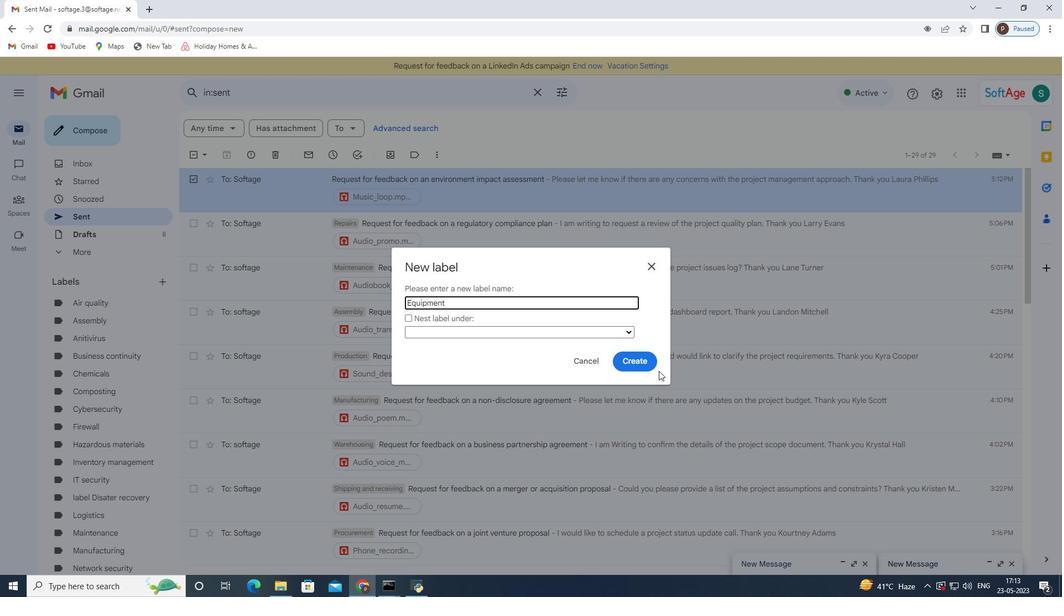
Action: Mouse pressed left at (631, 359)
Screenshot: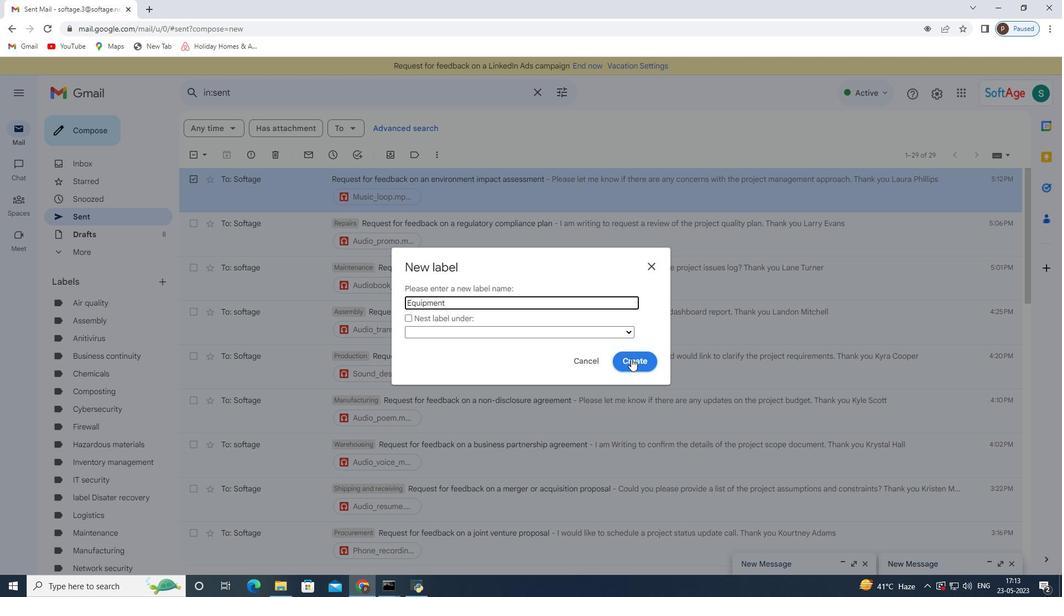 
